 Task: Find connections with filter location Illzach with filter topic #Startupcompanywith filter profile language Spanish with filter current company Vikram Solar with filter school Sophia College, Mumbai with filter industry Pension Funds with filter service category Marketing with filter keywords title Title Researcher
Action: Mouse moved to (564, 95)
Screenshot: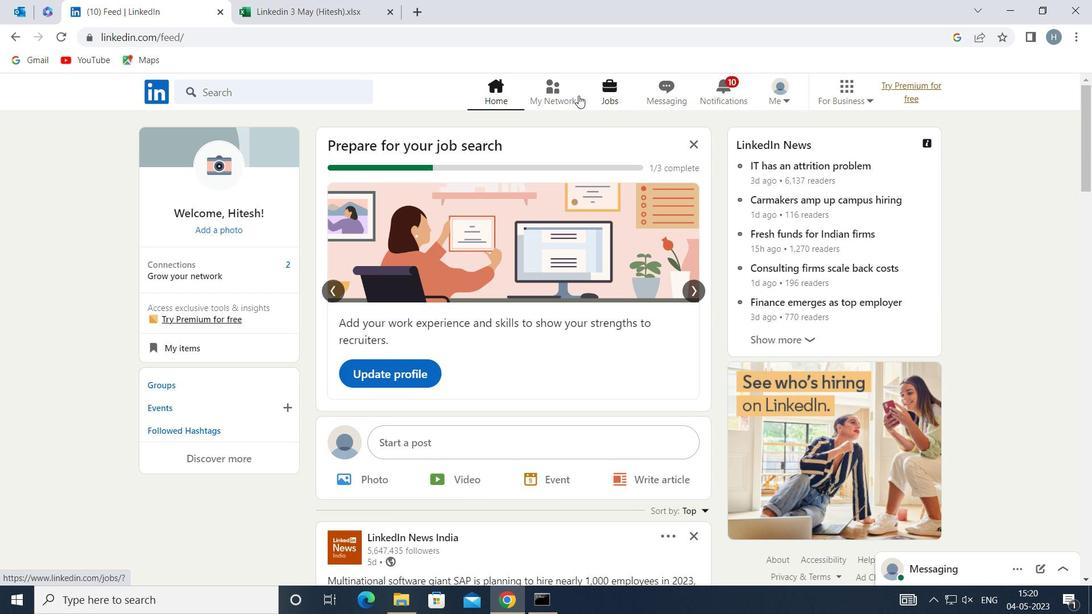 
Action: Mouse pressed left at (564, 95)
Screenshot: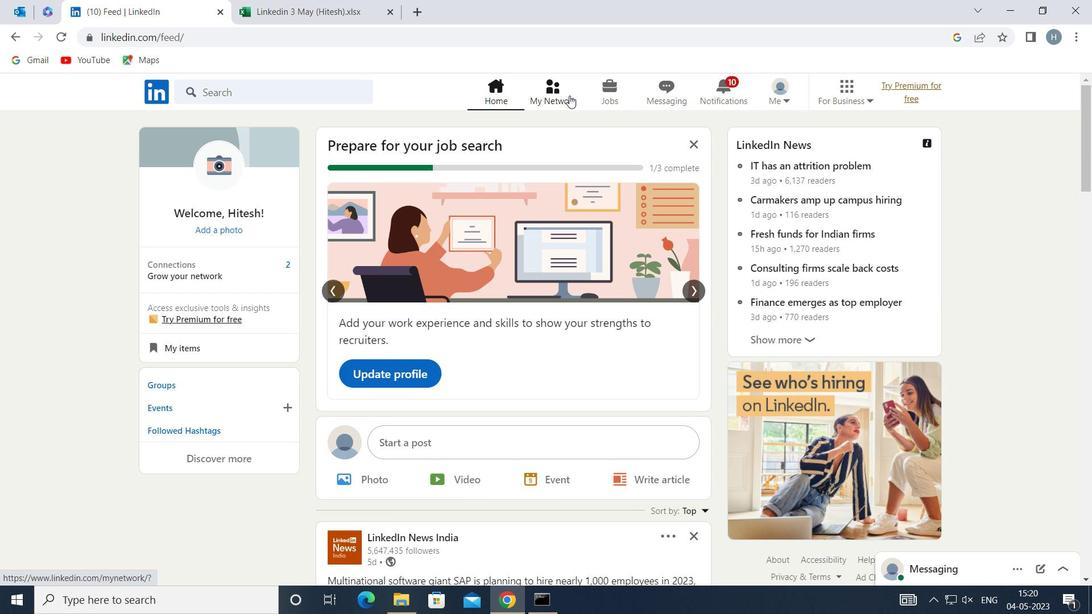 
Action: Mouse moved to (321, 166)
Screenshot: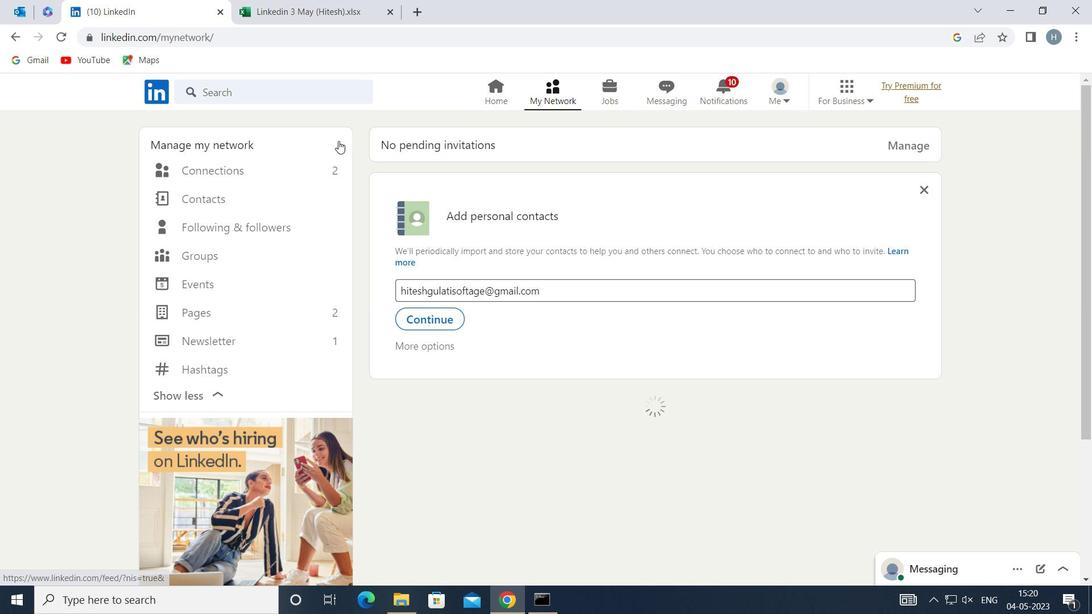 
Action: Mouse pressed left at (321, 166)
Screenshot: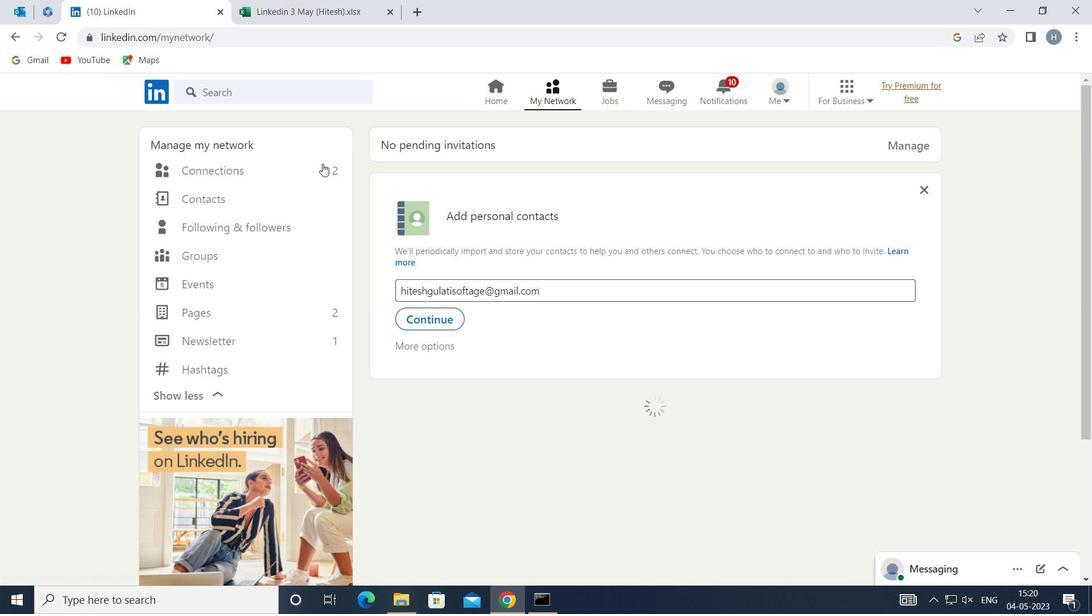 
Action: Mouse moved to (640, 168)
Screenshot: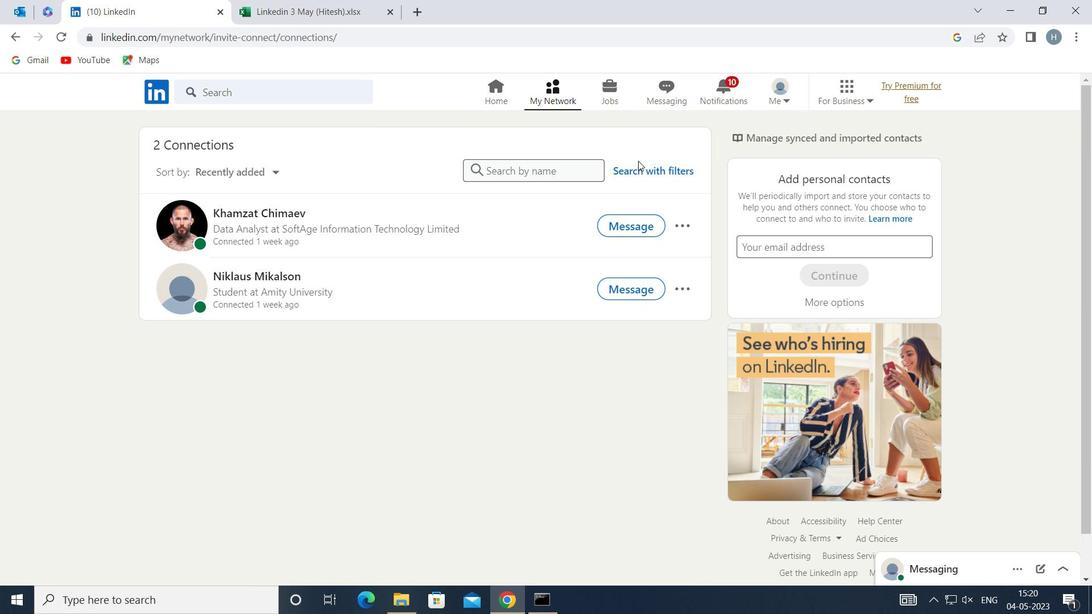 
Action: Mouse pressed left at (640, 168)
Screenshot: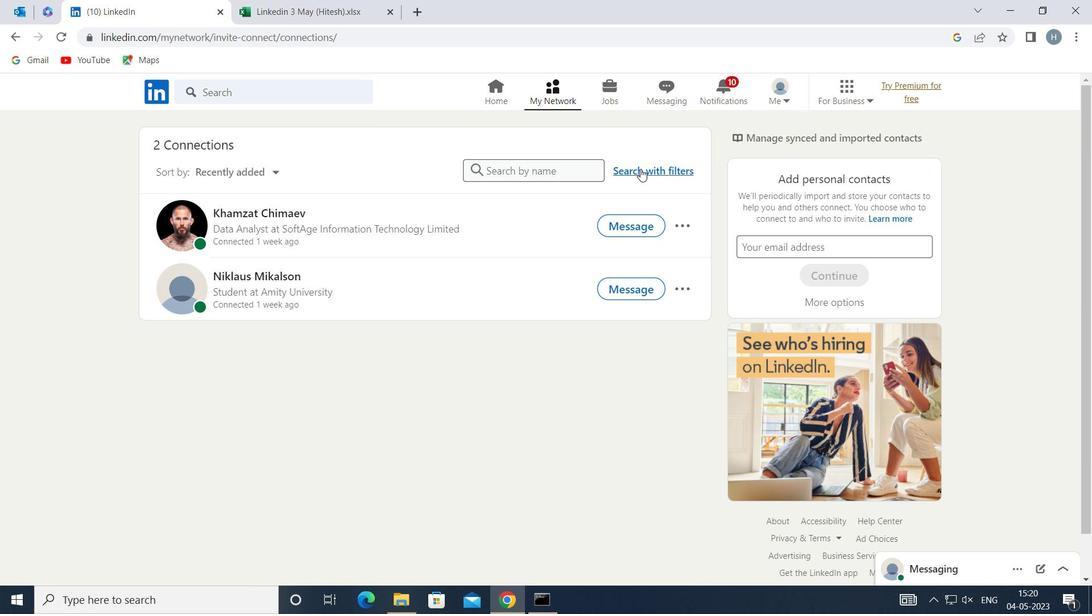 
Action: Mouse moved to (598, 128)
Screenshot: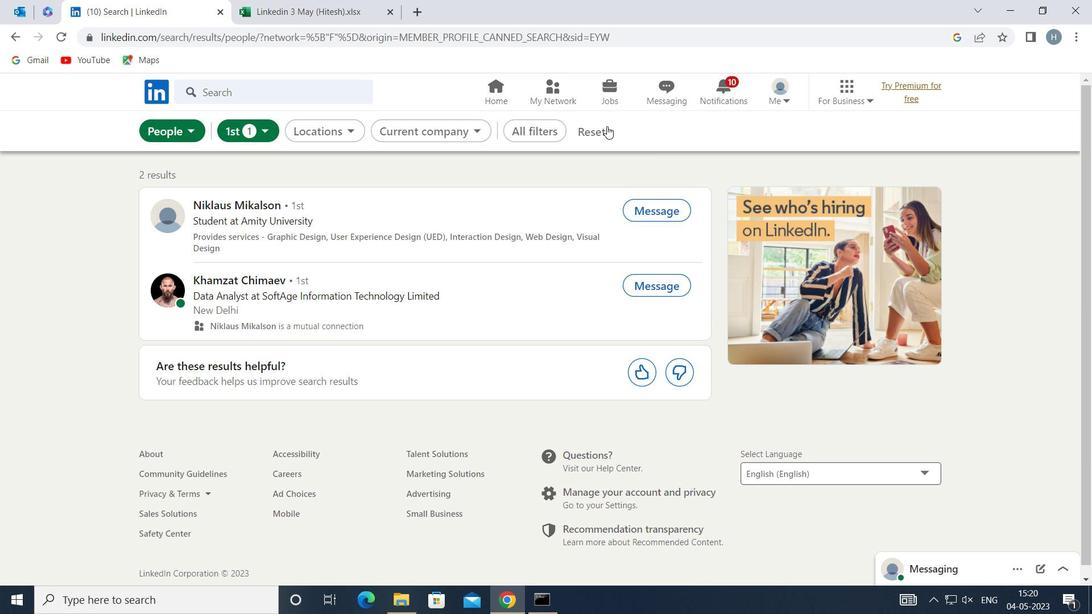 
Action: Mouse pressed left at (598, 128)
Screenshot: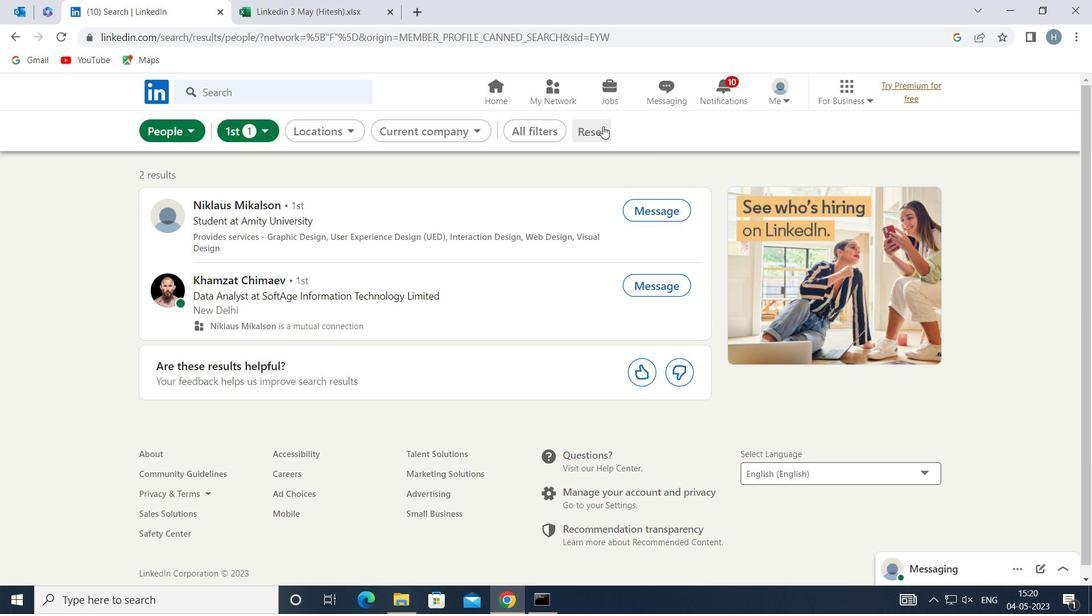 
Action: Mouse moved to (585, 127)
Screenshot: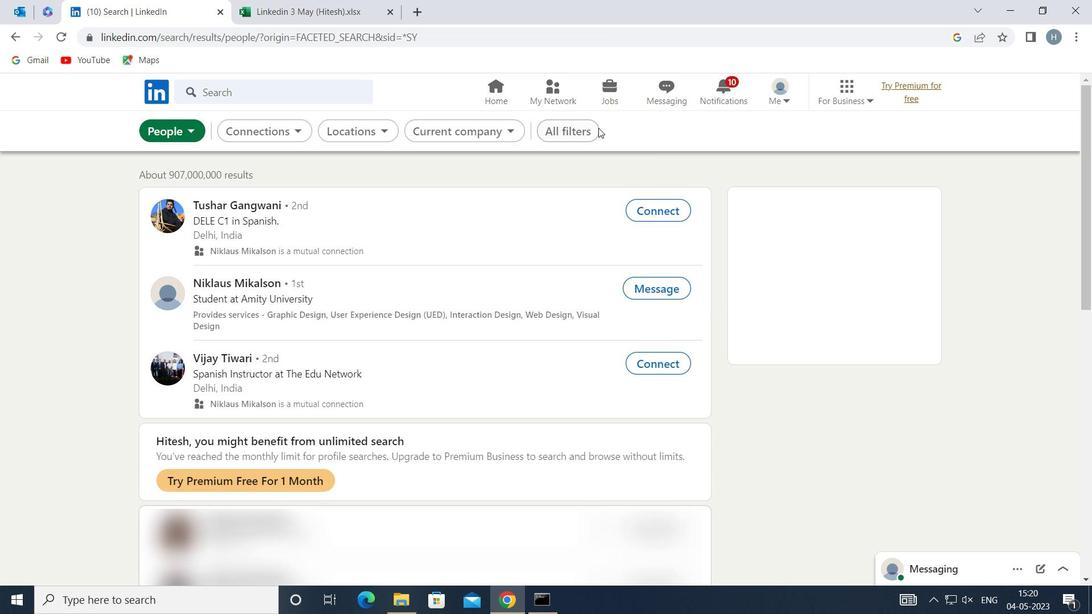 
Action: Mouse pressed left at (585, 127)
Screenshot: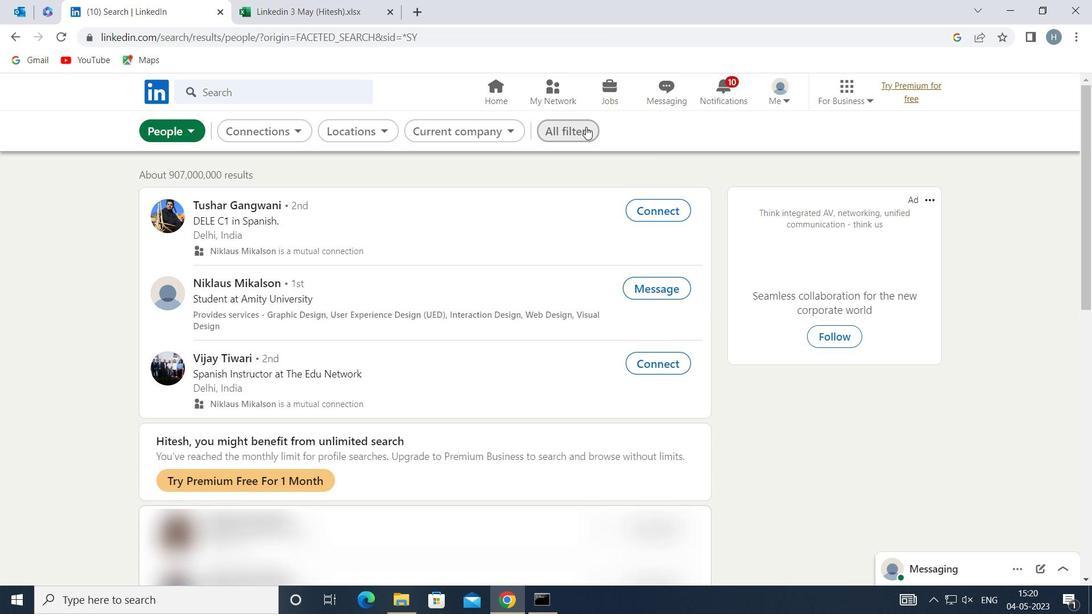 
Action: Mouse moved to (784, 227)
Screenshot: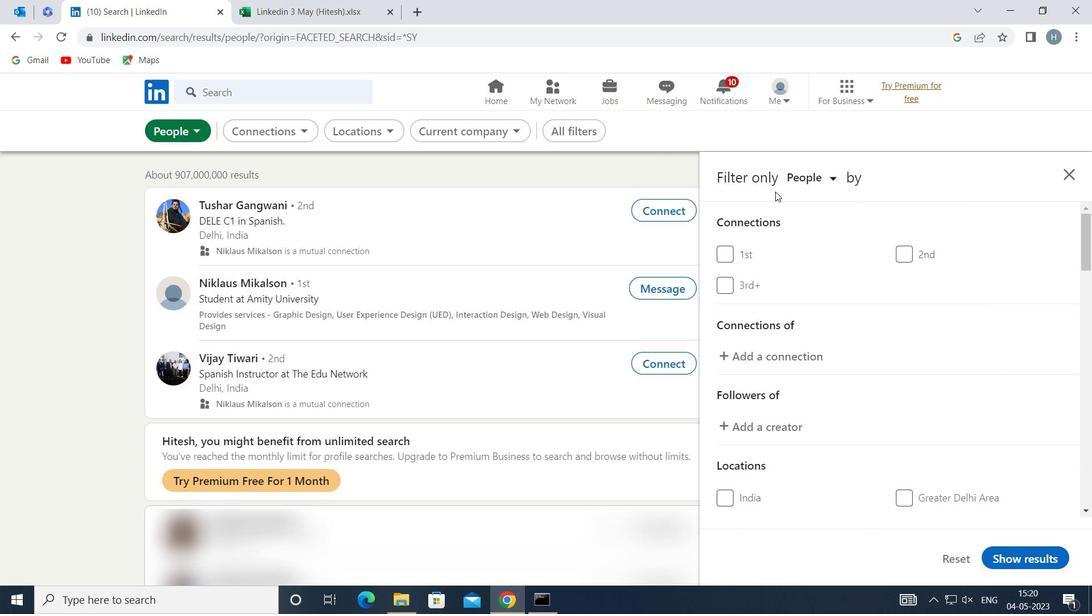 
Action: Mouse scrolled (784, 226) with delta (0, 0)
Screenshot: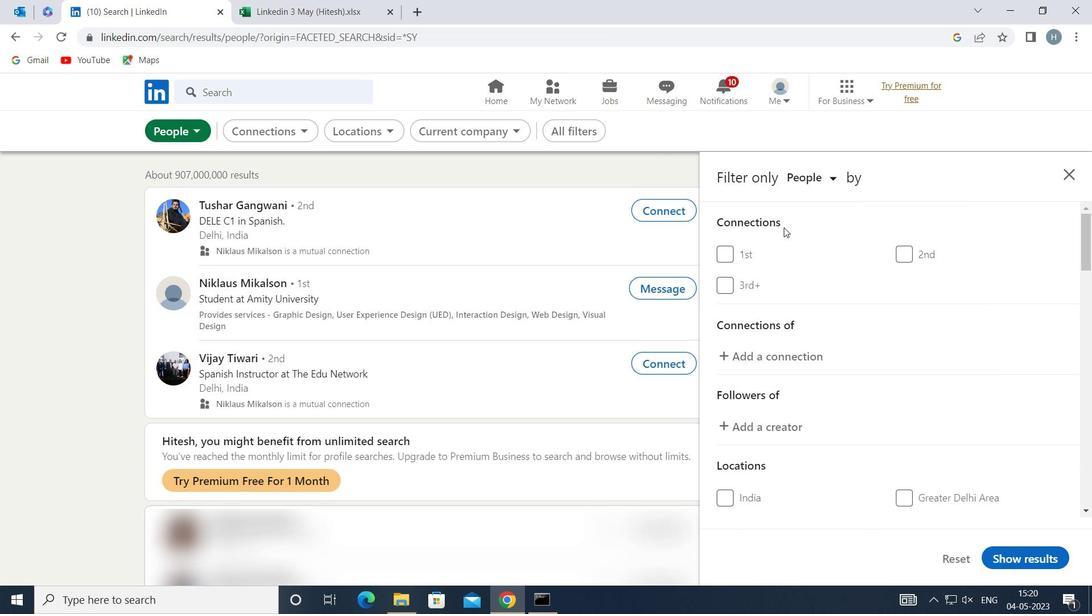 
Action: Mouse moved to (784, 229)
Screenshot: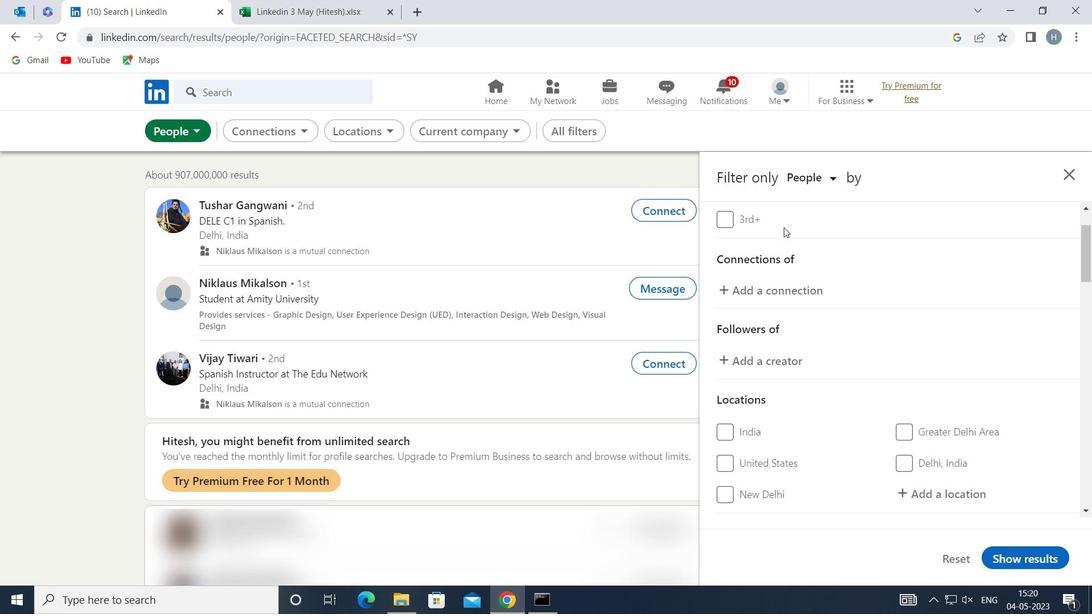 
Action: Mouse scrolled (784, 229) with delta (0, 0)
Screenshot: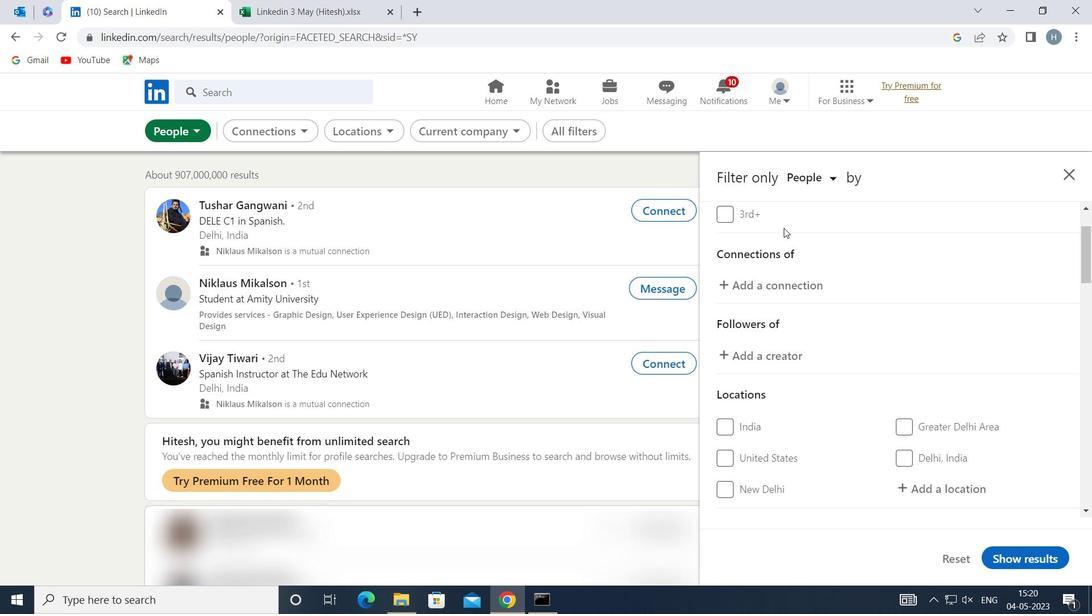 
Action: Mouse moved to (785, 237)
Screenshot: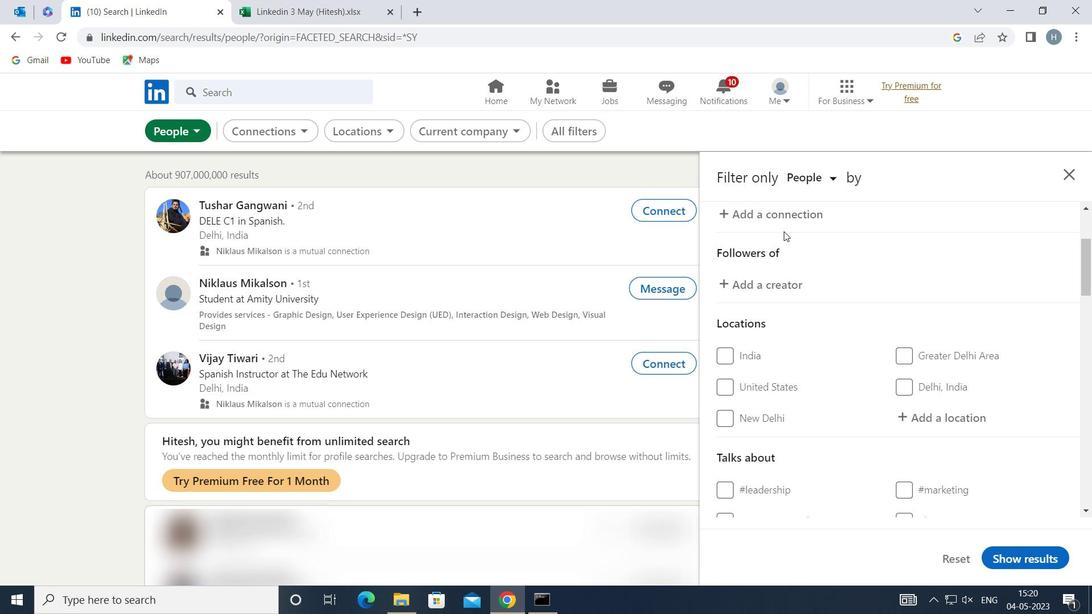 
Action: Mouse scrolled (785, 236) with delta (0, 0)
Screenshot: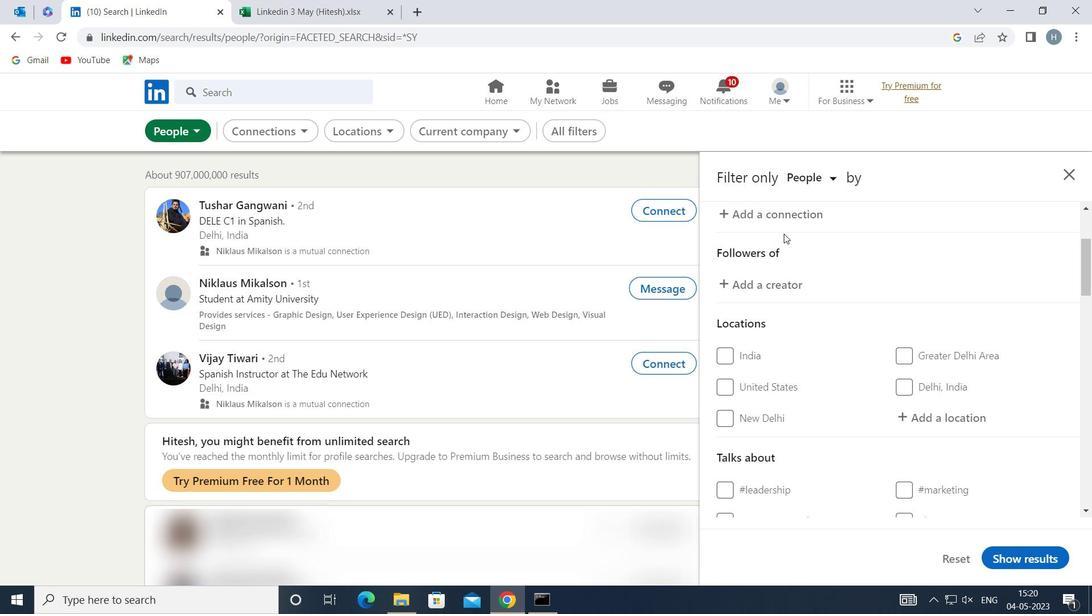 
Action: Mouse moved to (918, 342)
Screenshot: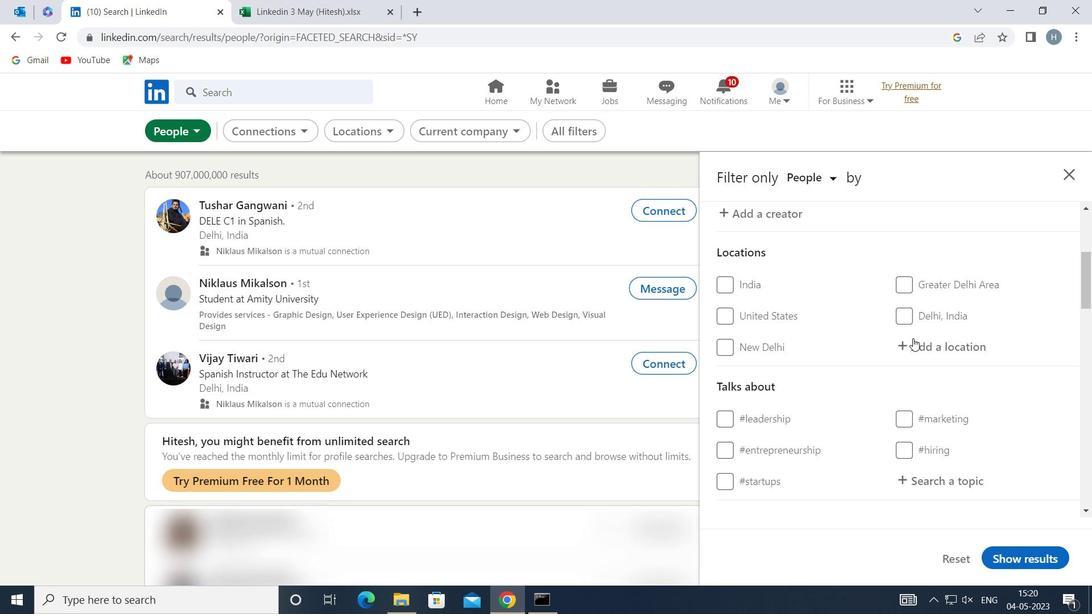 
Action: Mouse pressed left at (918, 342)
Screenshot: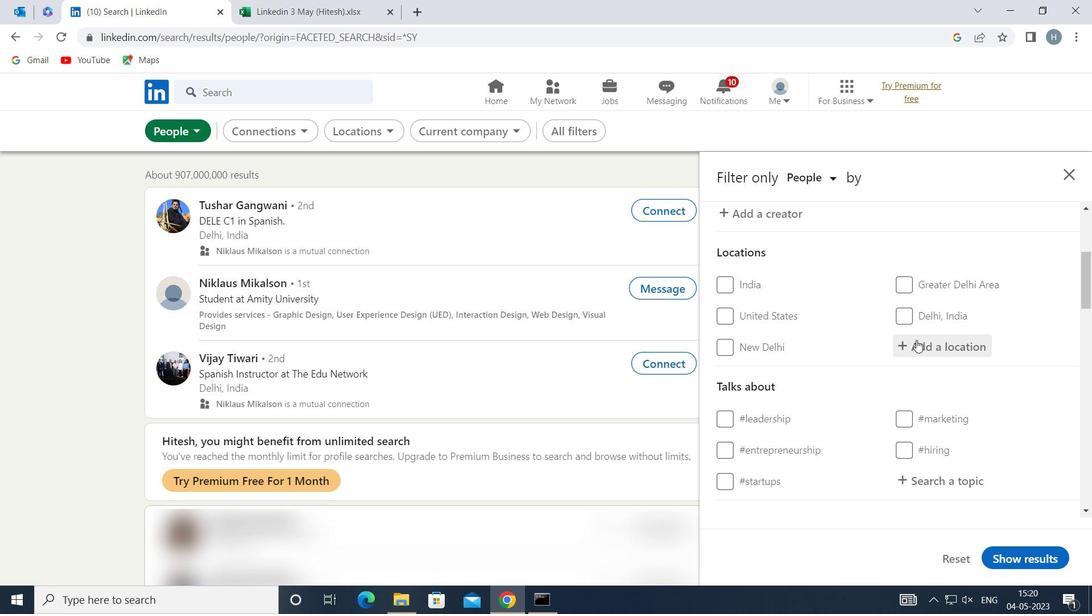
Action: Key pressed <Key.shift>ILLZACH
Screenshot: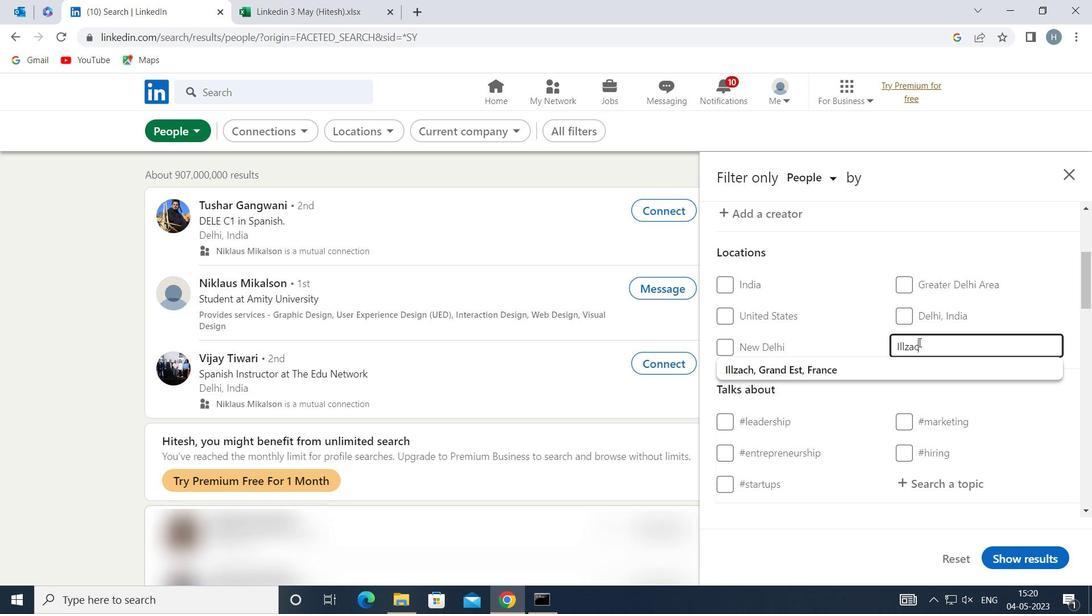 
Action: Mouse moved to (881, 368)
Screenshot: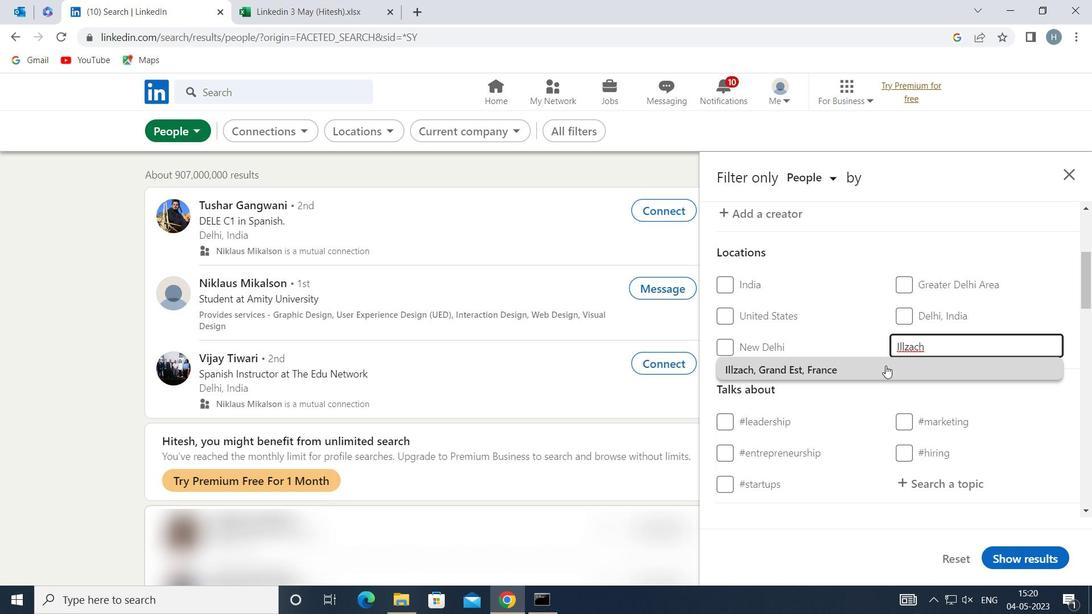 
Action: Mouse pressed left at (881, 368)
Screenshot: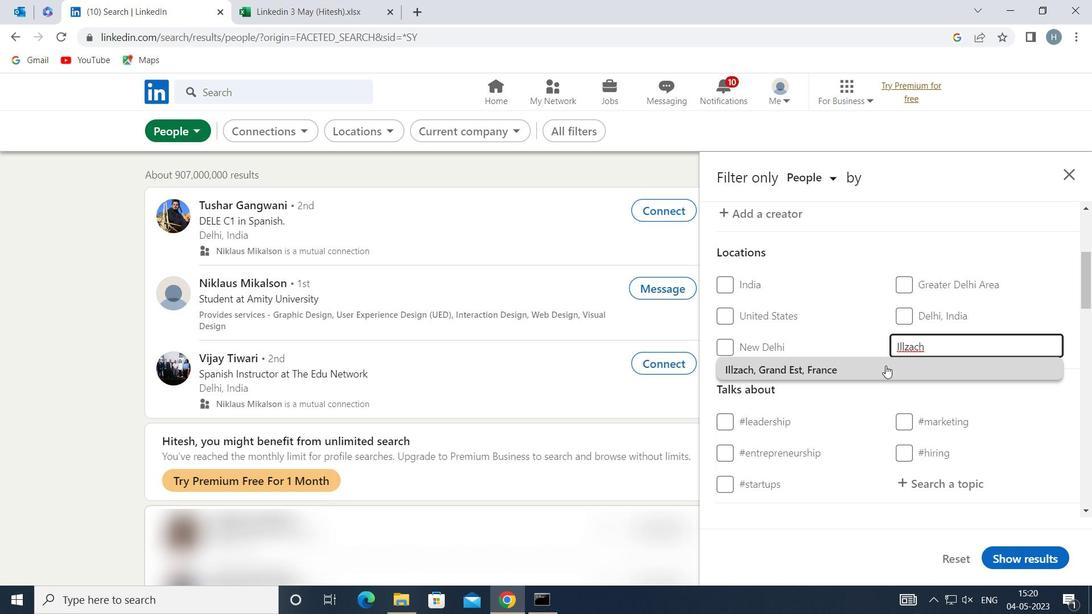 
Action: Mouse moved to (881, 370)
Screenshot: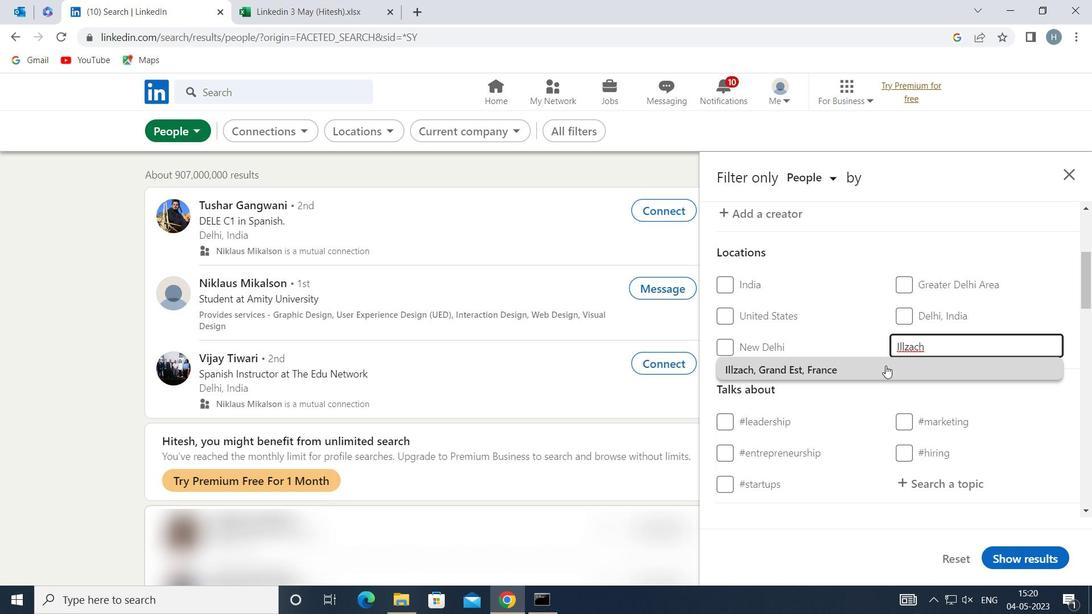 
Action: Mouse scrolled (881, 369) with delta (0, 0)
Screenshot: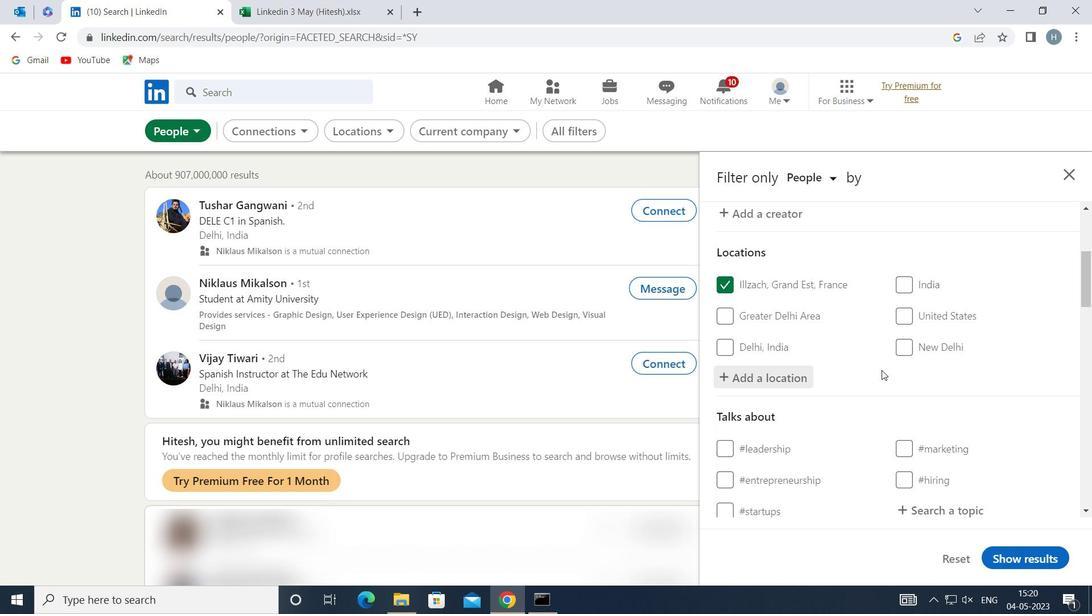 
Action: Mouse moved to (881, 370)
Screenshot: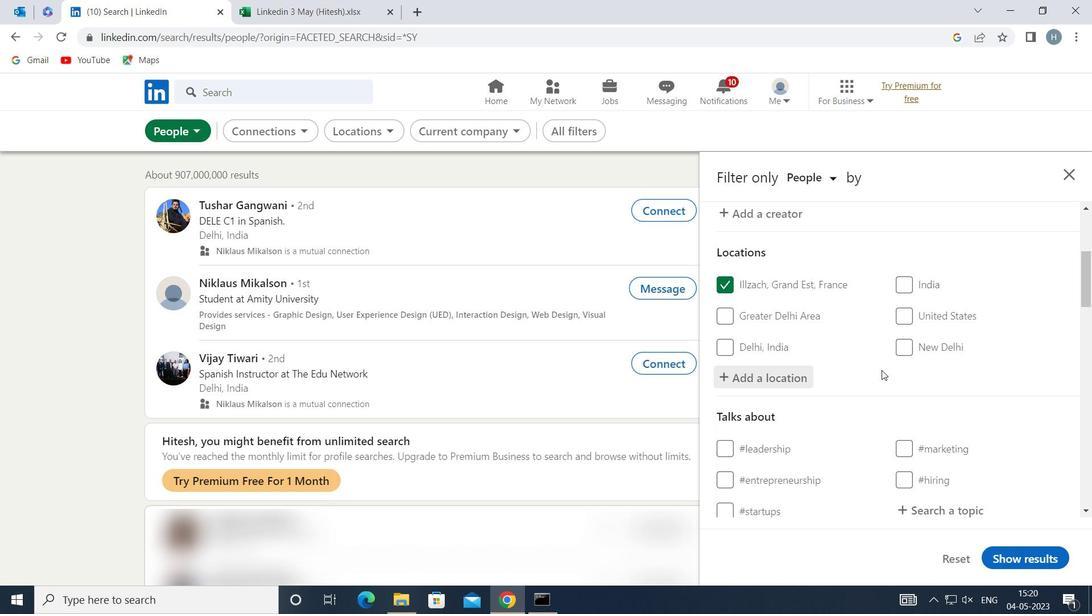 
Action: Mouse scrolled (881, 369) with delta (0, 0)
Screenshot: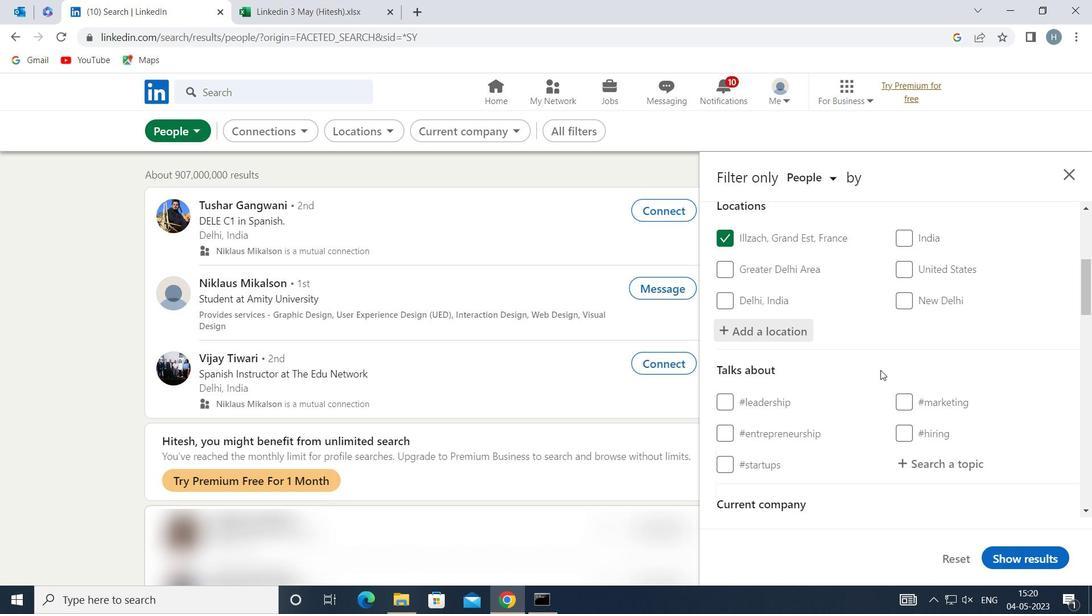 
Action: Mouse moved to (941, 367)
Screenshot: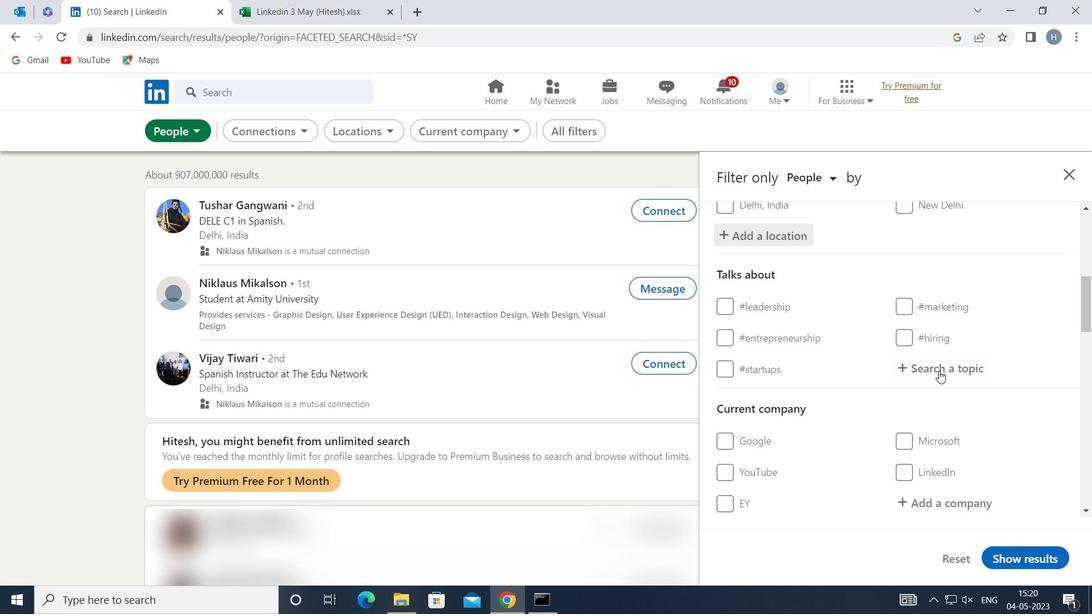 
Action: Mouse pressed left at (941, 367)
Screenshot: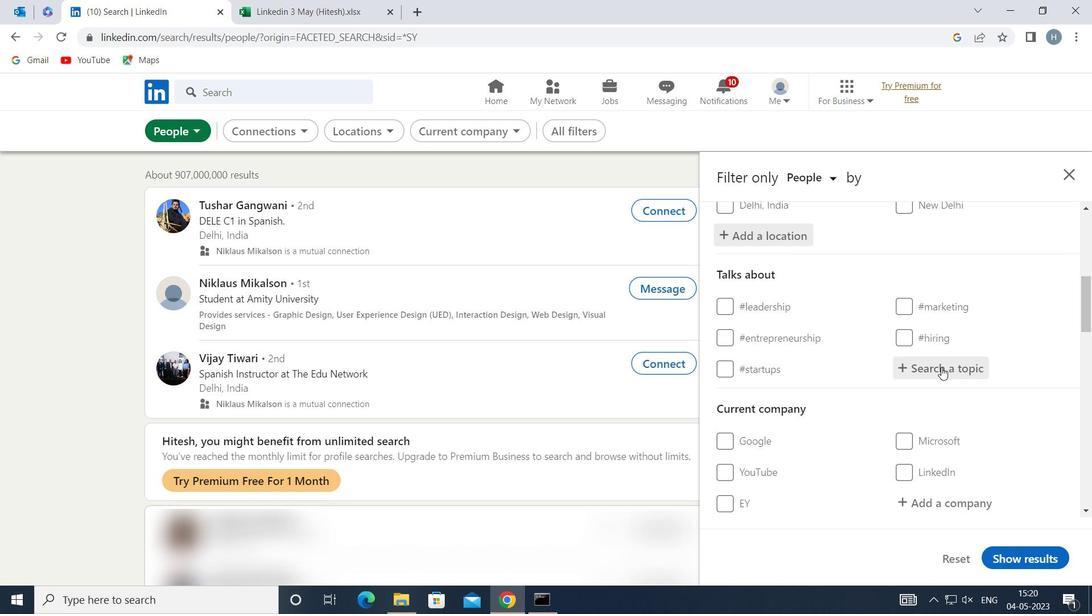 
Action: Key pressed STARTUPCOMPANY
Screenshot: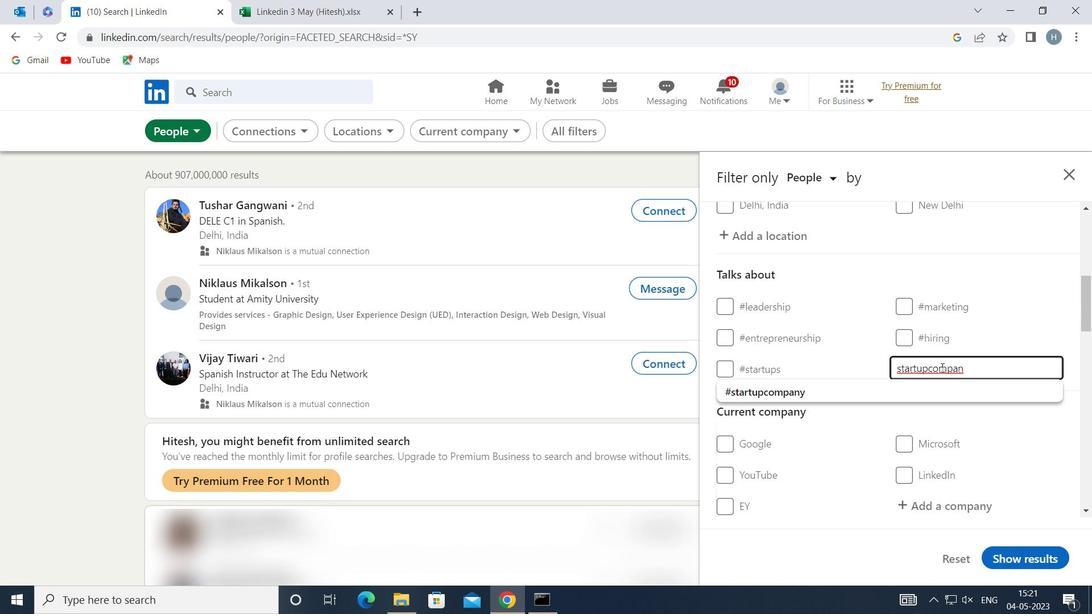 
Action: Mouse moved to (858, 386)
Screenshot: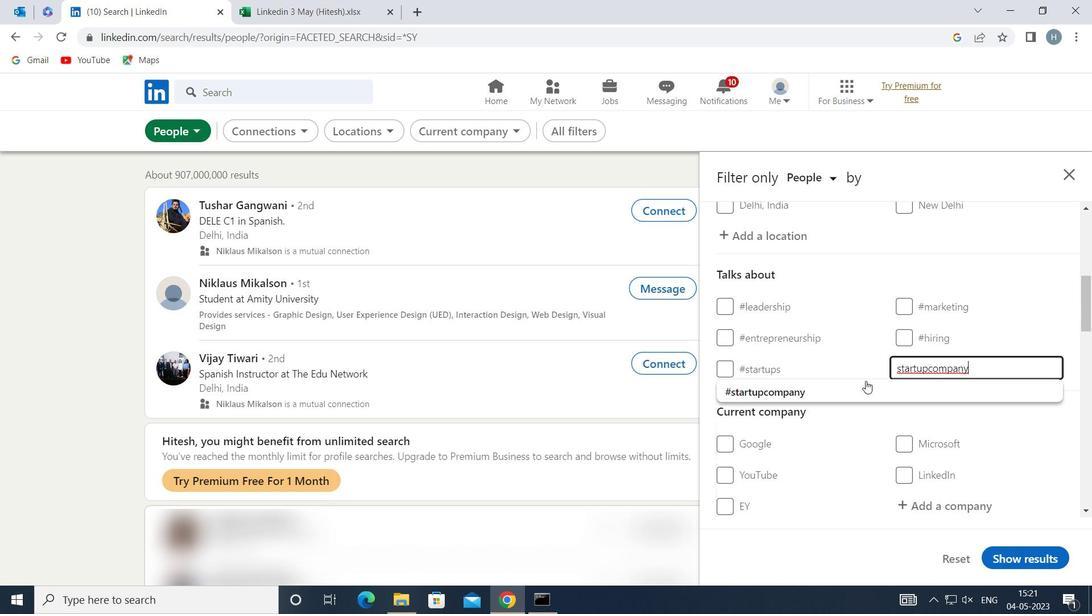 
Action: Mouse pressed left at (858, 386)
Screenshot: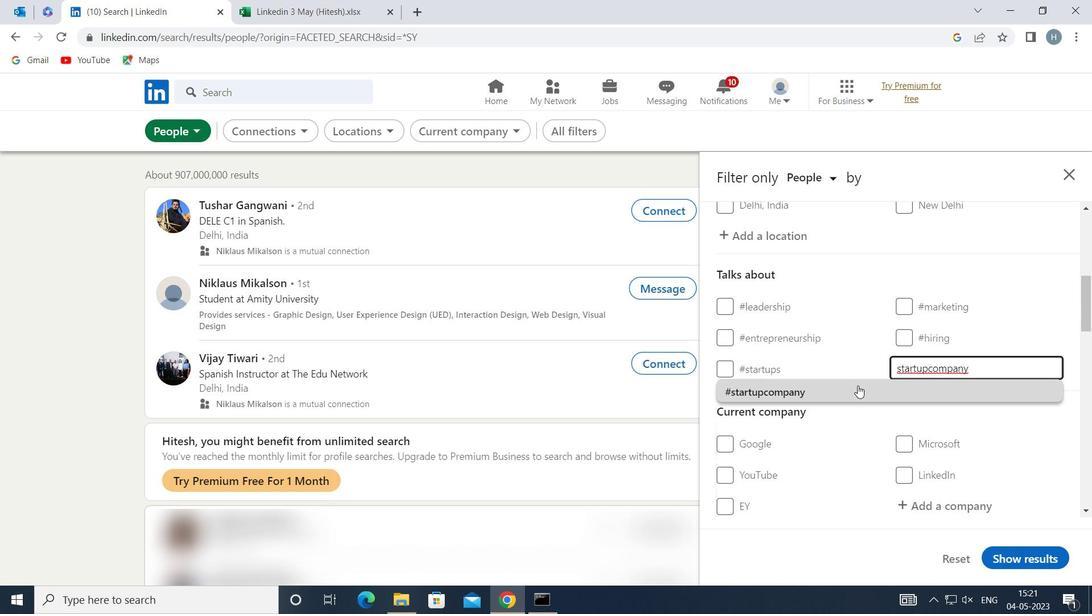
Action: Mouse moved to (835, 387)
Screenshot: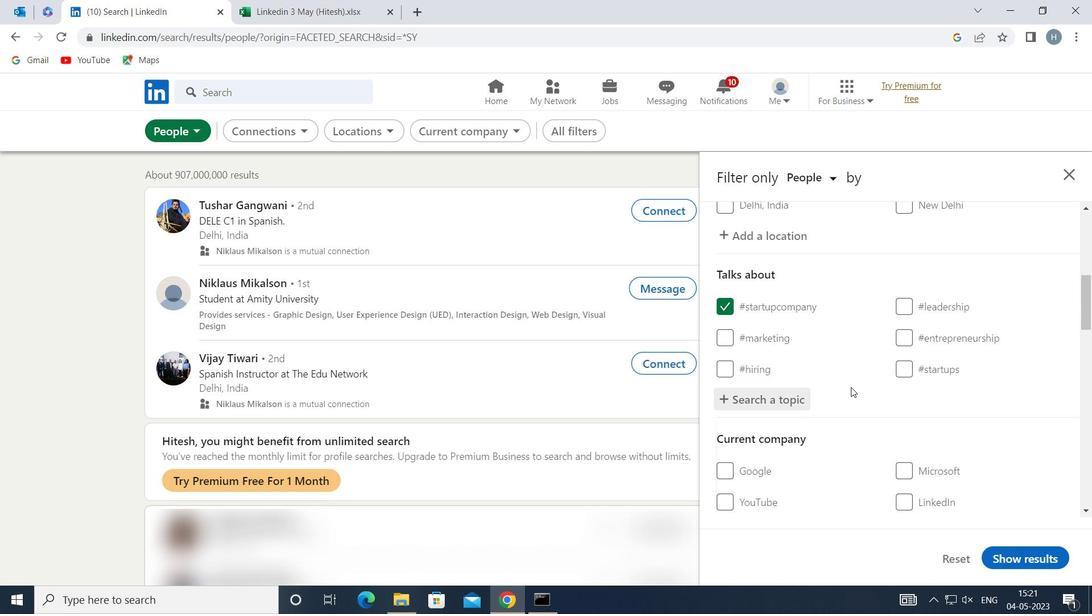 
Action: Mouse scrolled (835, 387) with delta (0, 0)
Screenshot: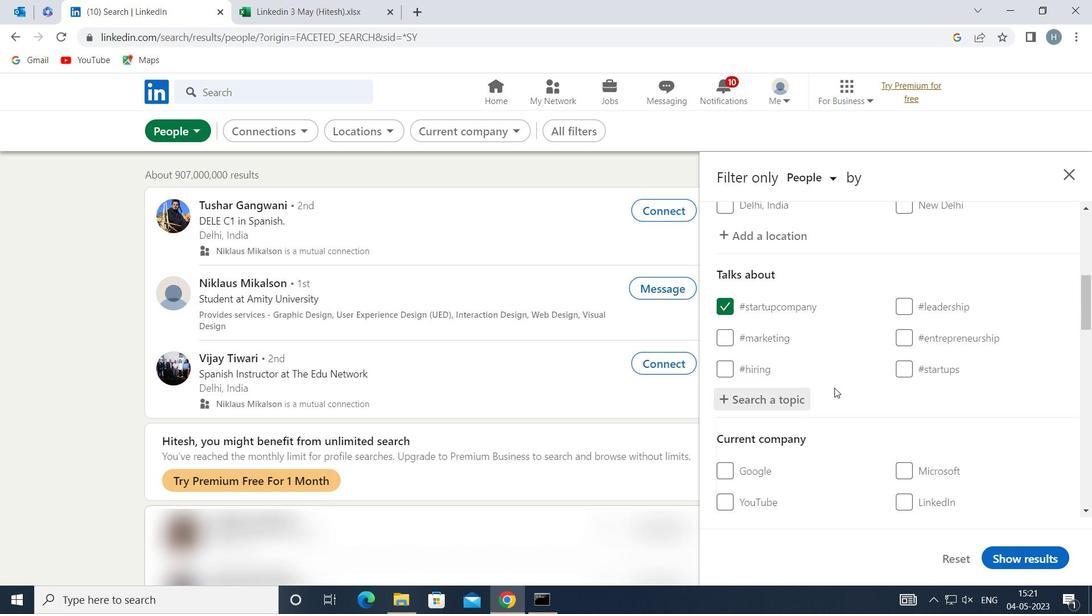 
Action: Mouse moved to (836, 381)
Screenshot: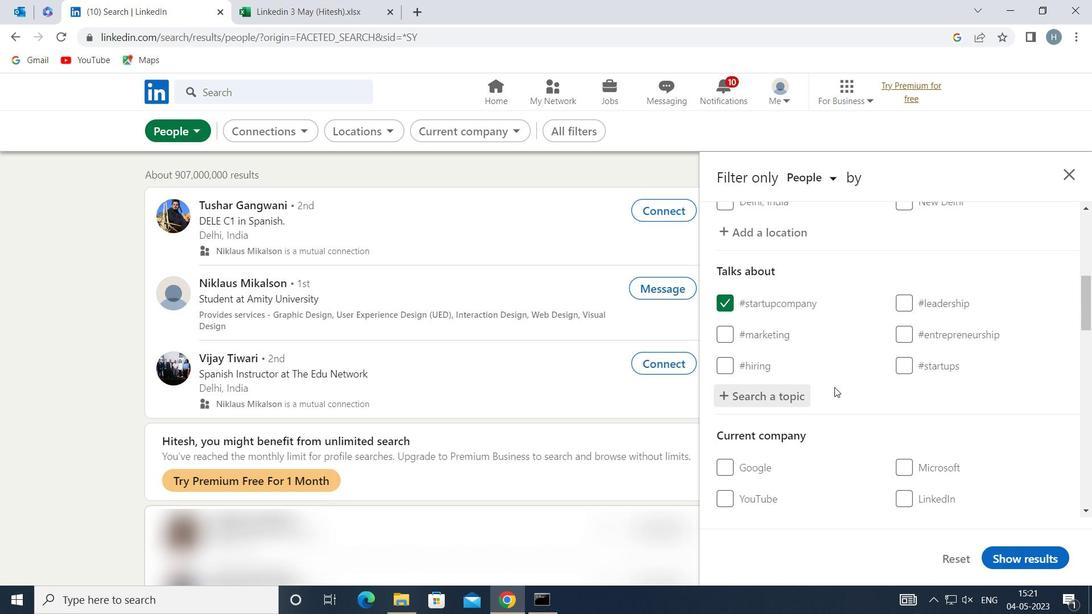 
Action: Mouse scrolled (836, 380) with delta (0, 0)
Screenshot: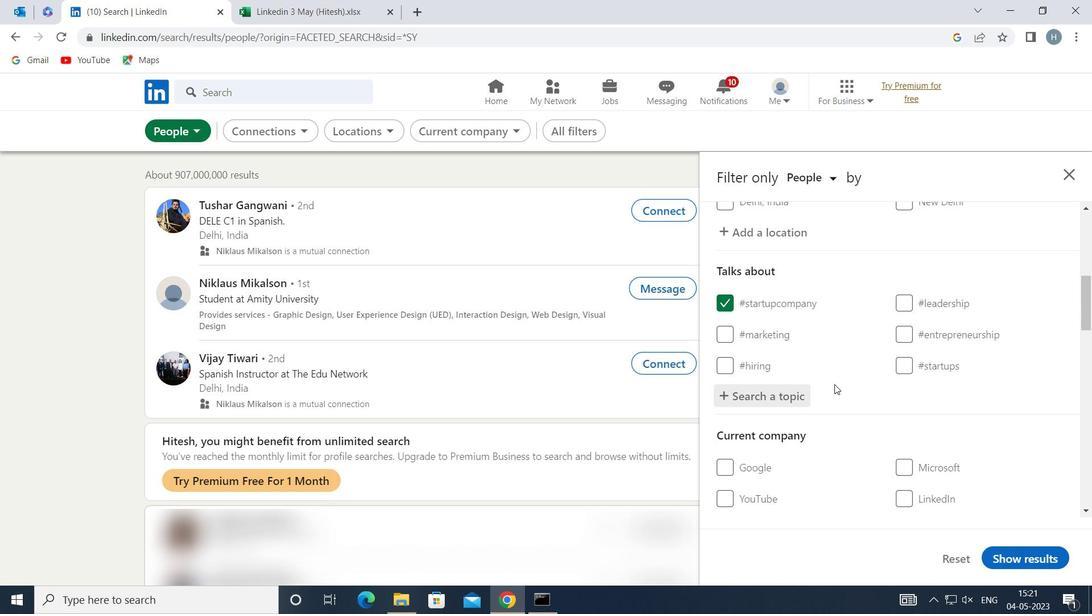 
Action: Mouse moved to (839, 376)
Screenshot: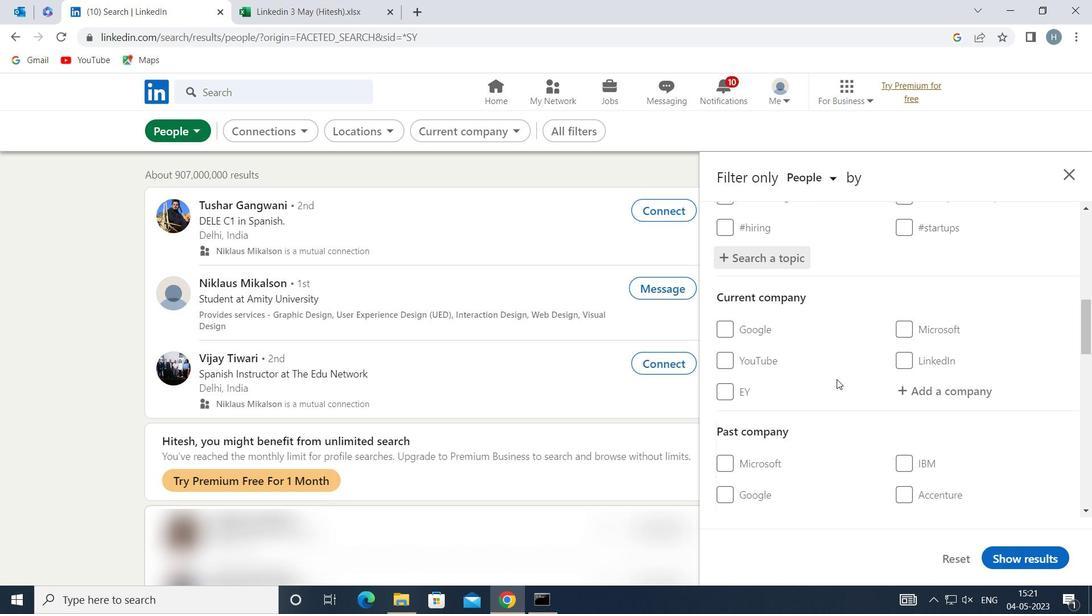 
Action: Mouse scrolled (839, 376) with delta (0, 0)
Screenshot: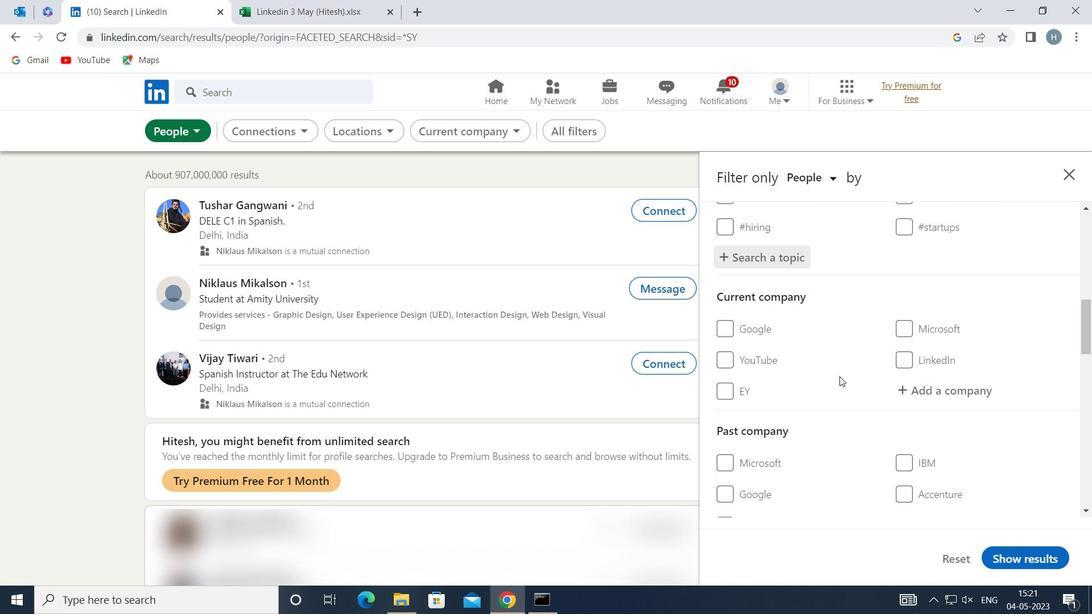 
Action: Mouse scrolled (839, 376) with delta (0, 0)
Screenshot: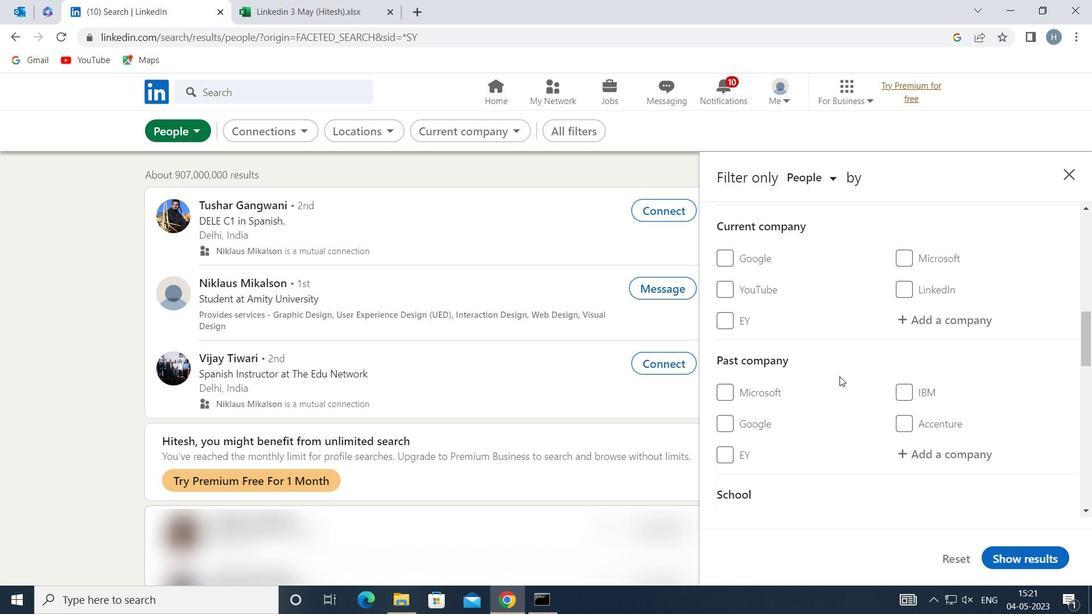 
Action: Mouse moved to (843, 369)
Screenshot: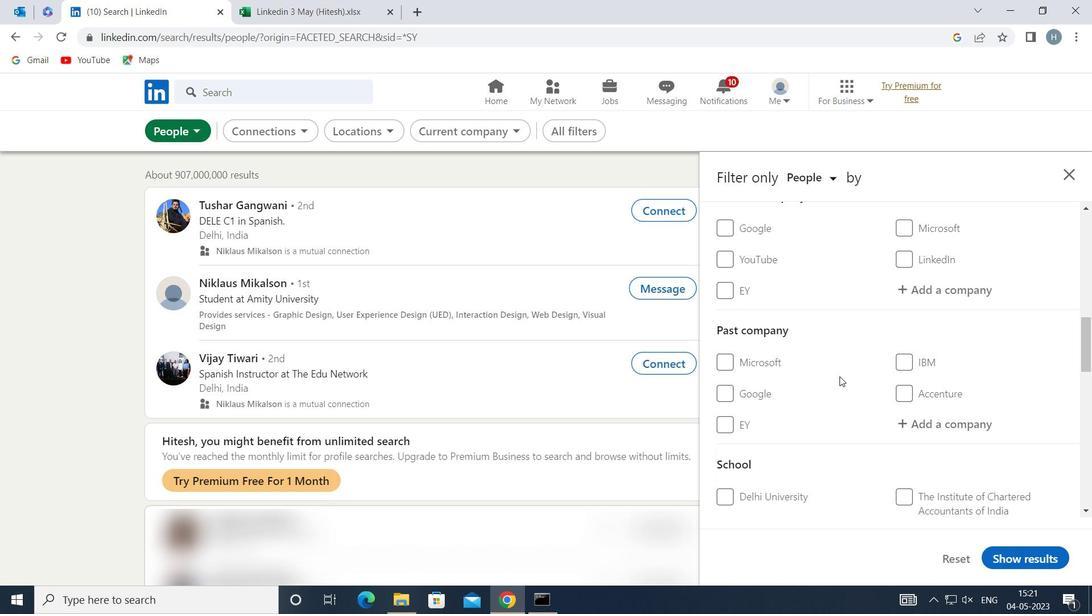 
Action: Mouse scrolled (843, 369) with delta (0, 0)
Screenshot: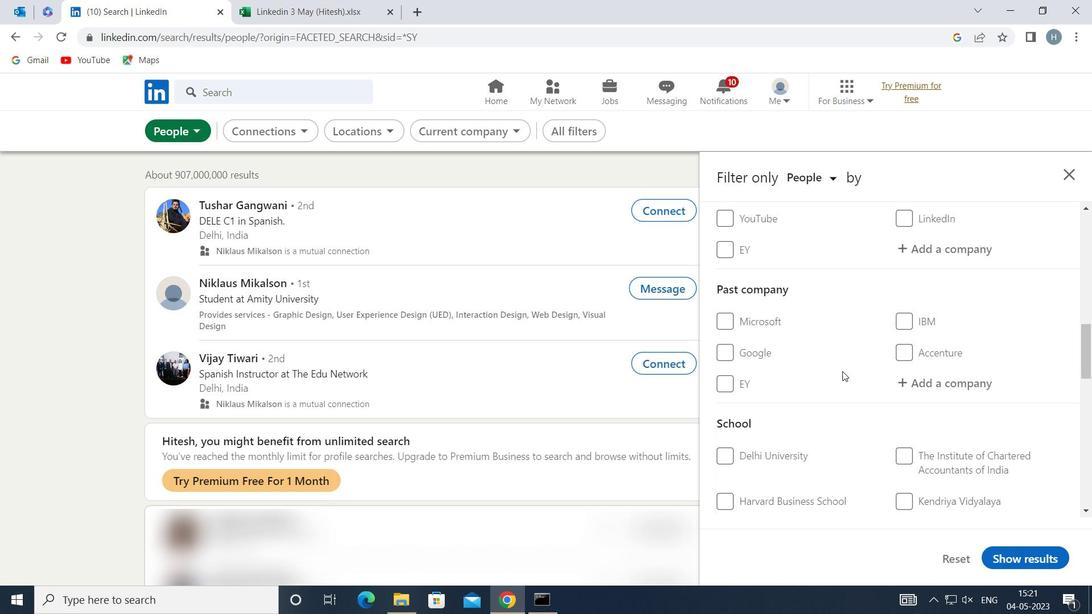
Action: Mouse scrolled (843, 369) with delta (0, 0)
Screenshot: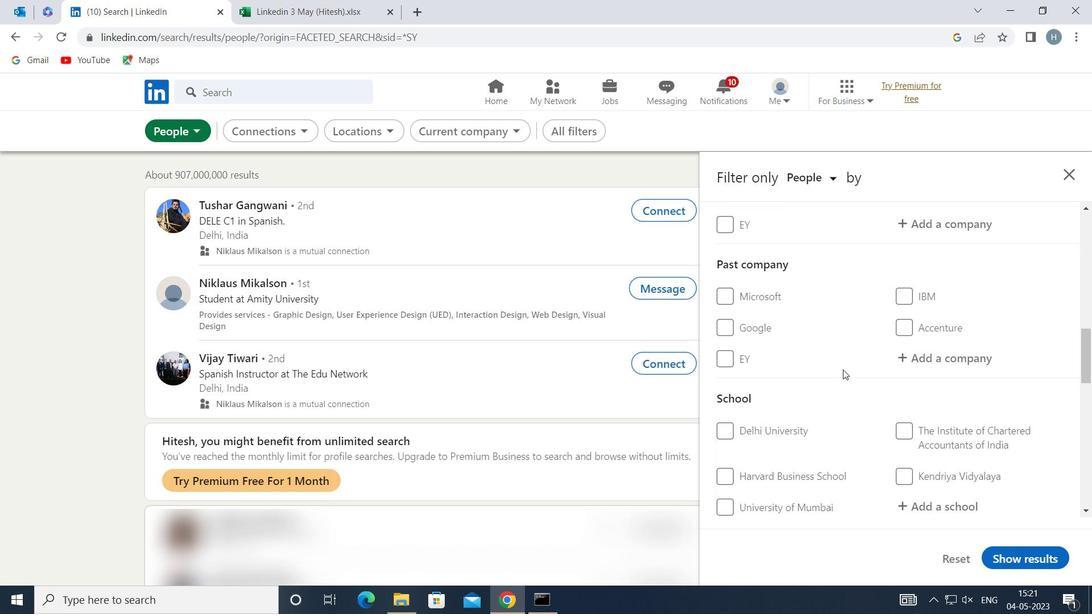
Action: Mouse scrolled (843, 369) with delta (0, 0)
Screenshot: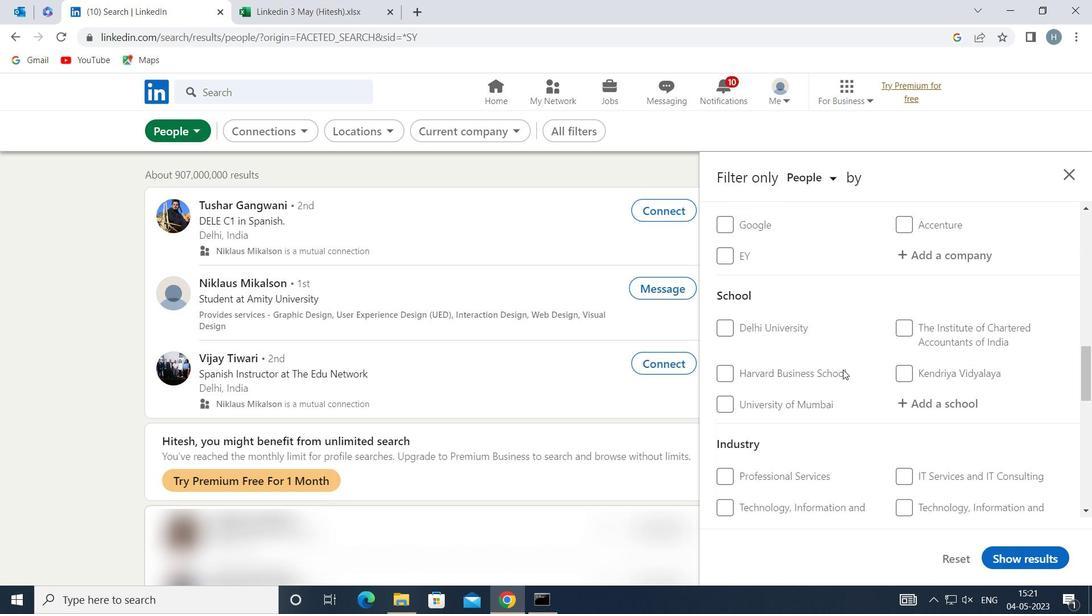 
Action: Mouse scrolled (843, 369) with delta (0, 0)
Screenshot: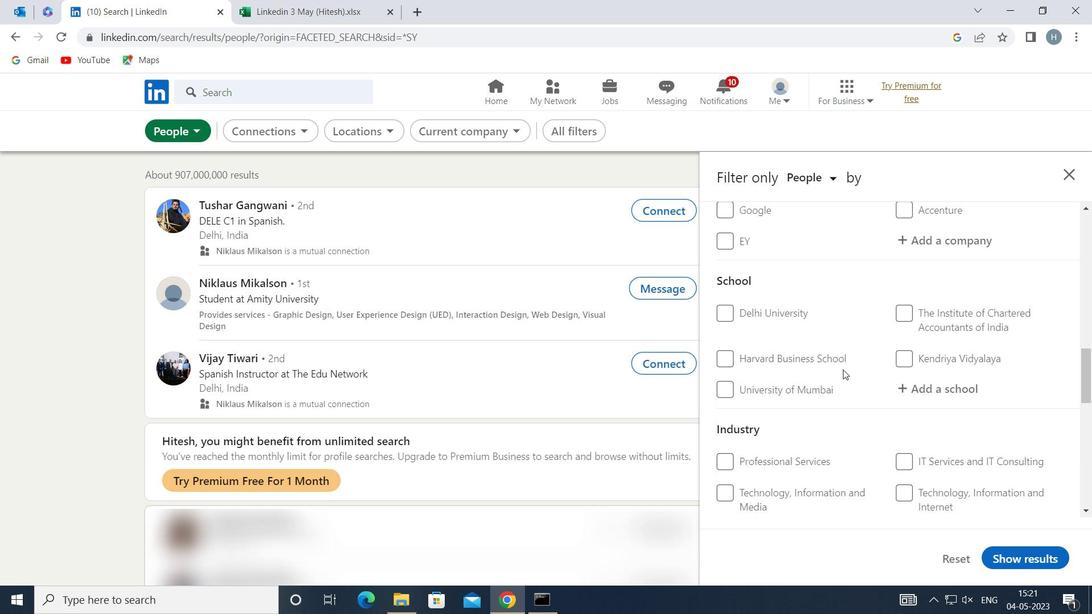 
Action: Mouse moved to (843, 369)
Screenshot: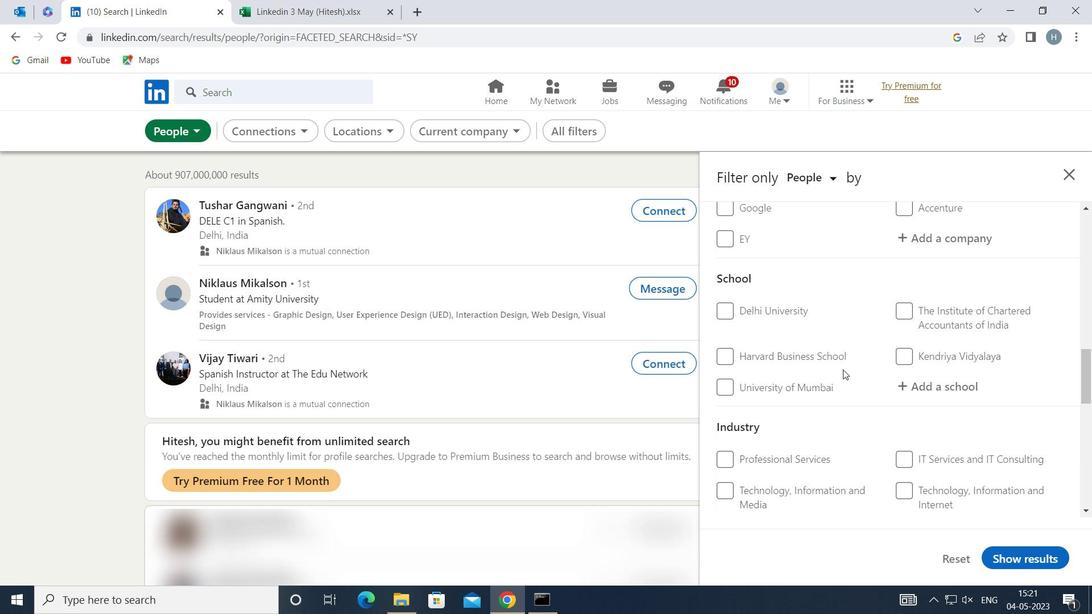 
Action: Mouse scrolled (843, 369) with delta (0, 0)
Screenshot: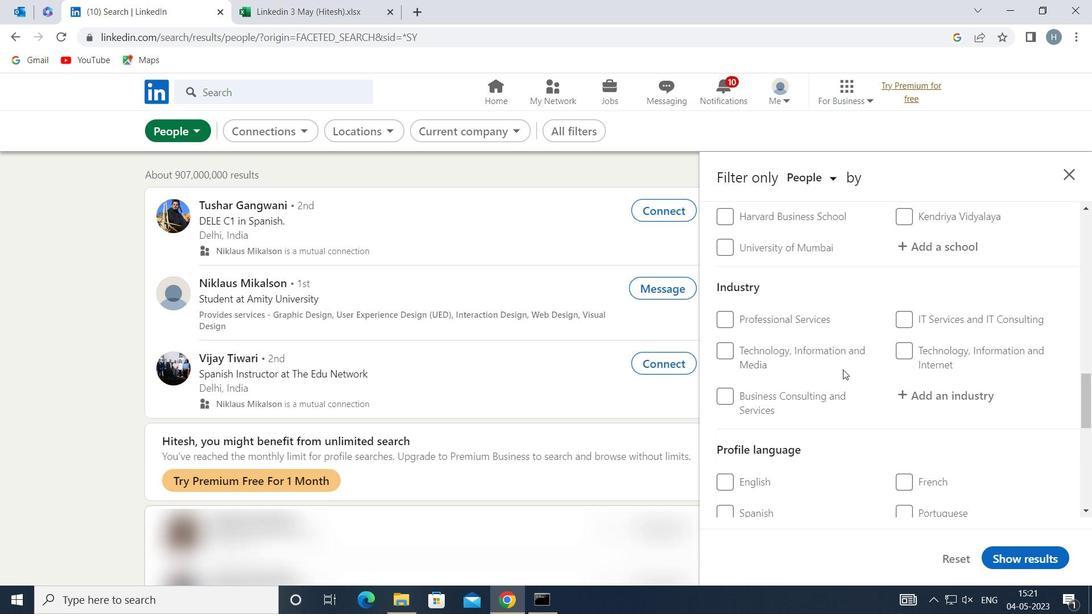 
Action: Mouse moved to (842, 369)
Screenshot: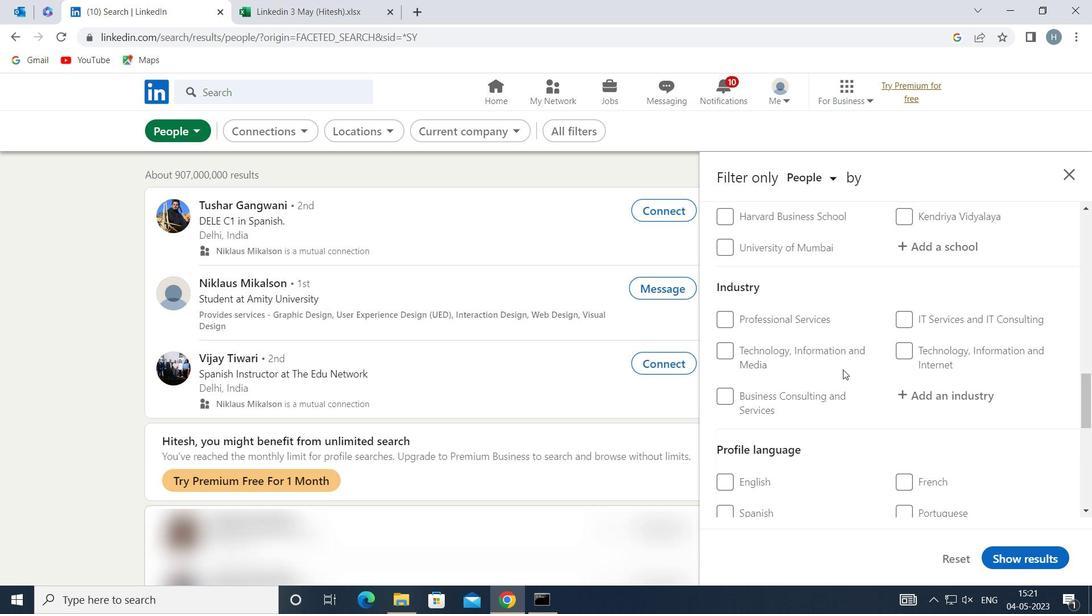 
Action: Mouse scrolled (842, 369) with delta (0, 0)
Screenshot: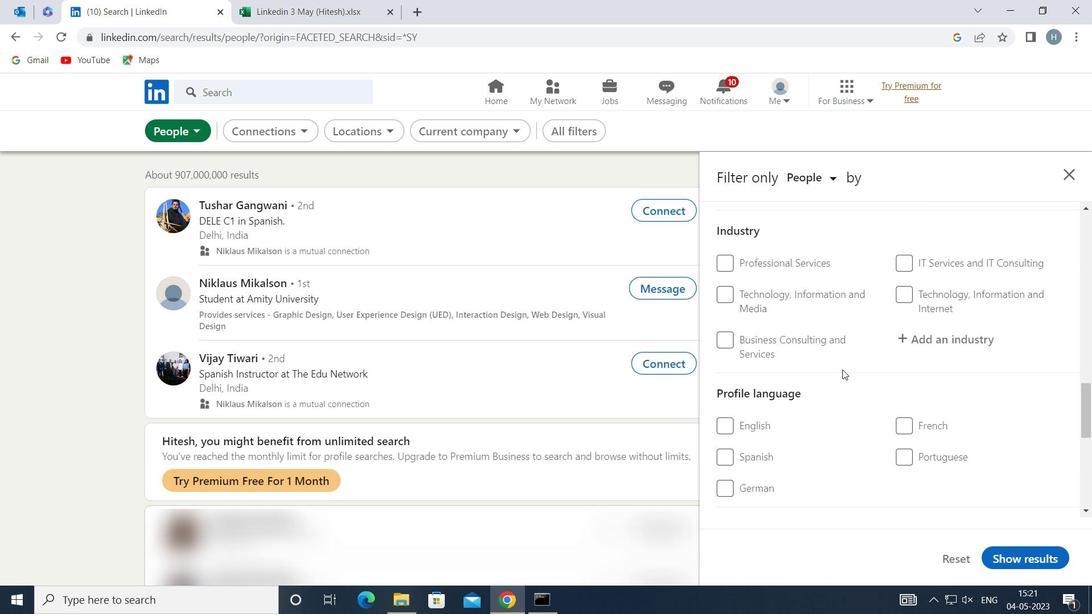 
Action: Mouse moved to (741, 373)
Screenshot: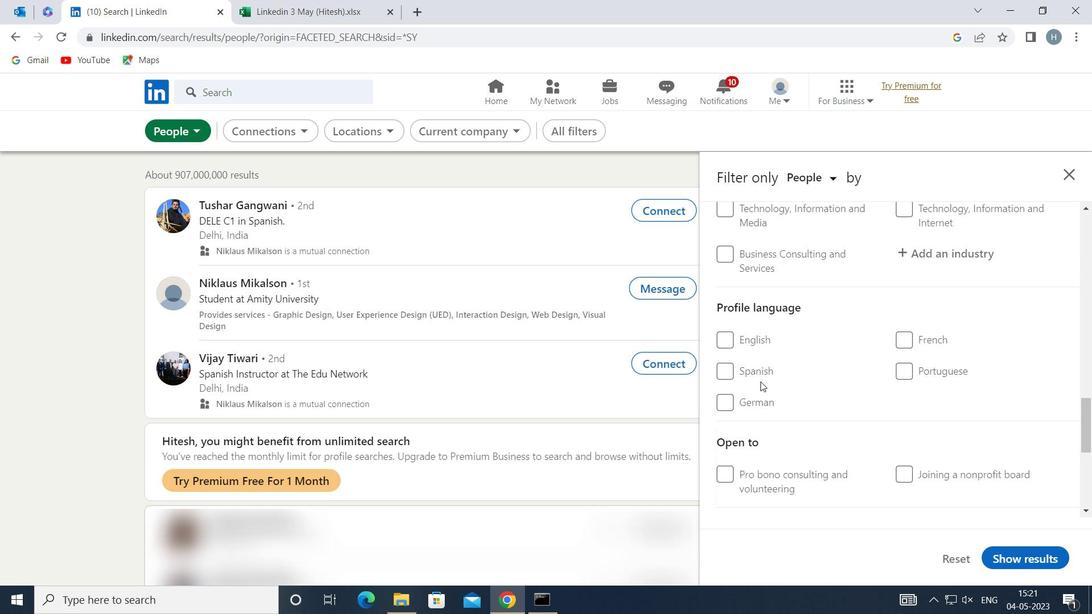 
Action: Mouse pressed left at (741, 373)
Screenshot: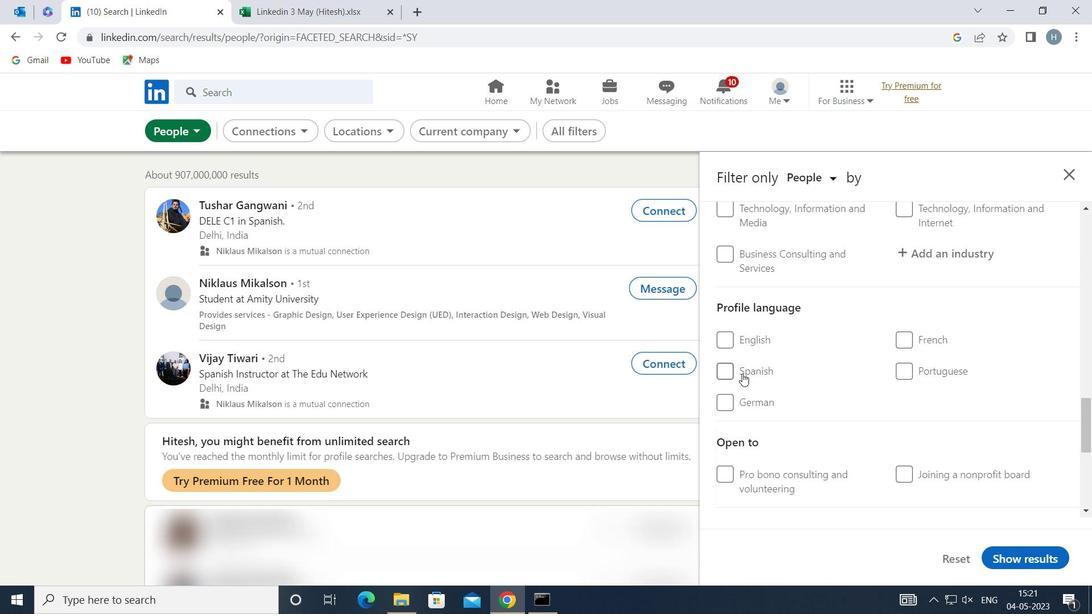 
Action: Mouse moved to (819, 373)
Screenshot: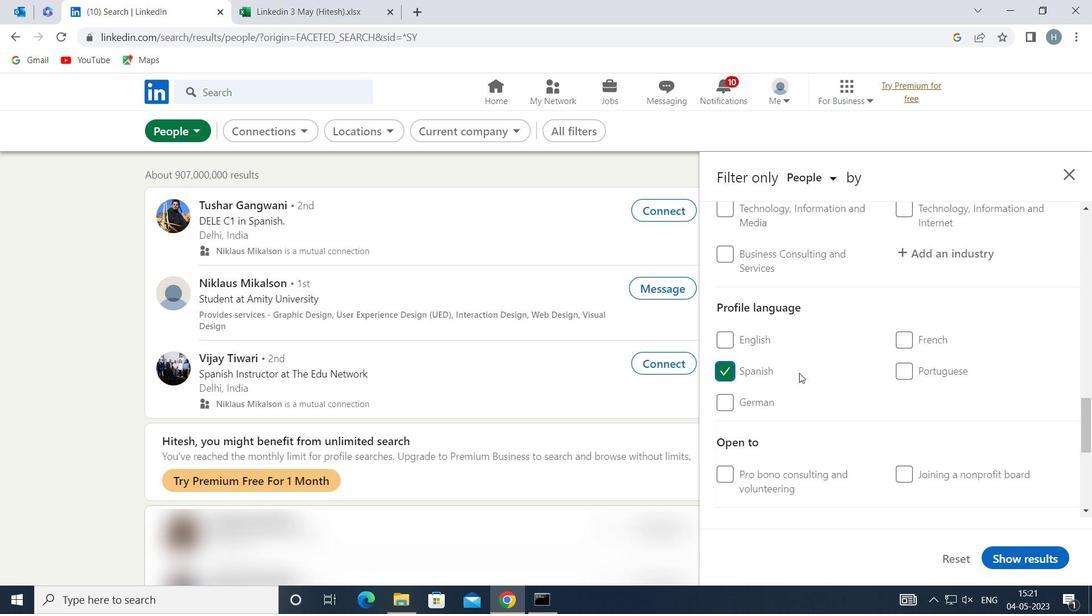 
Action: Mouse scrolled (819, 374) with delta (0, 0)
Screenshot: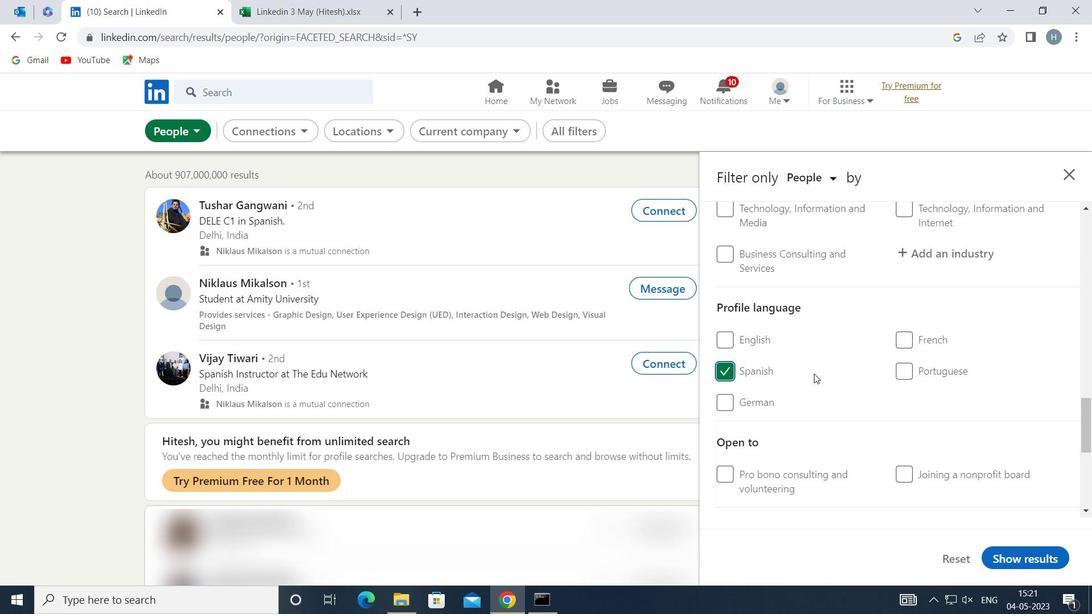 
Action: Mouse scrolled (819, 374) with delta (0, 0)
Screenshot: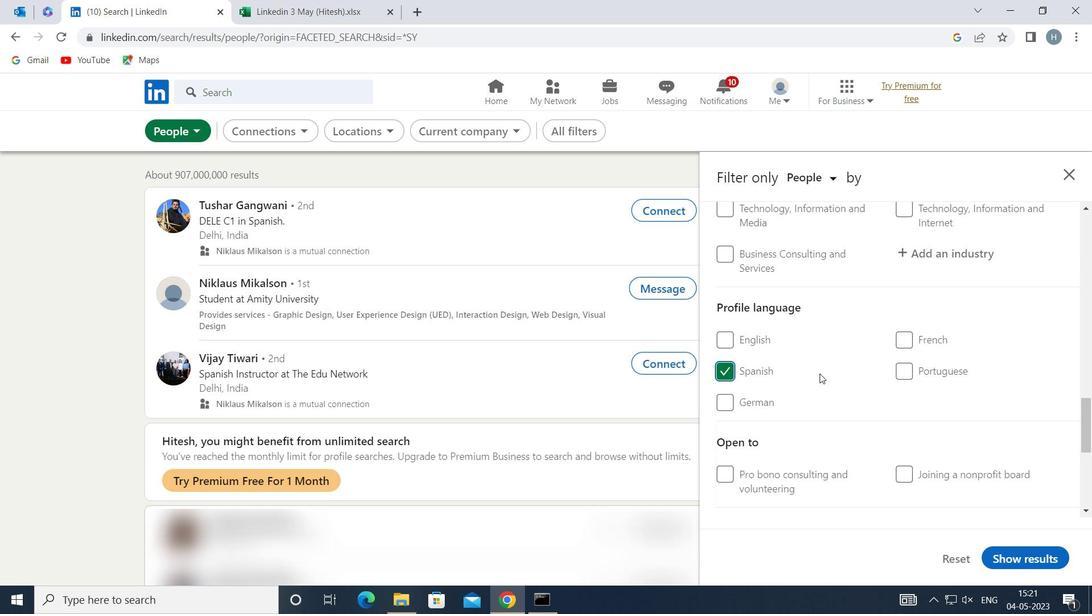 
Action: Mouse moved to (820, 372)
Screenshot: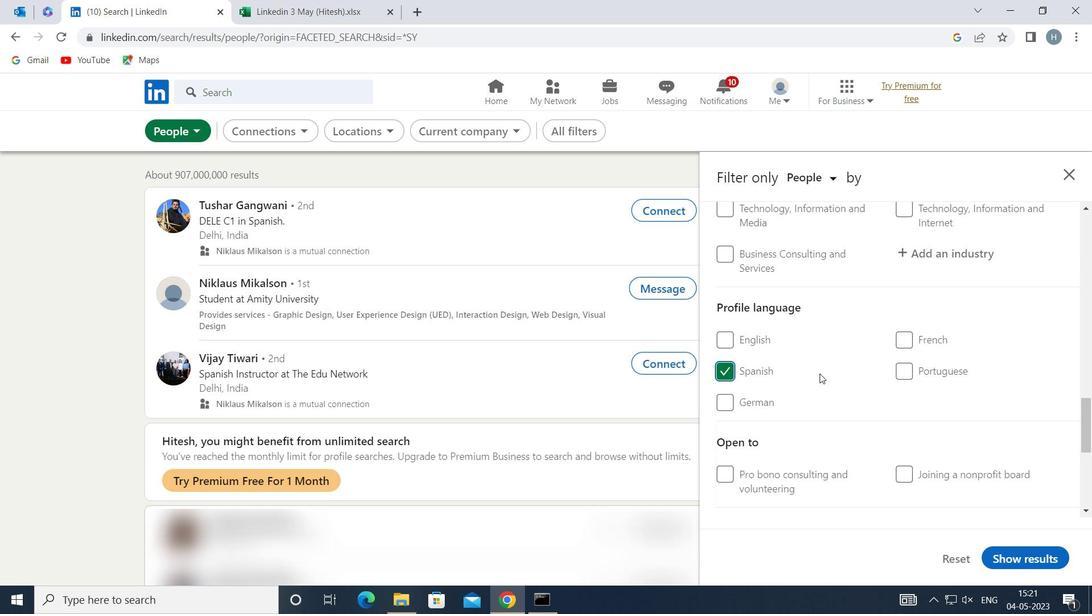 
Action: Mouse scrolled (820, 373) with delta (0, 0)
Screenshot: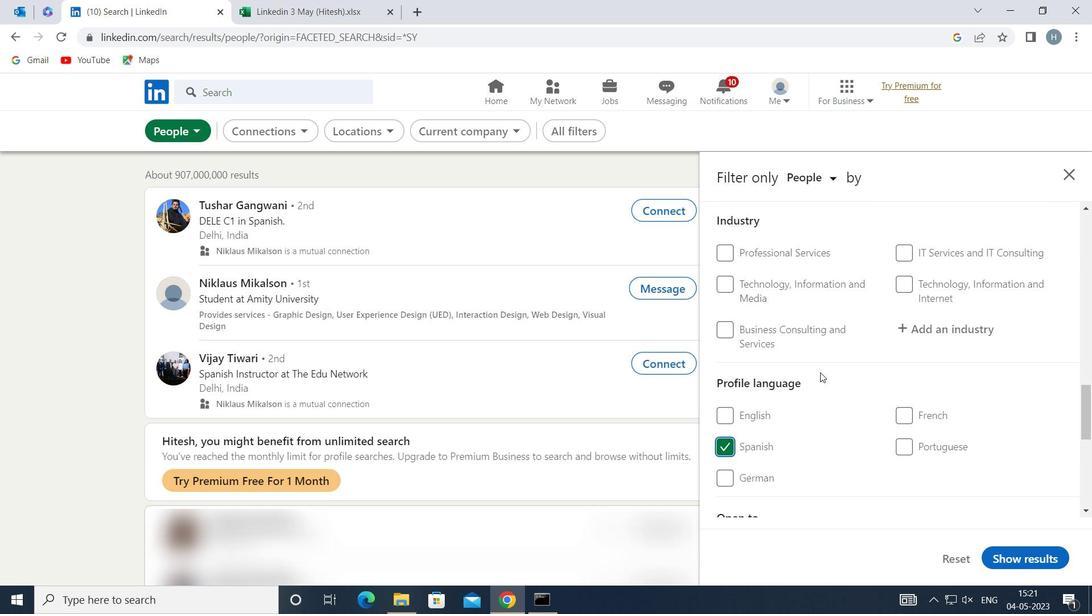 
Action: Mouse scrolled (820, 373) with delta (0, 0)
Screenshot: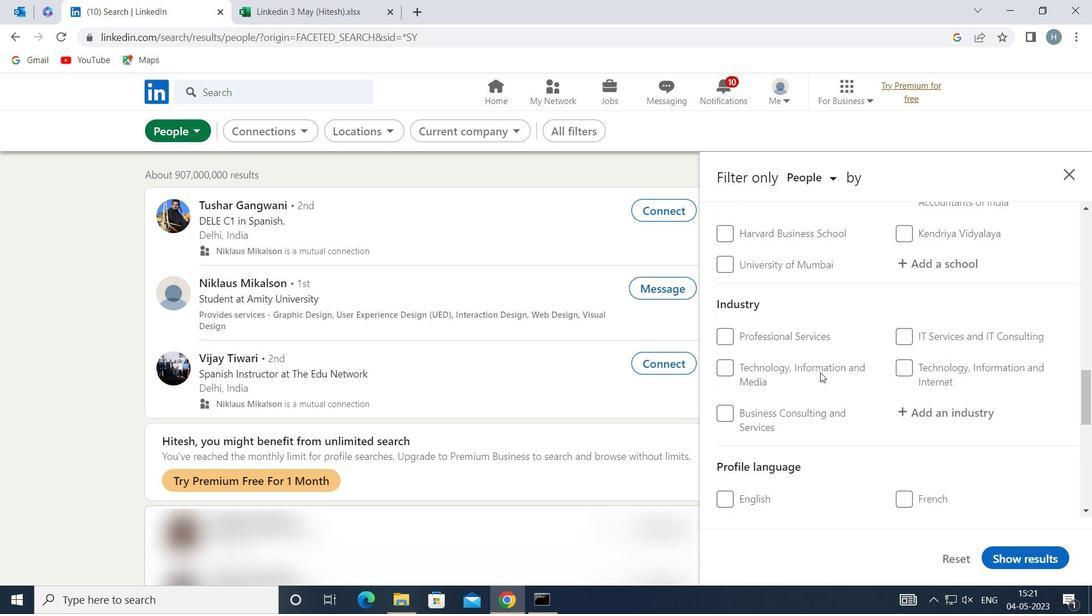 
Action: Mouse scrolled (820, 373) with delta (0, 0)
Screenshot: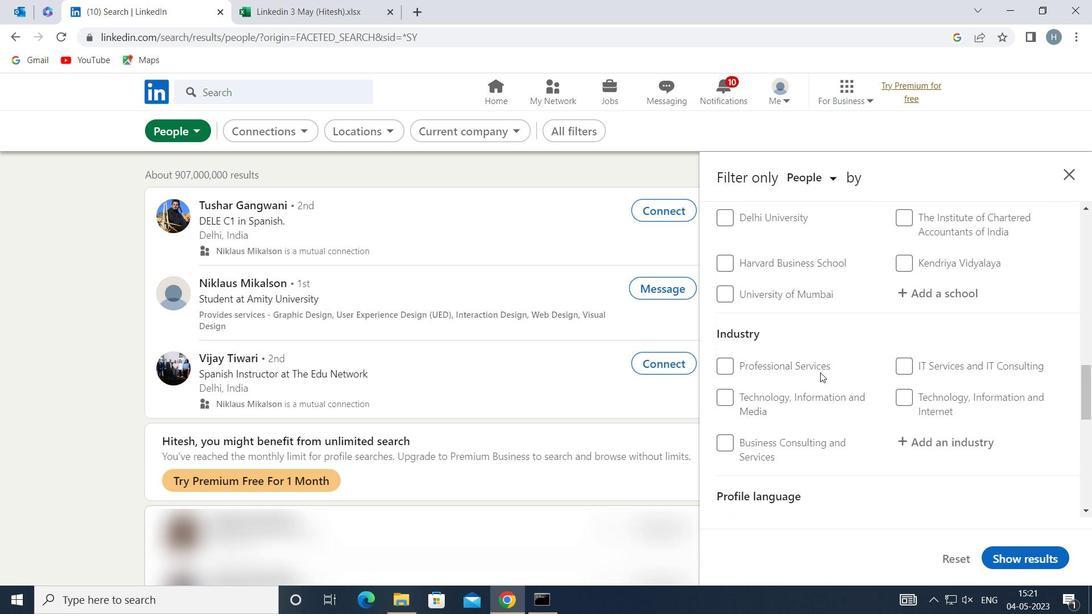 
Action: Mouse scrolled (820, 373) with delta (0, 0)
Screenshot: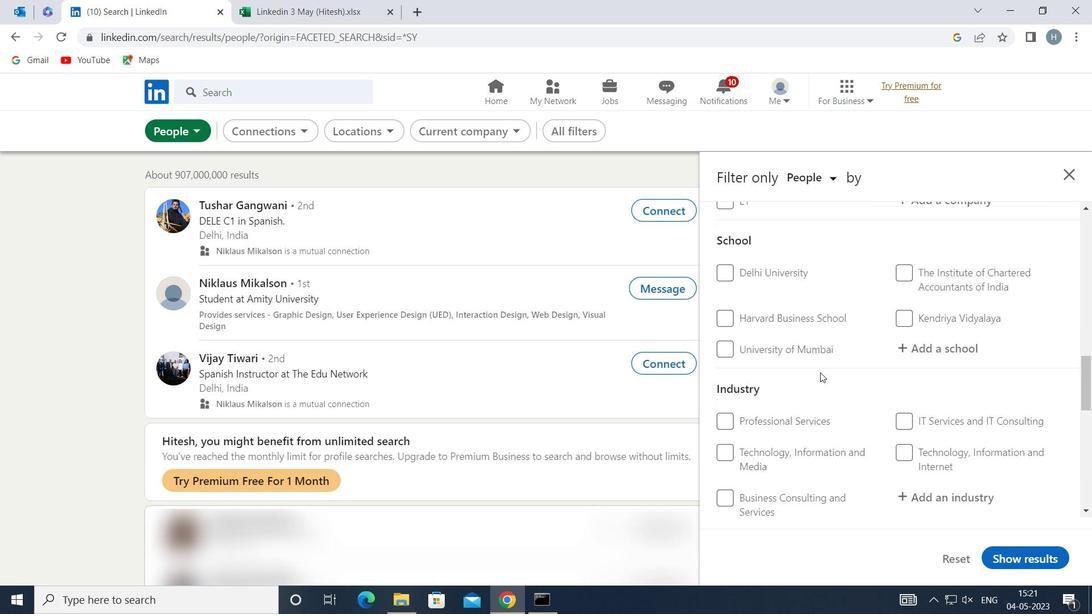 
Action: Mouse scrolled (820, 373) with delta (0, 0)
Screenshot: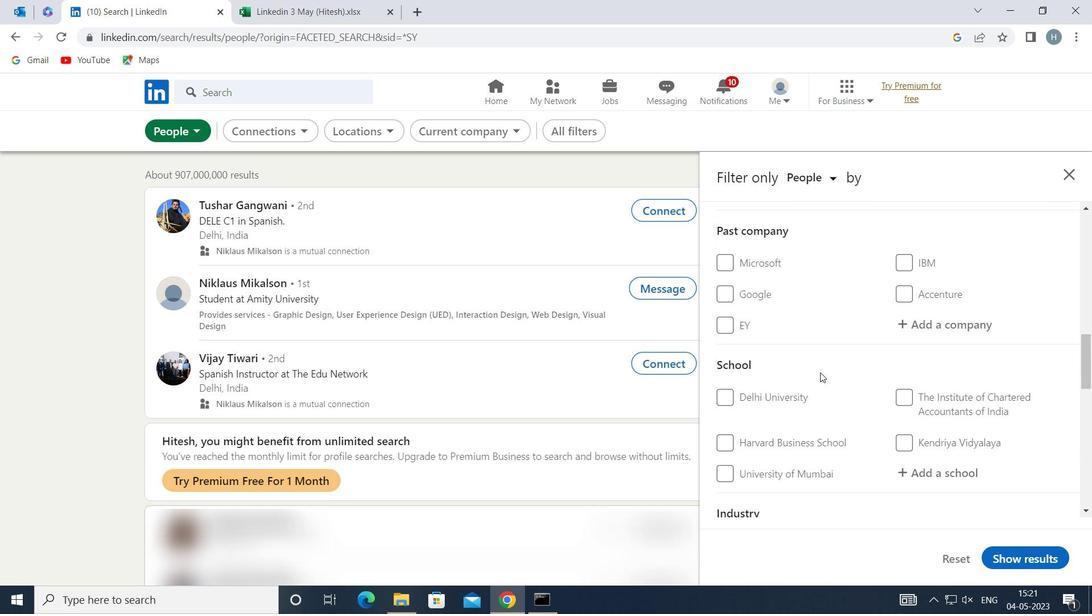 
Action: Mouse scrolled (820, 373) with delta (0, 0)
Screenshot: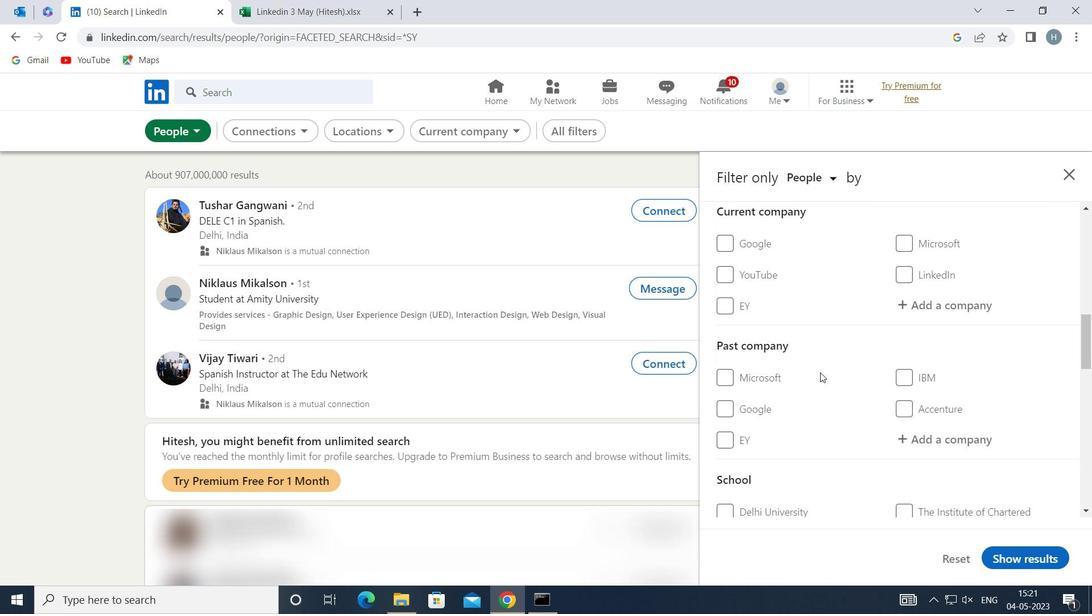 
Action: Mouse moved to (917, 385)
Screenshot: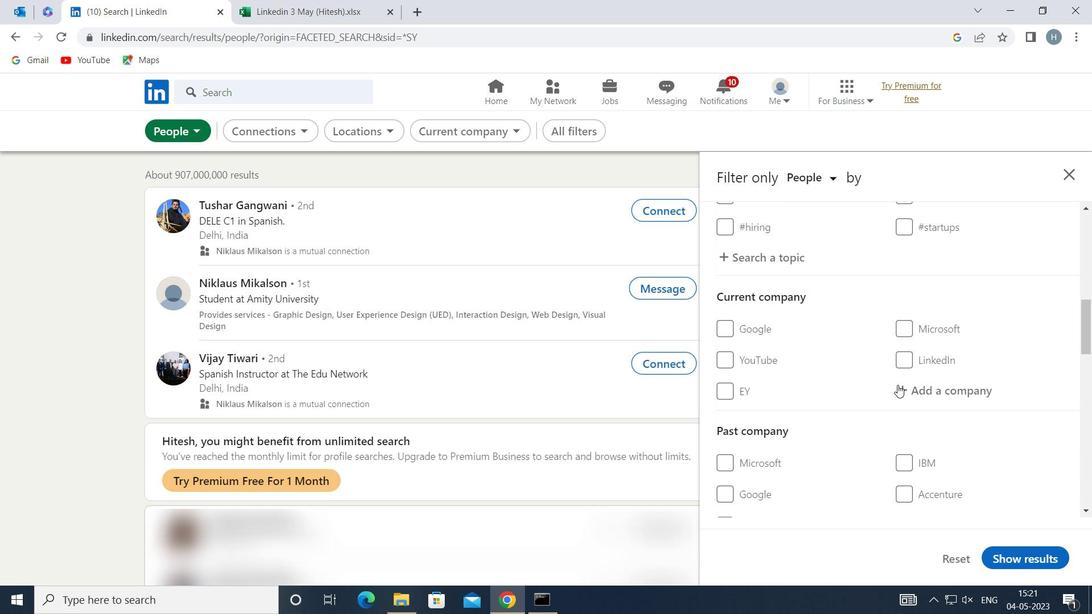 
Action: Mouse pressed left at (917, 385)
Screenshot: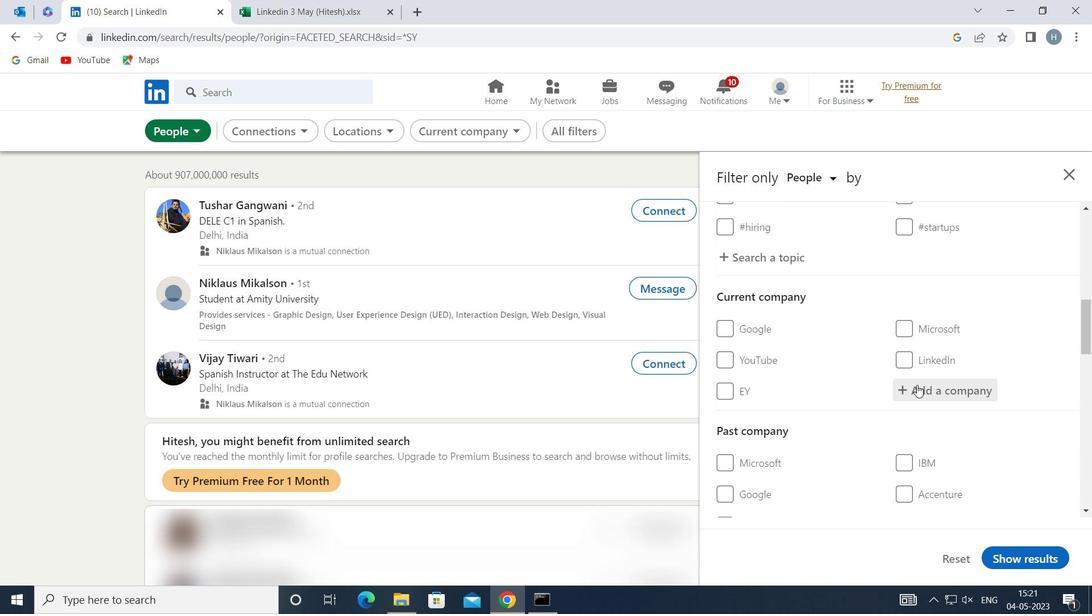 
Action: Key pressed <Key.shift>VIKR
Screenshot: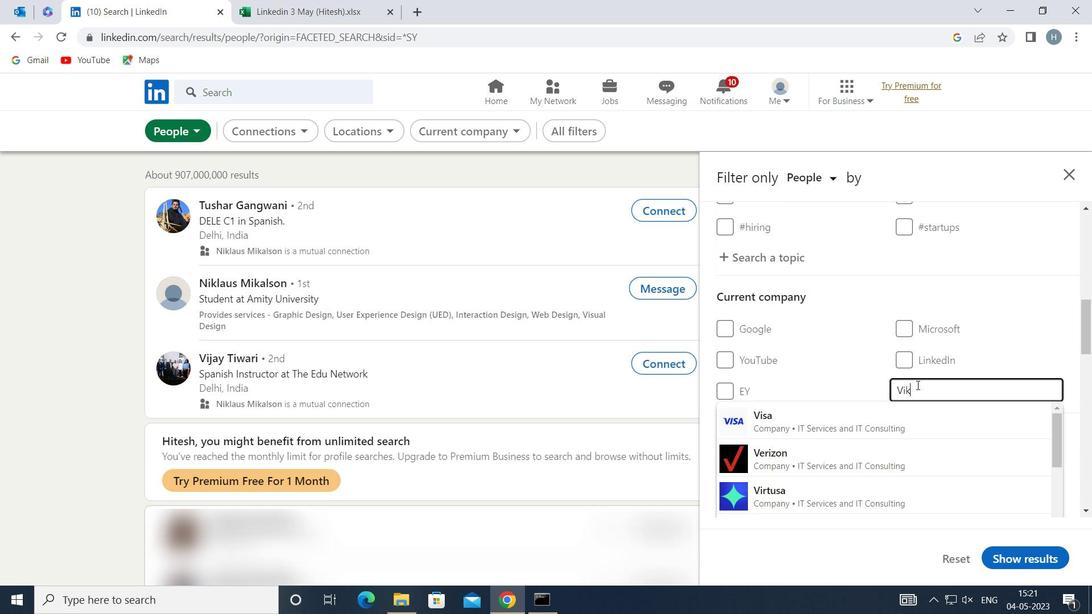 
Action: Mouse moved to (917, 385)
Screenshot: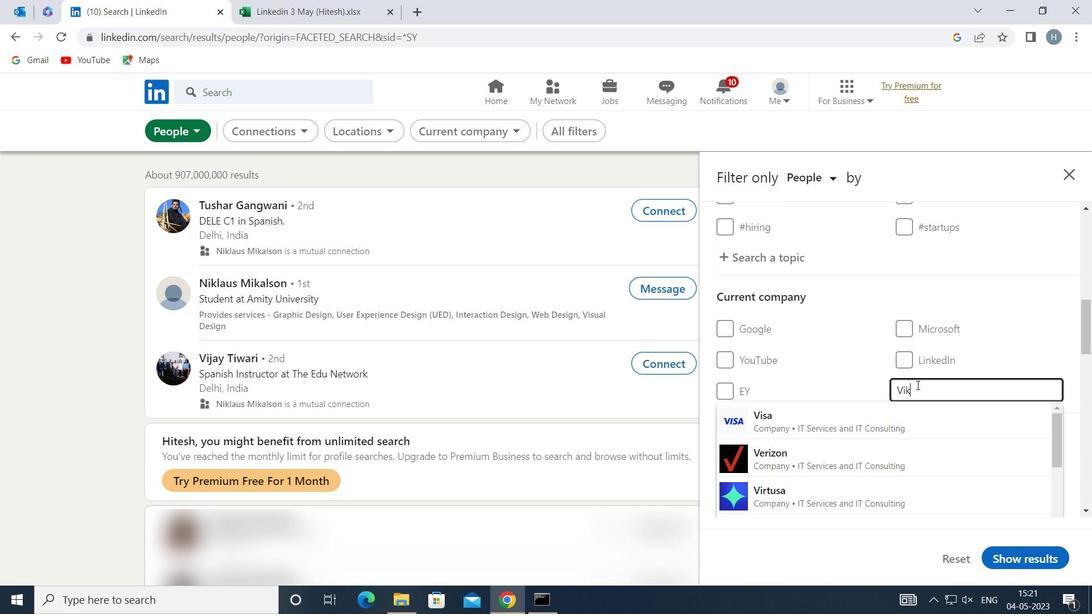 
Action: Key pressed AM<Key.space><Key.shift>SOLAR
Screenshot: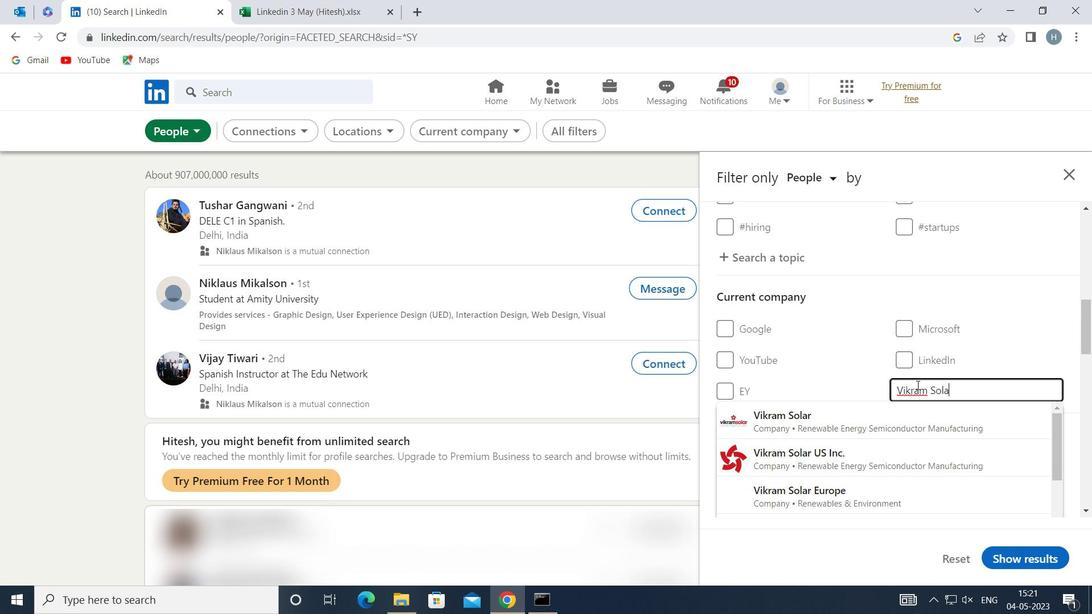 
Action: Mouse moved to (864, 412)
Screenshot: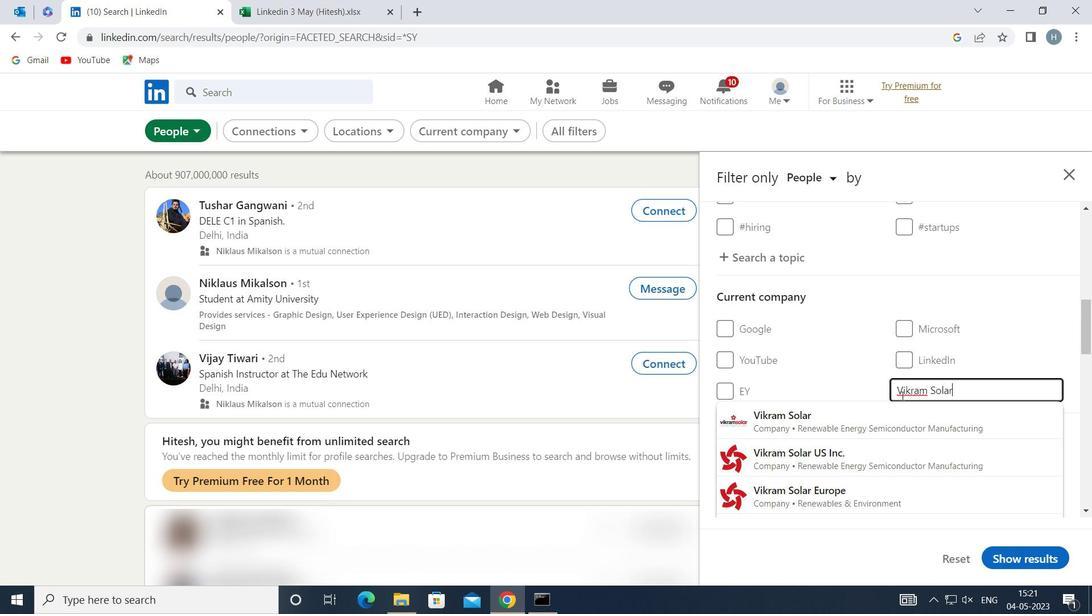 
Action: Mouse pressed left at (864, 412)
Screenshot: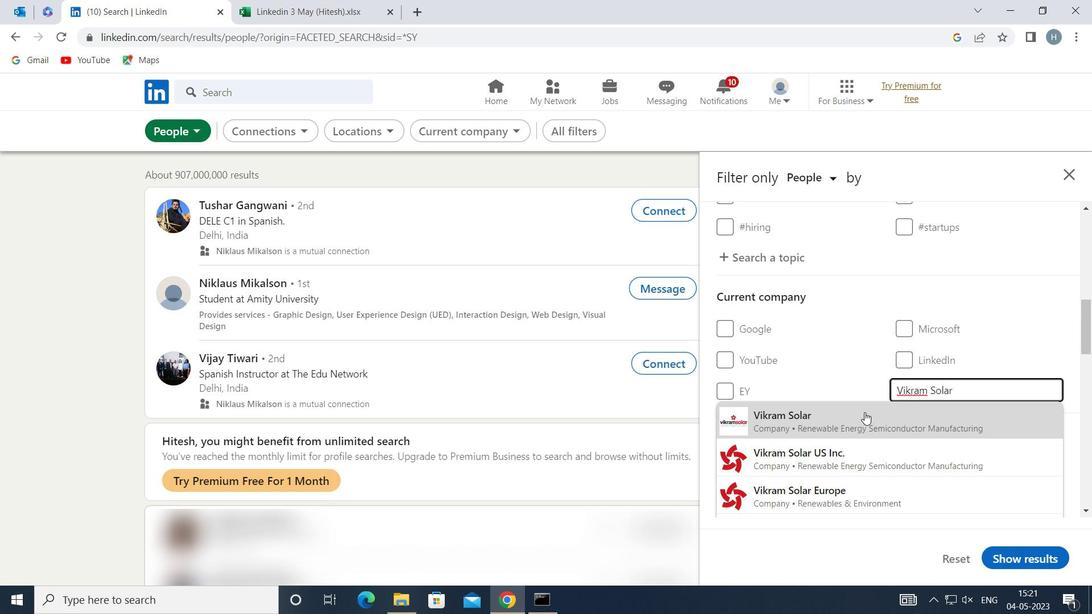 
Action: Mouse moved to (852, 384)
Screenshot: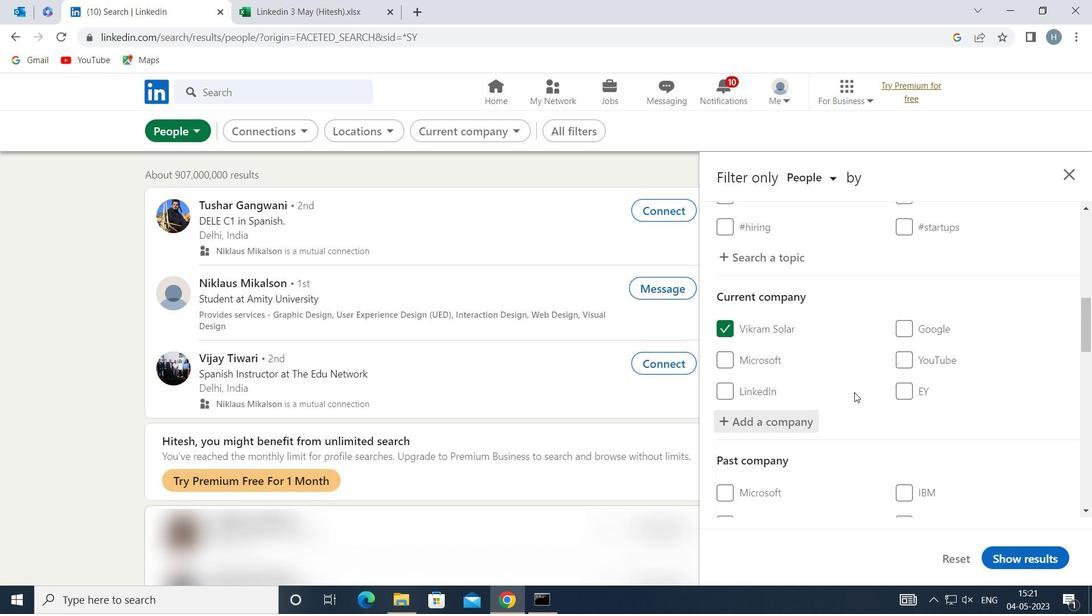 
Action: Mouse scrolled (852, 383) with delta (0, 0)
Screenshot: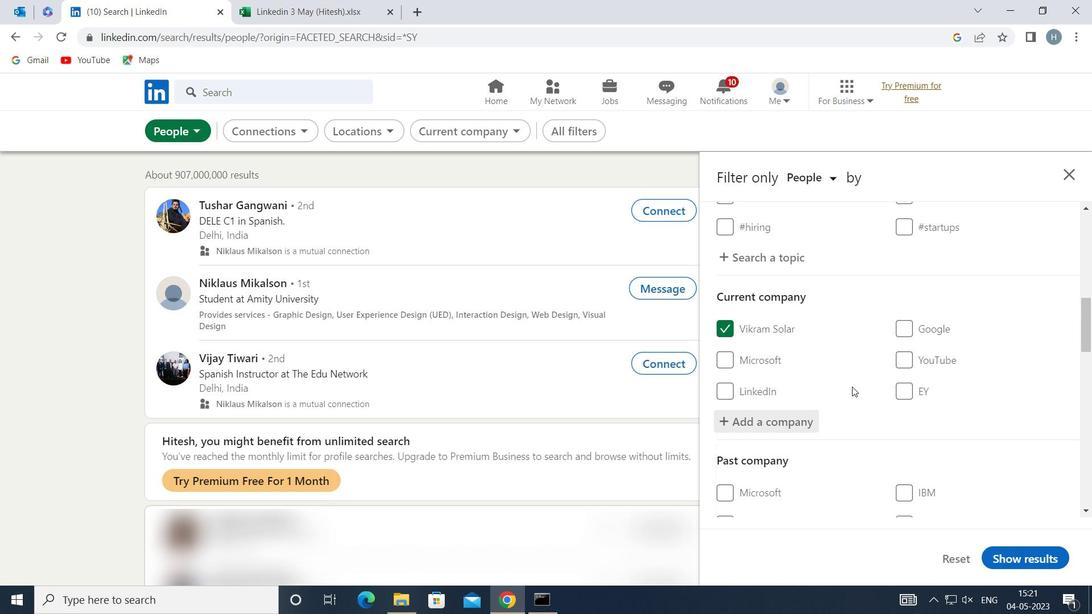 
Action: Mouse scrolled (852, 383) with delta (0, 0)
Screenshot: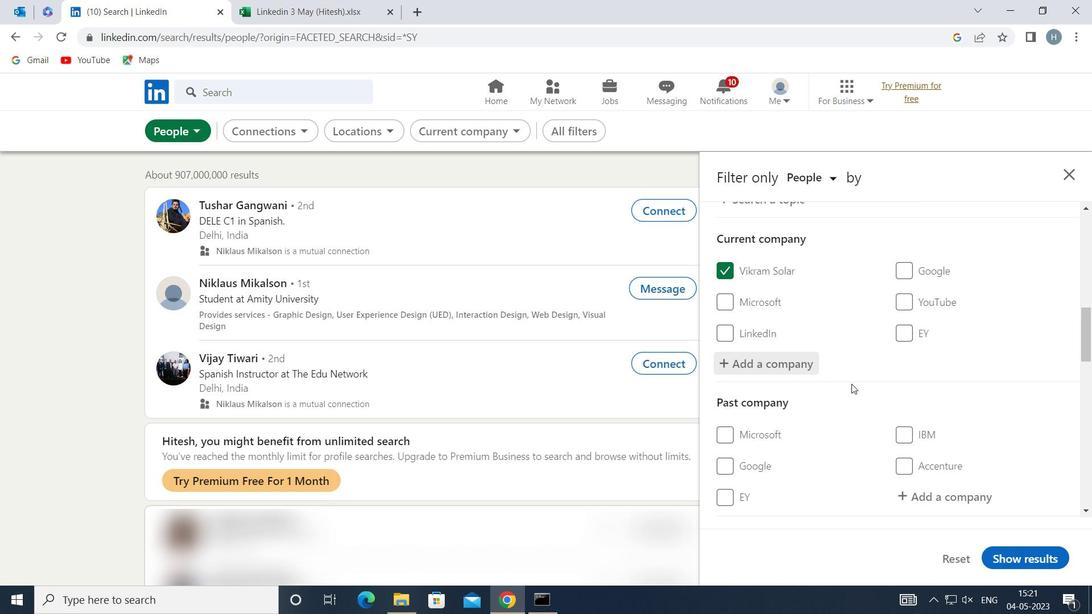 
Action: Mouse scrolled (852, 383) with delta (0, 0)
Screenshot: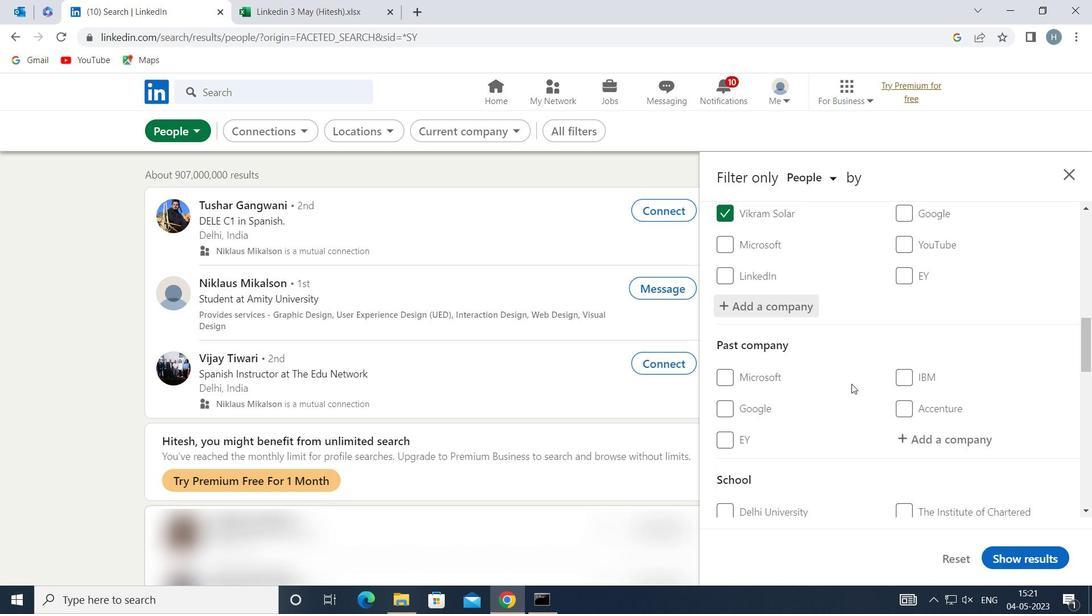 
Action: Mouse scrolled (852, 383) with delta (0, 0)
Screenshot: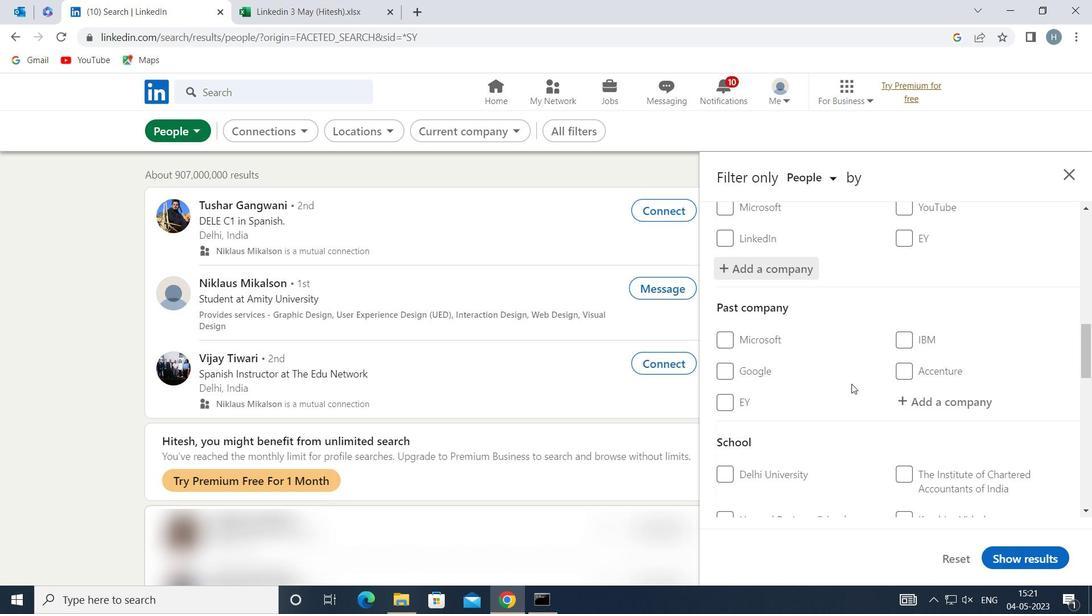 
Action: Mouse moved to (923, 410)
Screenshot: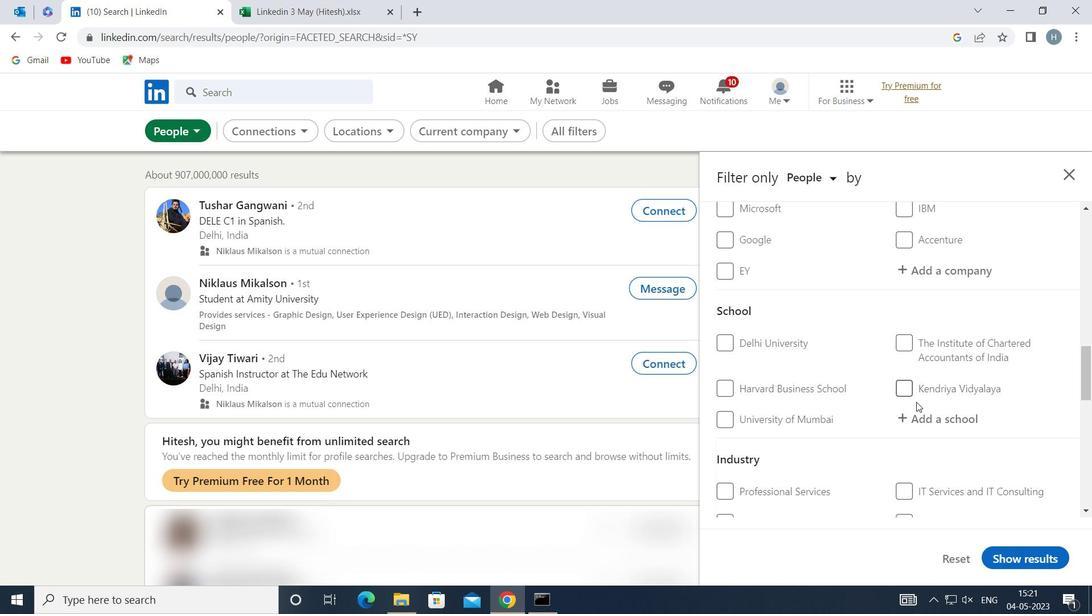 
Action: Mouse pressed left at (923, 410)
Screenshot: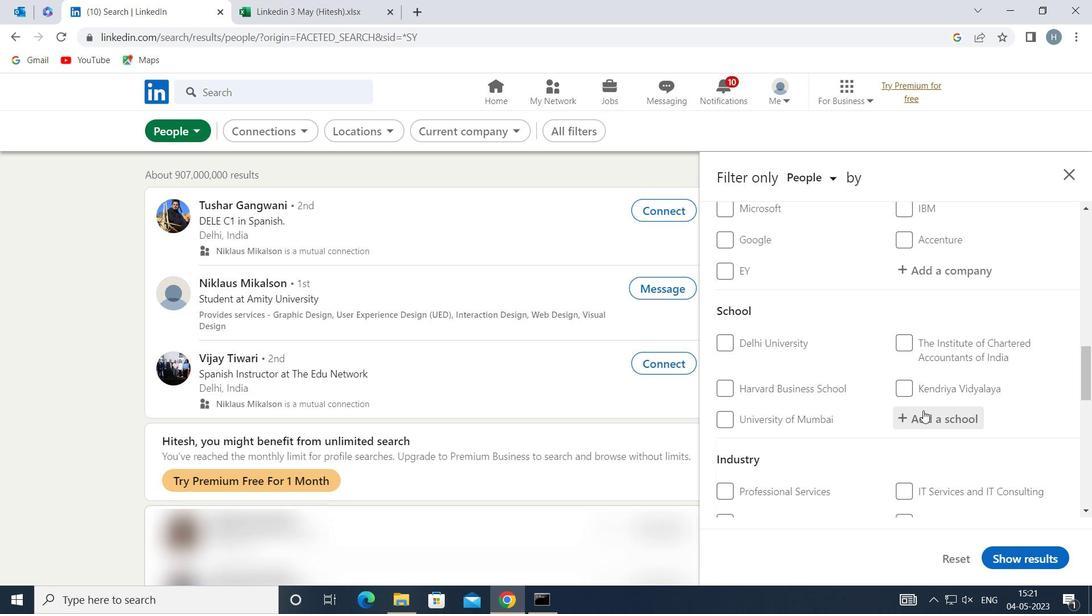
Action: Key pressed <Key.shift>SOPHIA<Key.space><Key.shift>COLLEGE<Key.space>
Screenshot: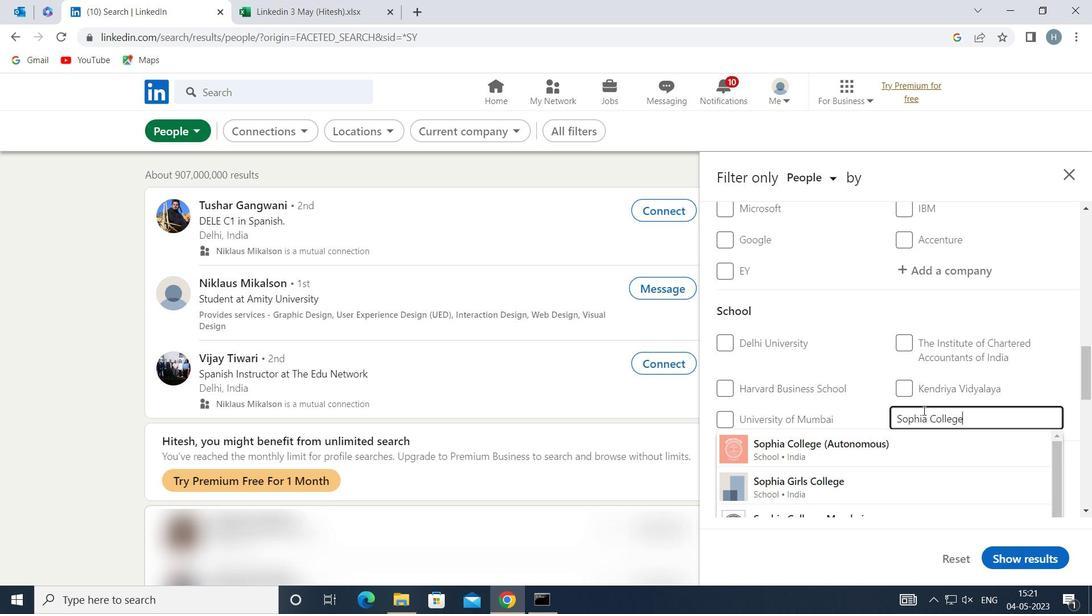 
Action: Mouse moved to (923, 411)
Screenshot: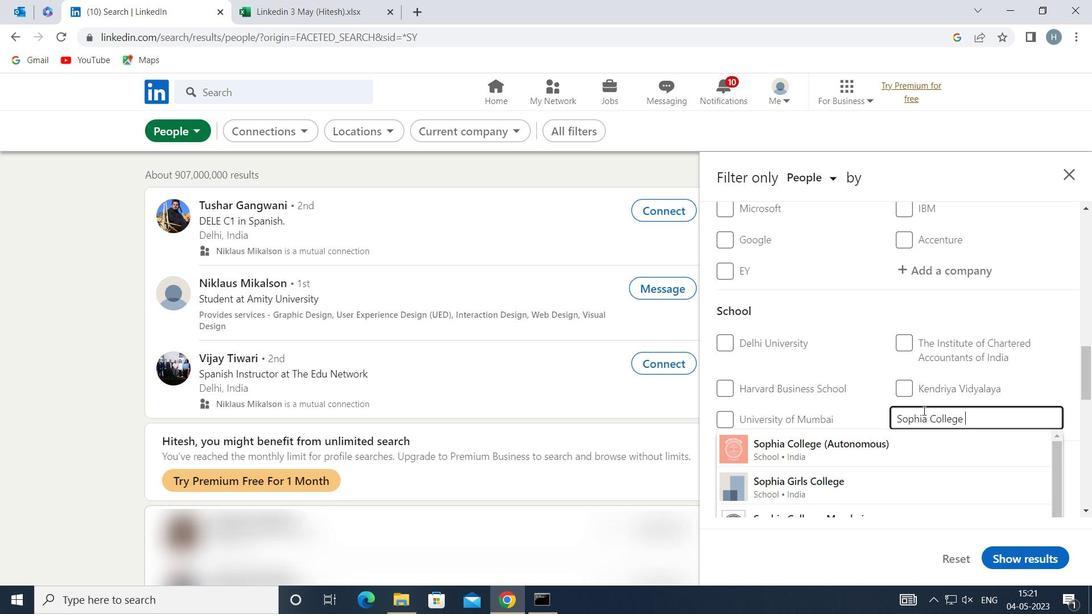
Action: Key pressed M
Screenshot: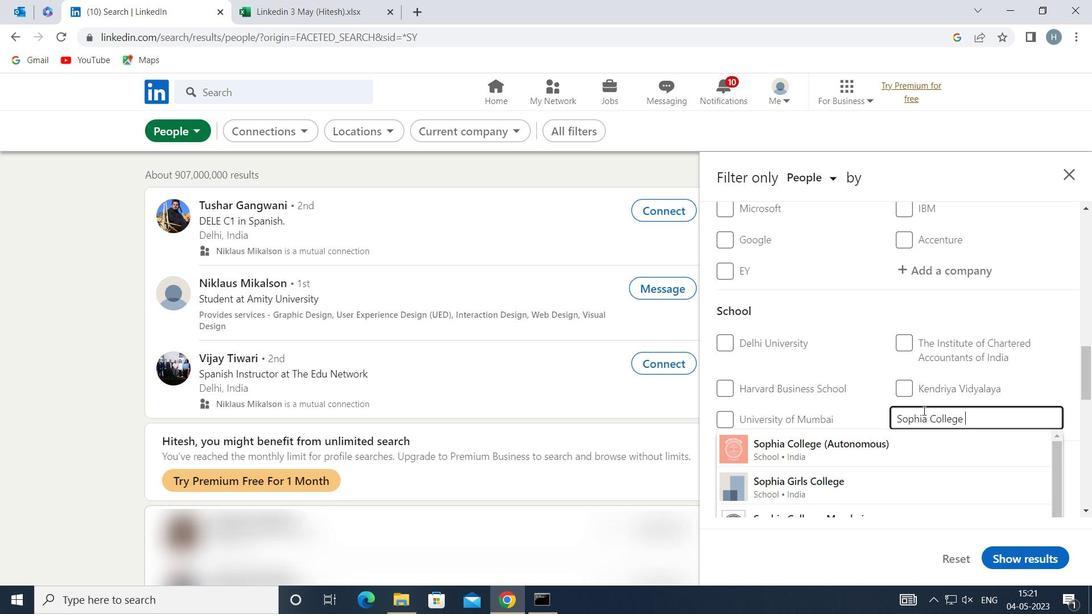 
Action: Mouse moved to (902, 451)
Screenshot: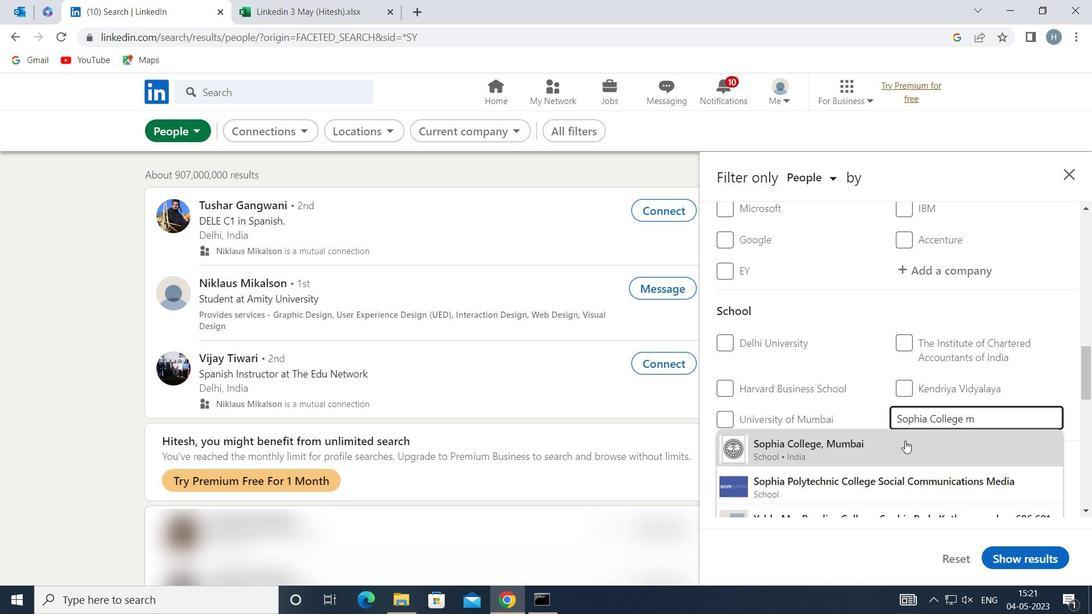 
Action: Mouse pressed left at (902, 451)
Screenshot: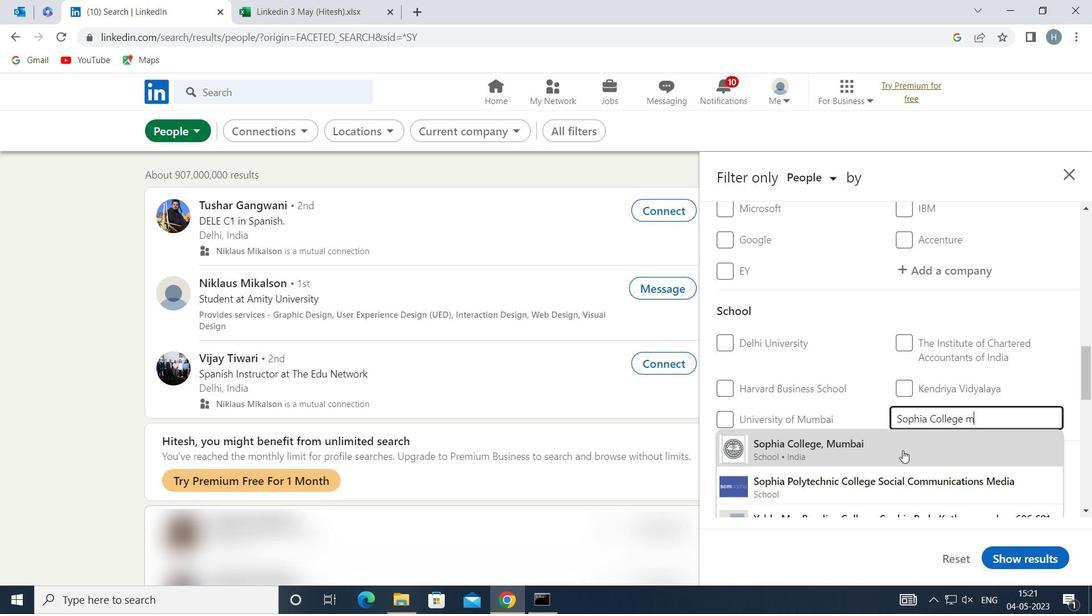 
Action: Mouse moved to (864, 423)
Screenshot: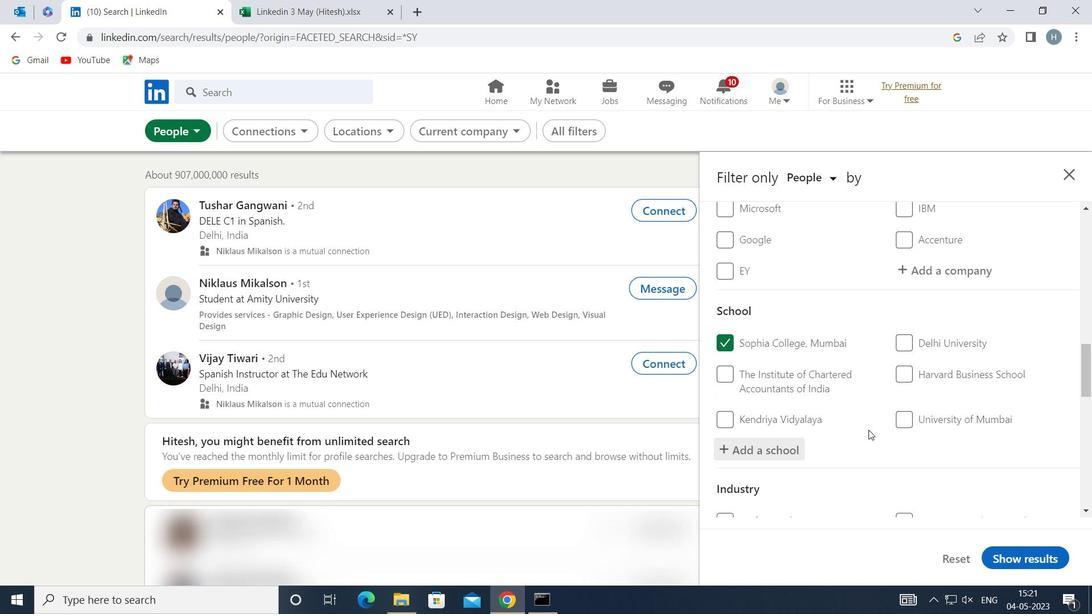 
Action: Mouse scrolled (864, 423) with delta (0, 0)
Screenshot: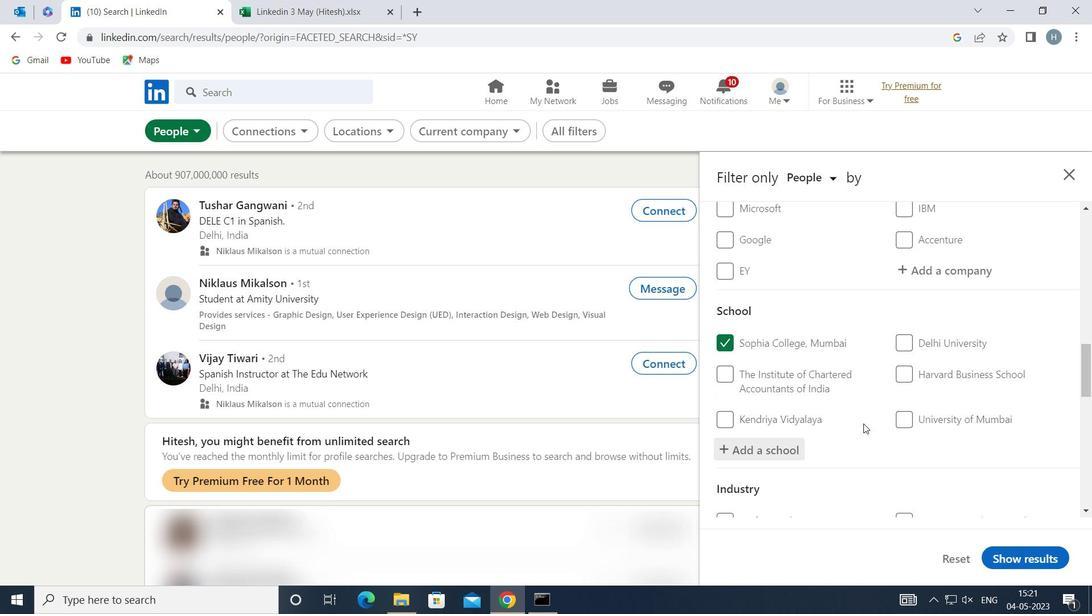 
Action: Mouse moved to (853, 419)
Screenshot: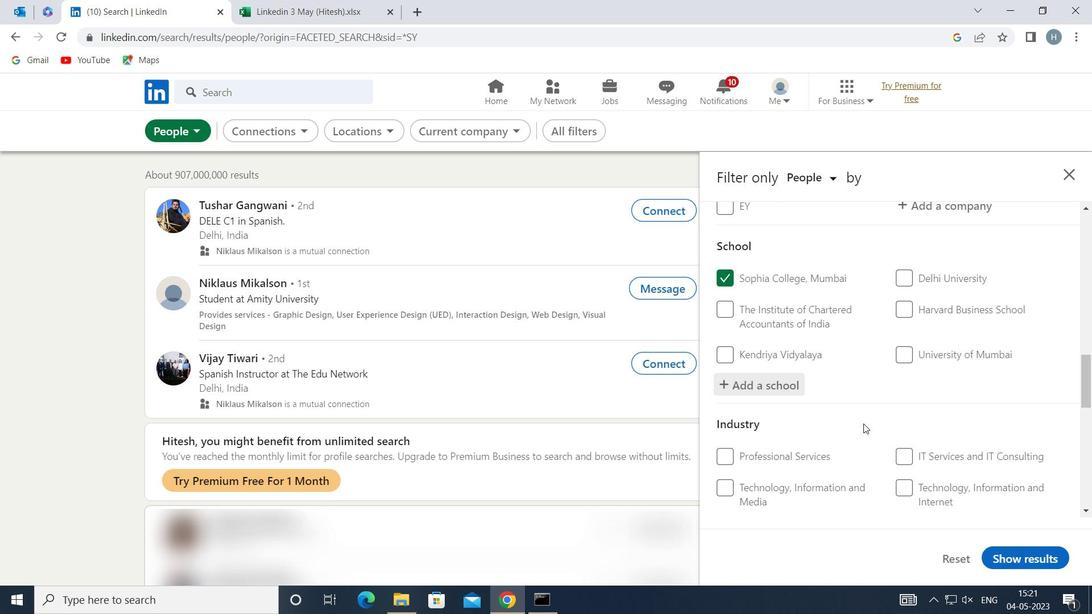 
Action: Mouse scrolled (853, 419) with delta (0, 0)
Screenshot: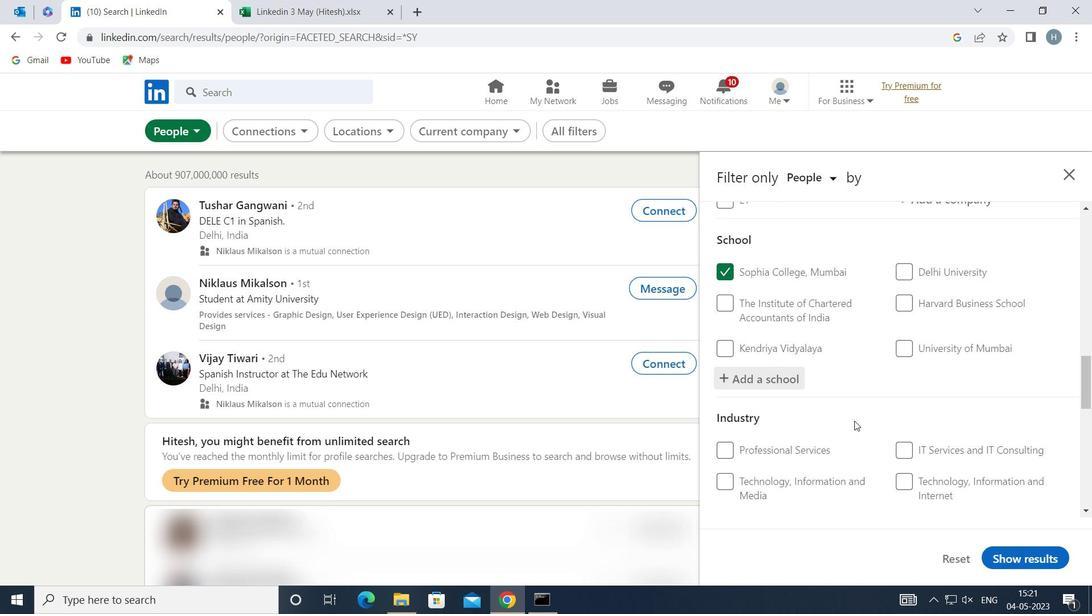 
Action: Mouse moved to (851, 417)
Screenshot: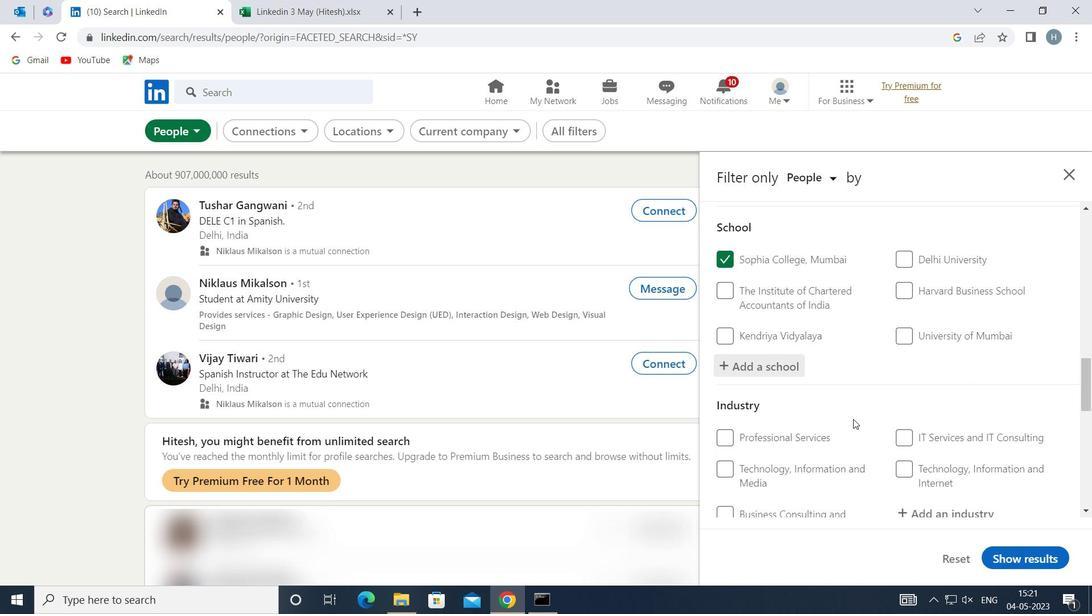 
Action: Mouse scrolled (851, 416) with delta (0, 0)
Screenshot: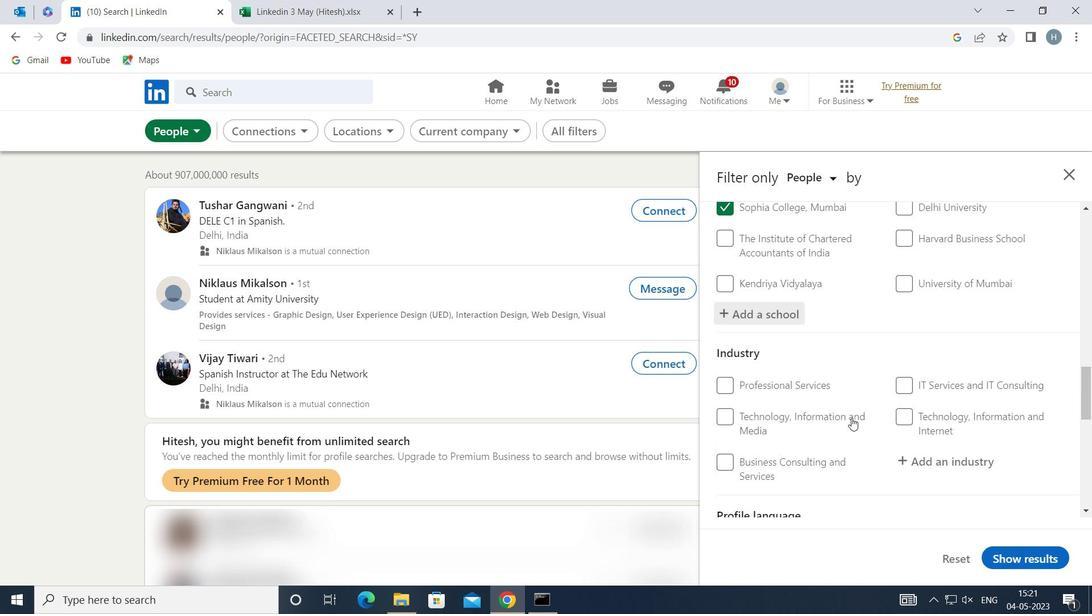 
Action: Mouse moved to (922, 385)
Screenshot: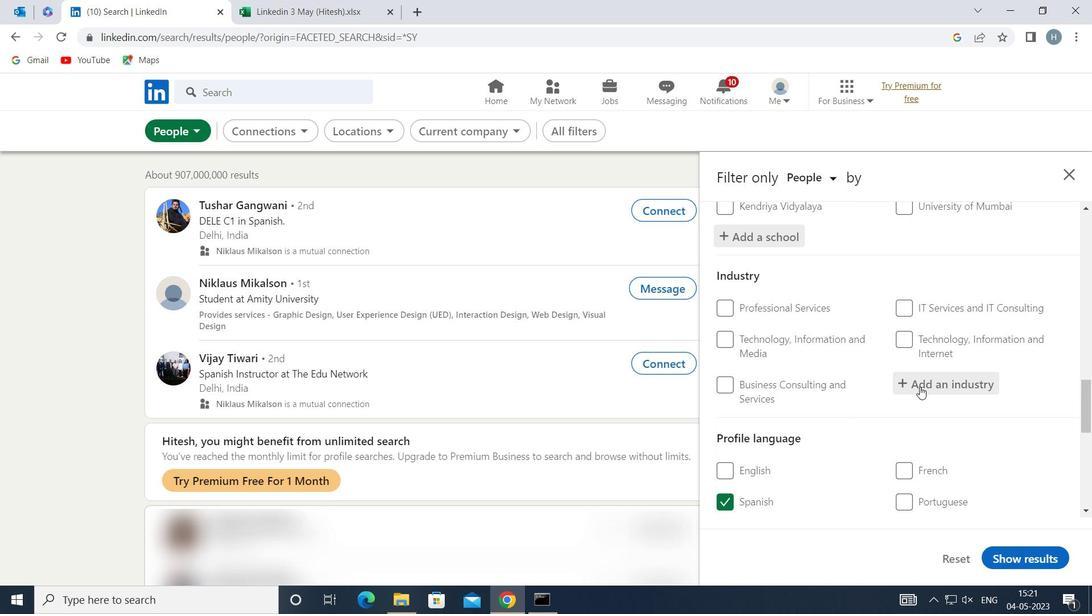 
Action: Mouse pressed left at (922, 385)
Screenshot: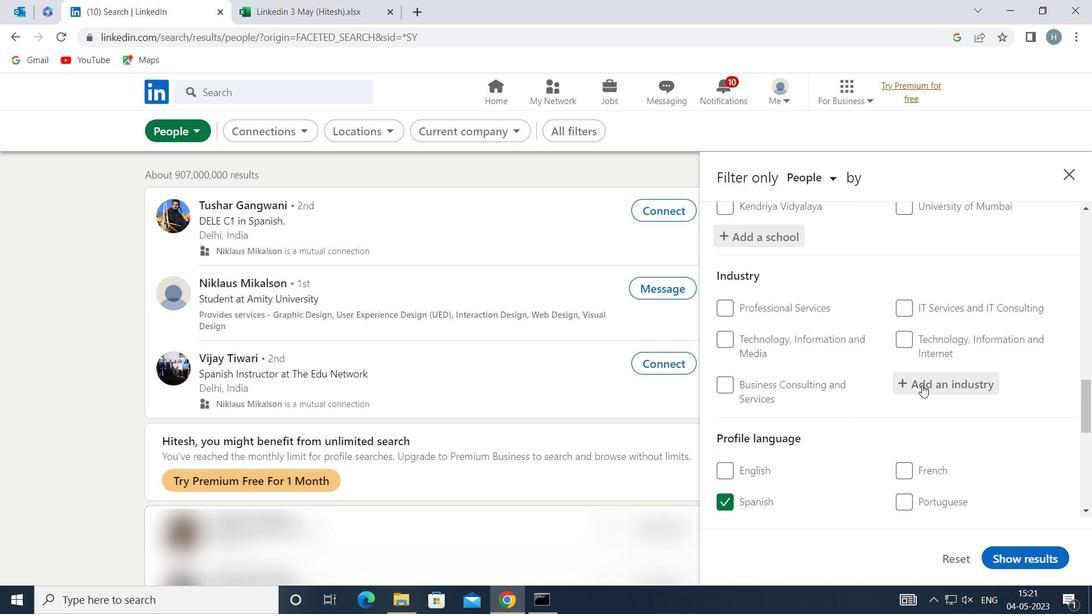 
Action: Key pressed <Key.shift>PENSION<Key.space><Key.shift>FUN
Screenshot: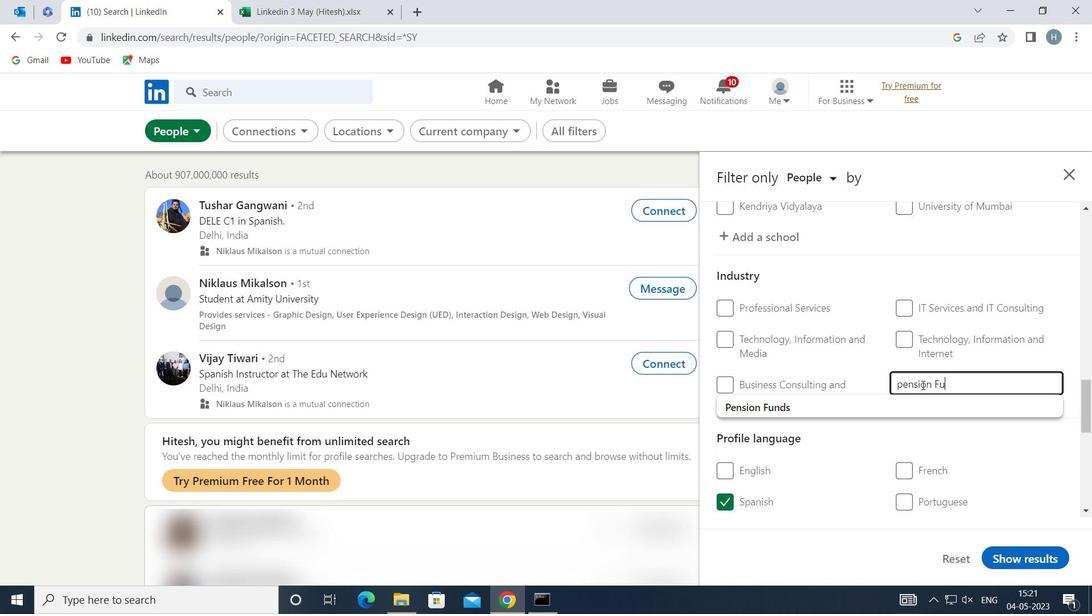 
Action: Mouse moved to (863, 402)
Screenshot: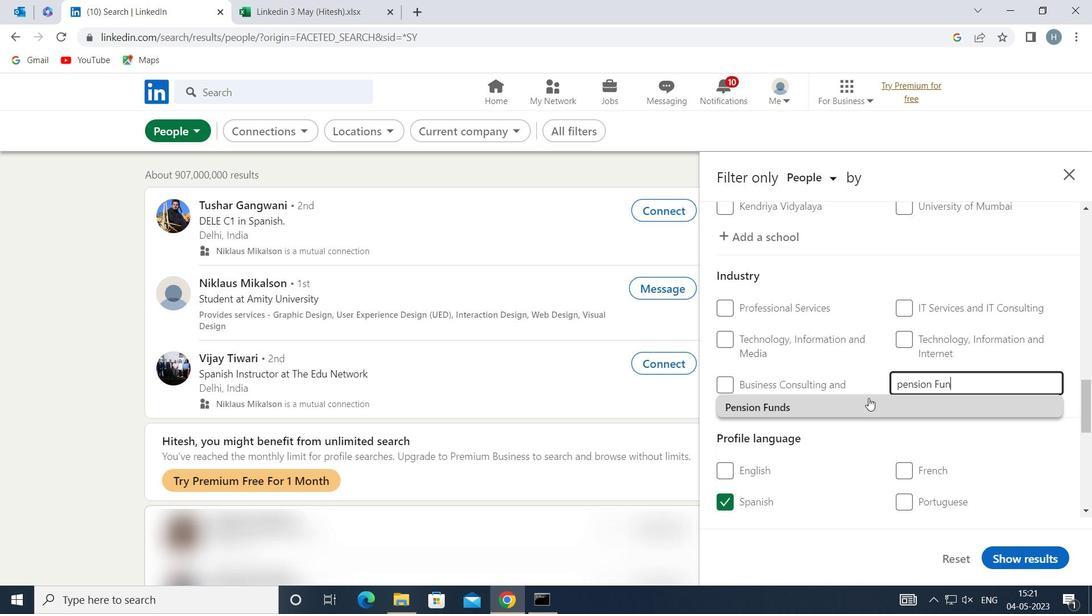 
Action: Mouse pressed left at (863, 402)
Screenshot: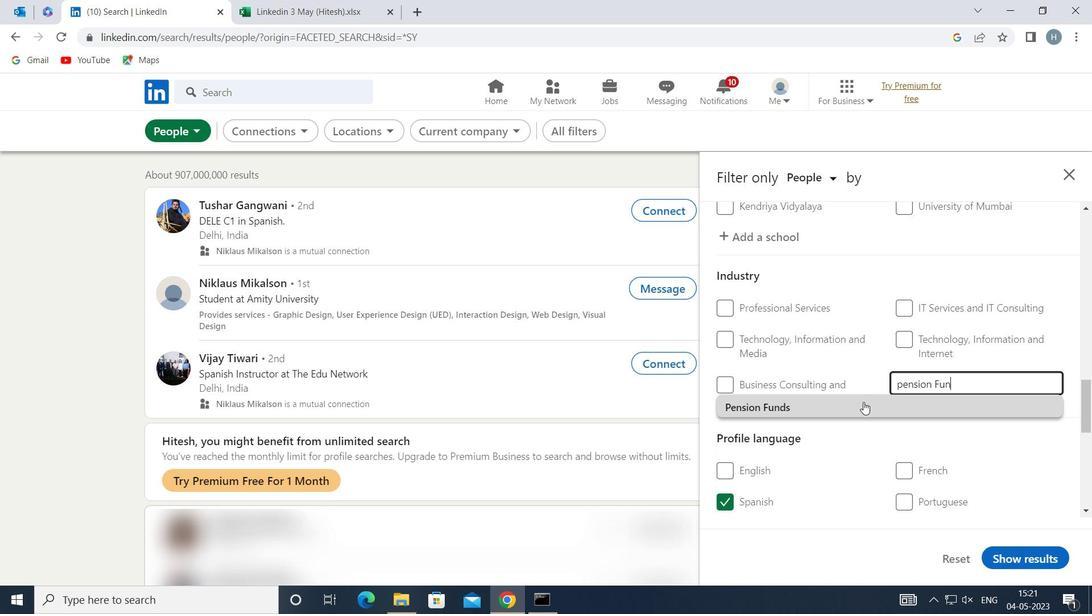
Action: Mouse moved to (856, 405)
Screenshot: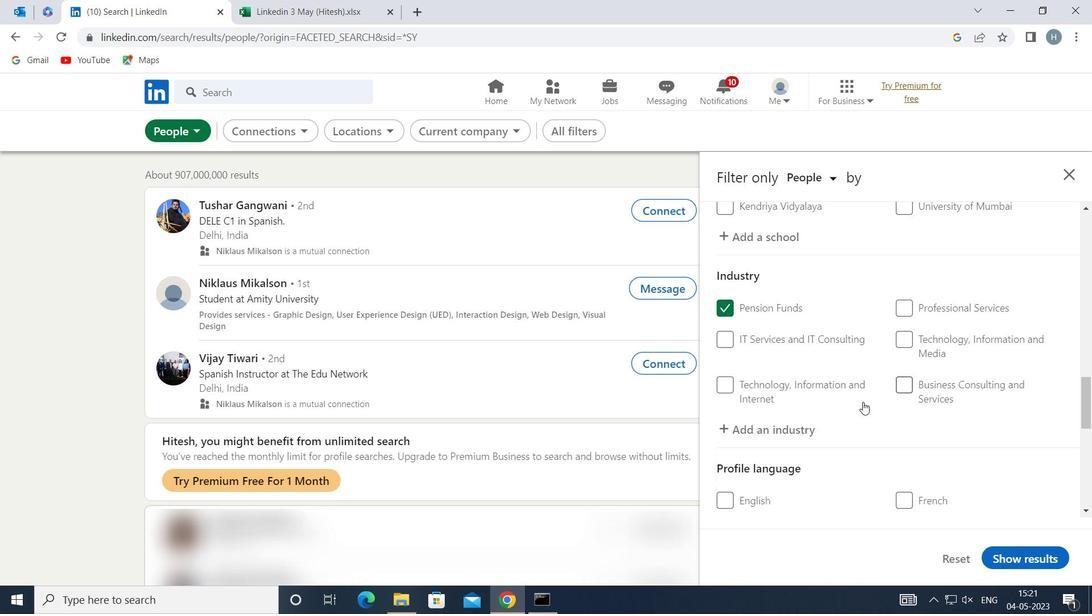 
Action: Mouse scrolled (856, 404) with delta (0, 0)
Screenshot: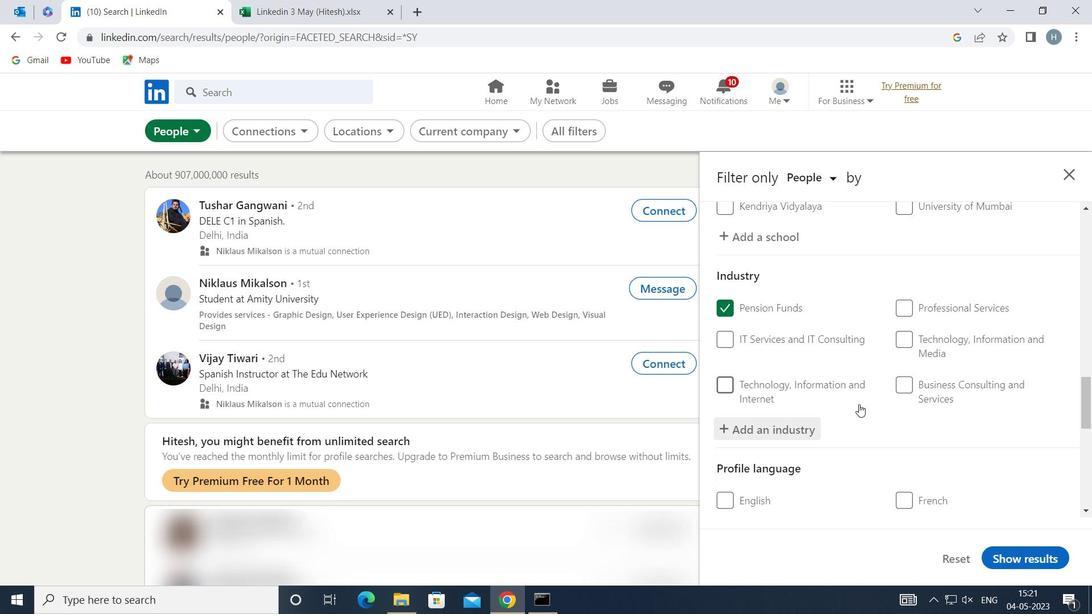 
Action: Mouse scrolled (856, 404) with delta (0, 0)
Screenshot: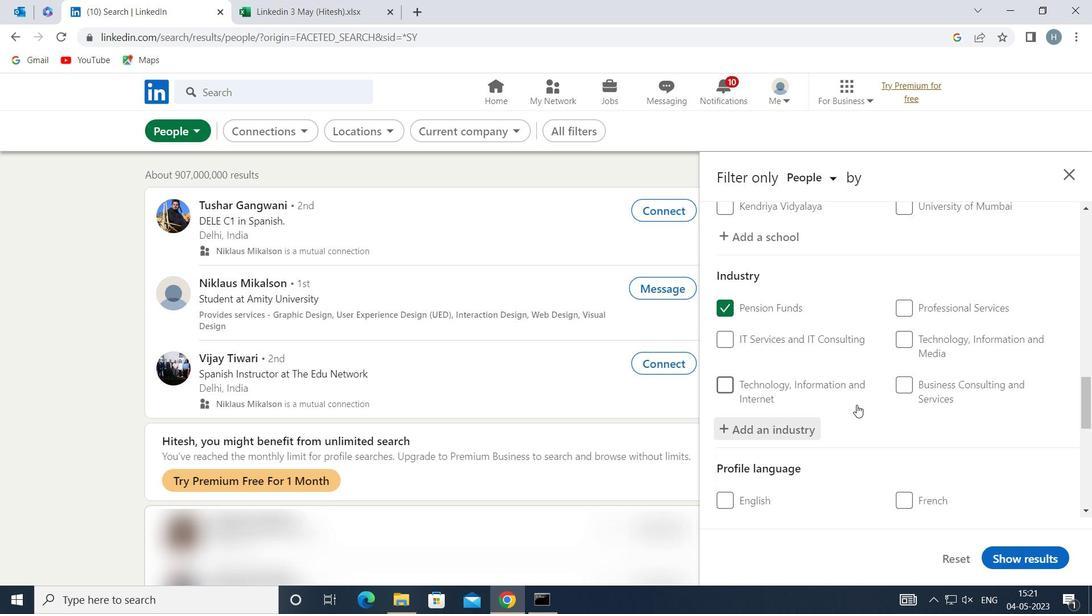 
Action: Mouse scrolled (856, 404) with delta (0, 0)
Screenshot: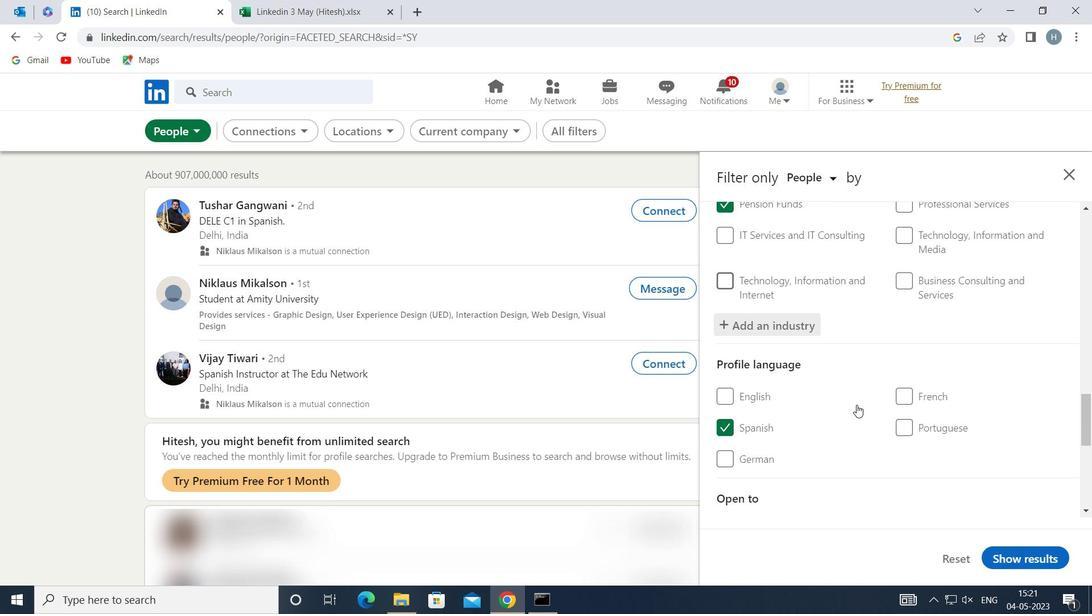 
Action: Mouse scrolled (856, 404) with delta (0, 0)
Screenshot: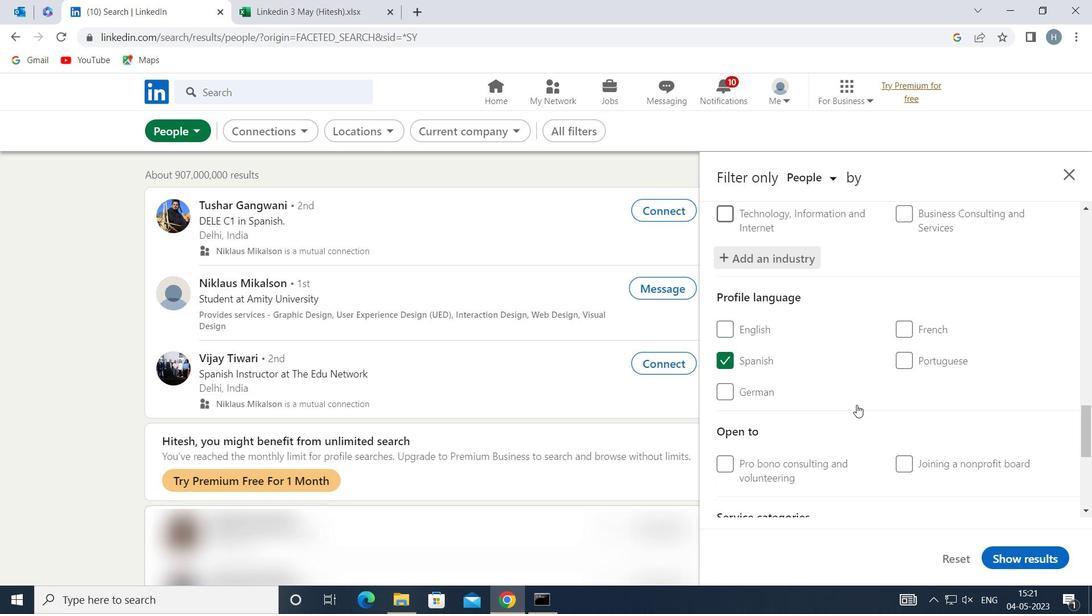 
Action: Mouse scrolled (856, 404) with delta (0, 0)
Screenshot: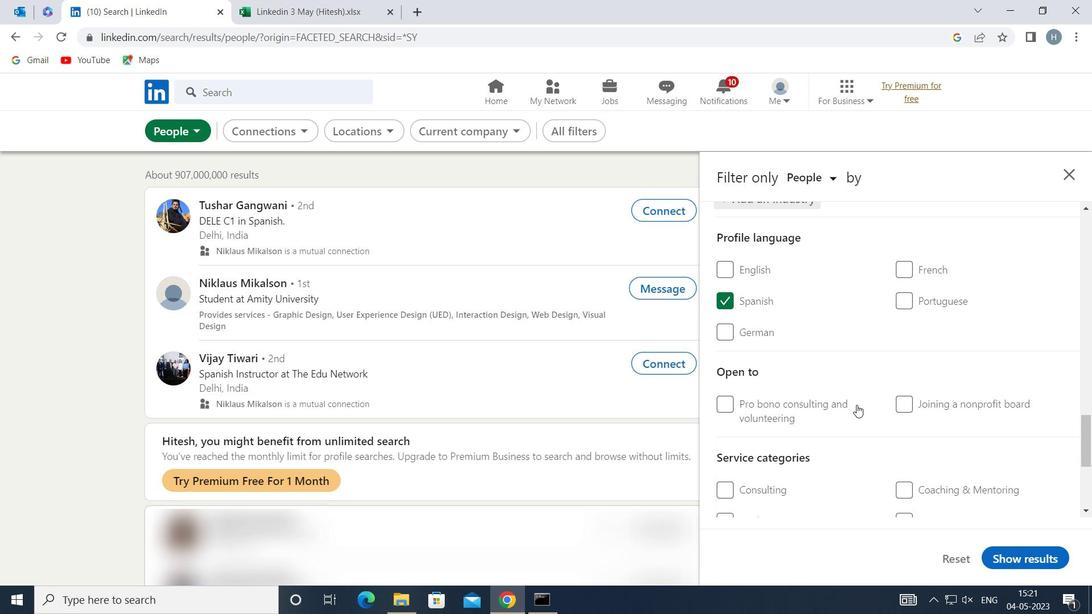 
Action: Mouse scrolled (856, 404) with delta (0, 0)
Screenshot: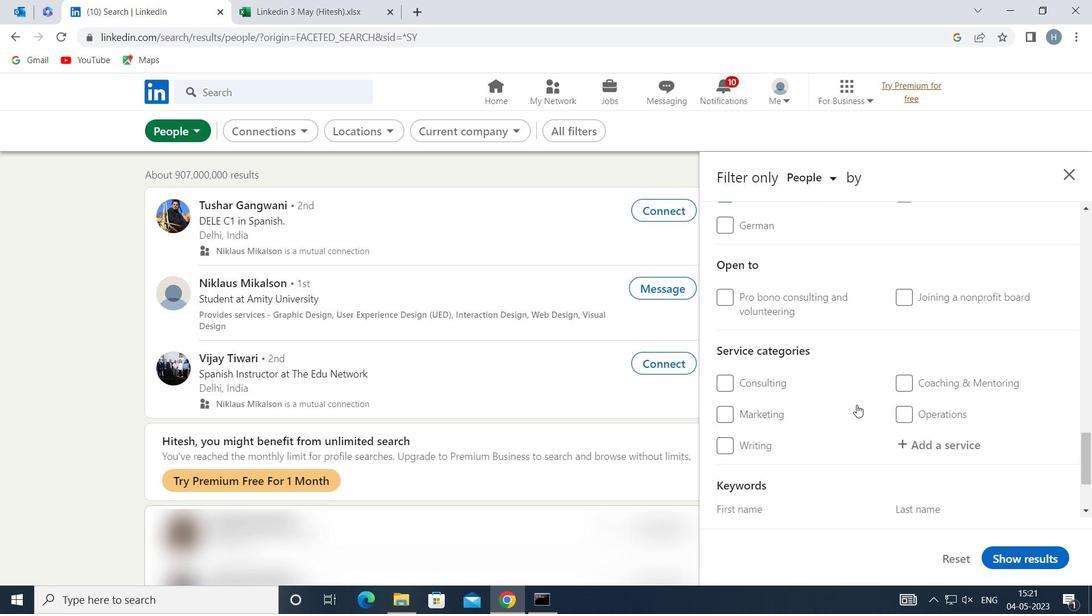 
Action: Mouse moved to (950, 357)
Screenshot: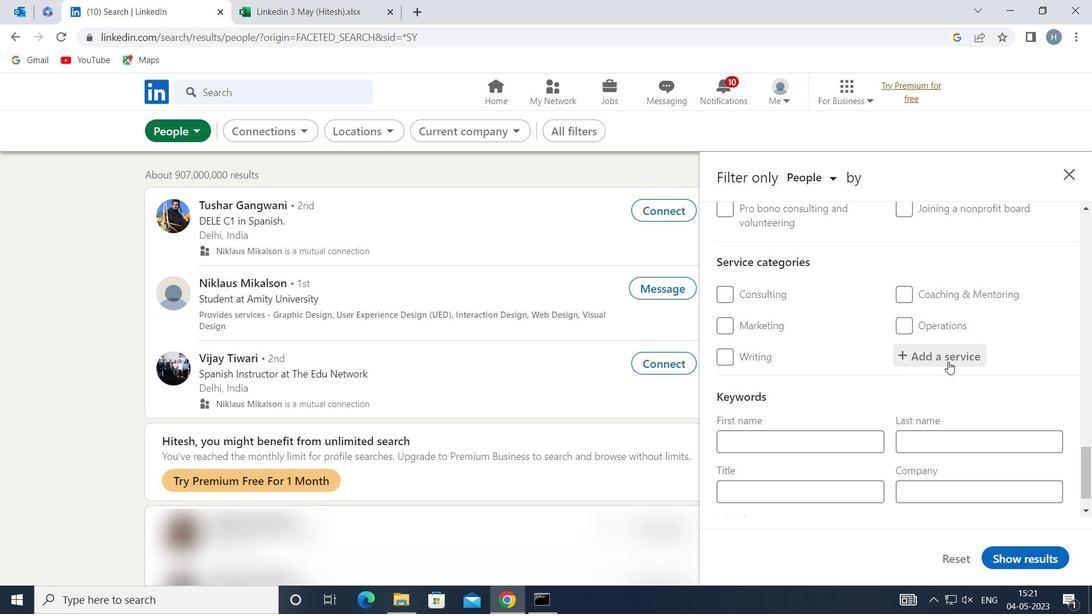 
Action: Mouse pressed left at (950, 357)
Screenshot: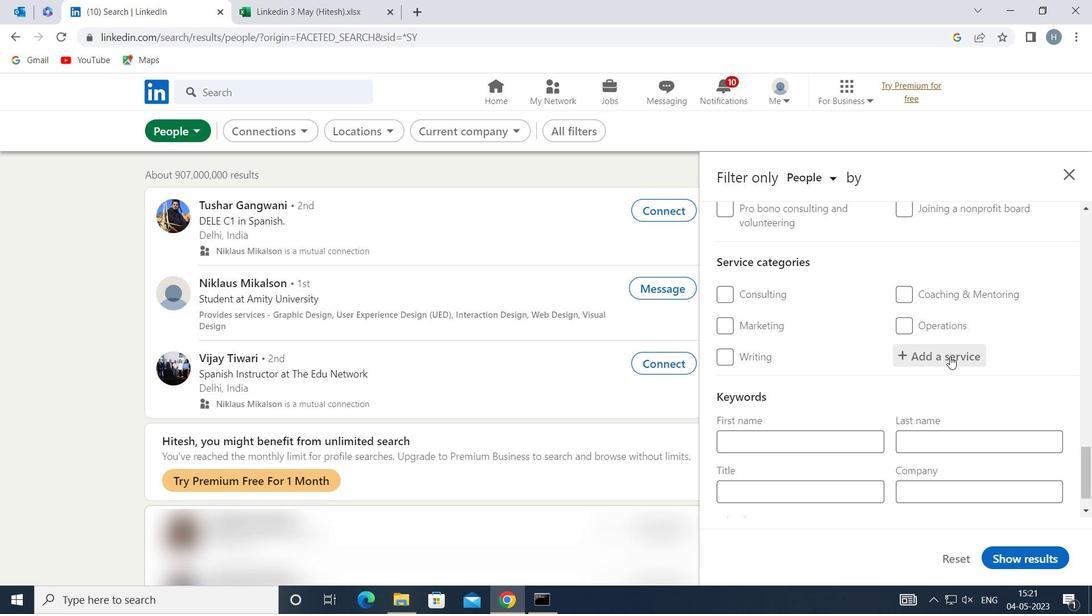 
Action: Key pressed <Key.shift>MARKETING
Screenshot: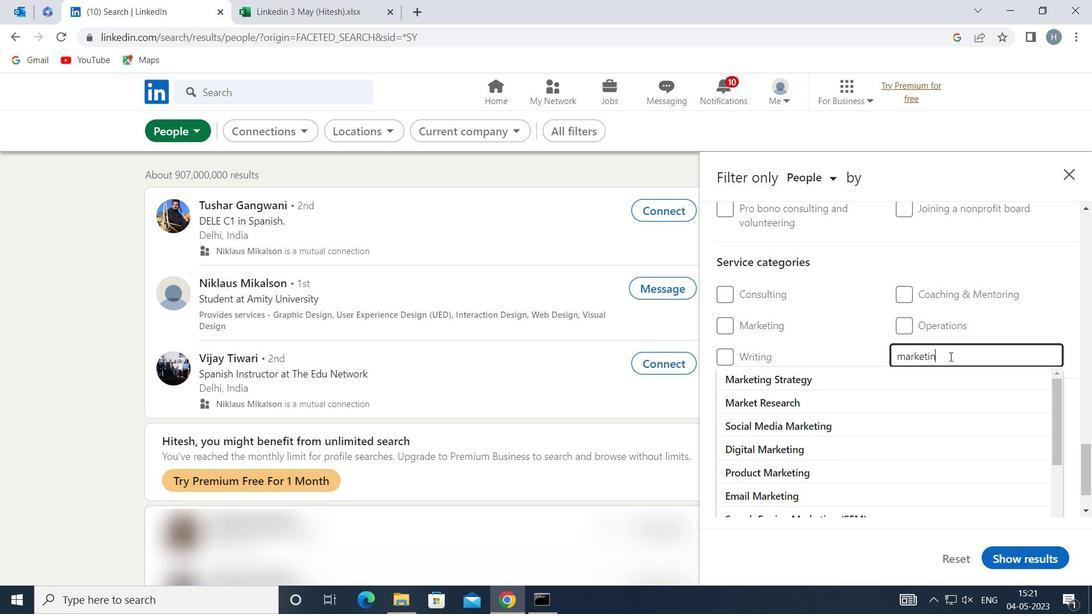 
Action: Mouse moved to (1008, 327)
Screenshot: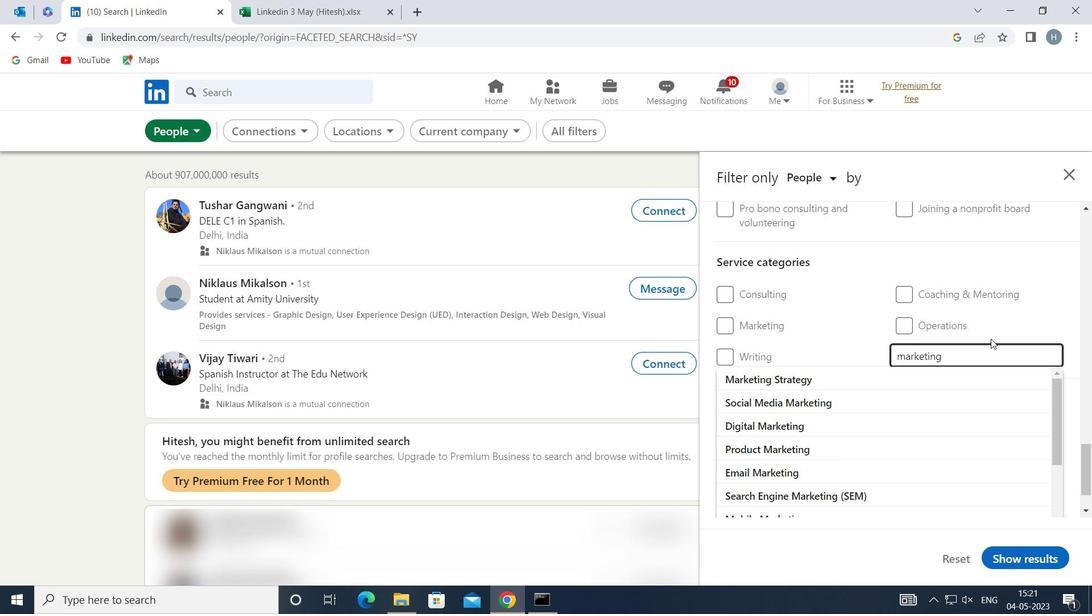 
Action: Mouse pressed left at (1008, 327)
Screenshot: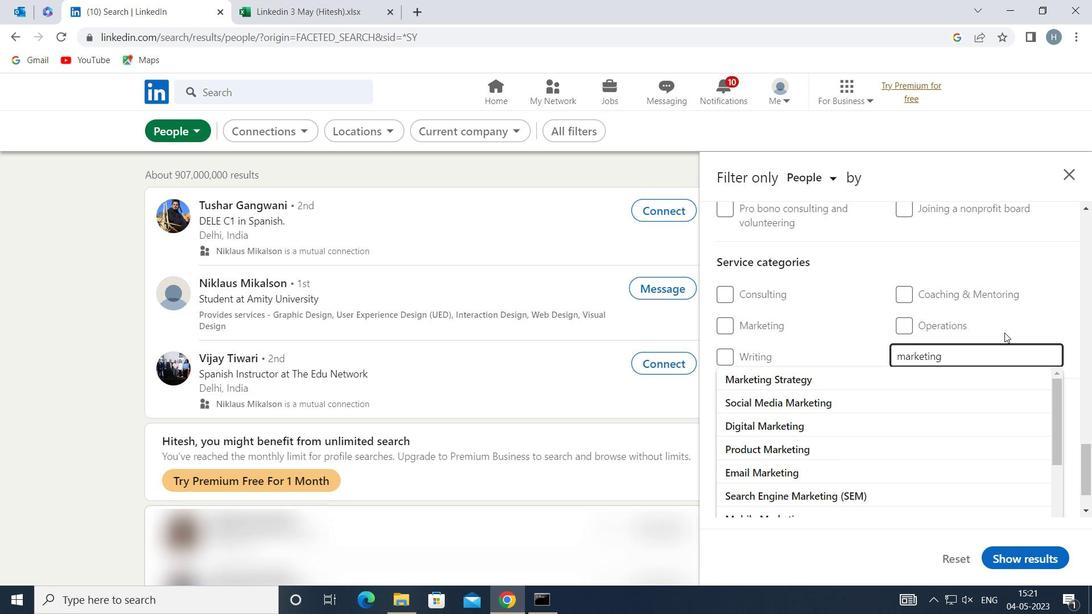 
Action: Mouse moved to (997, 340)
Screenshot: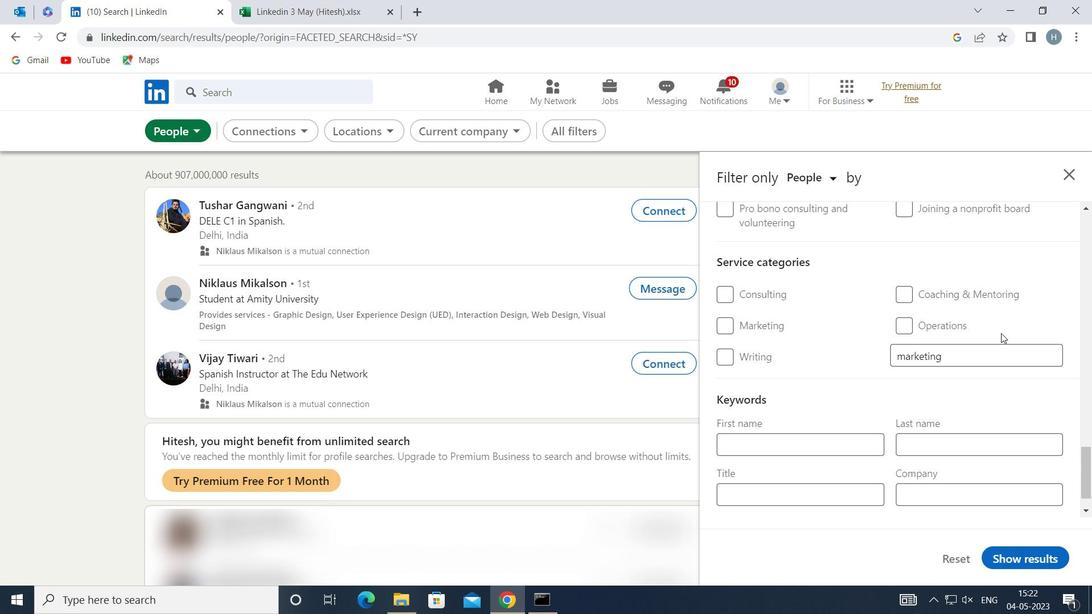 
Action: Mouse scrolled (997, 339) with delta (0, 0)
Screenshot: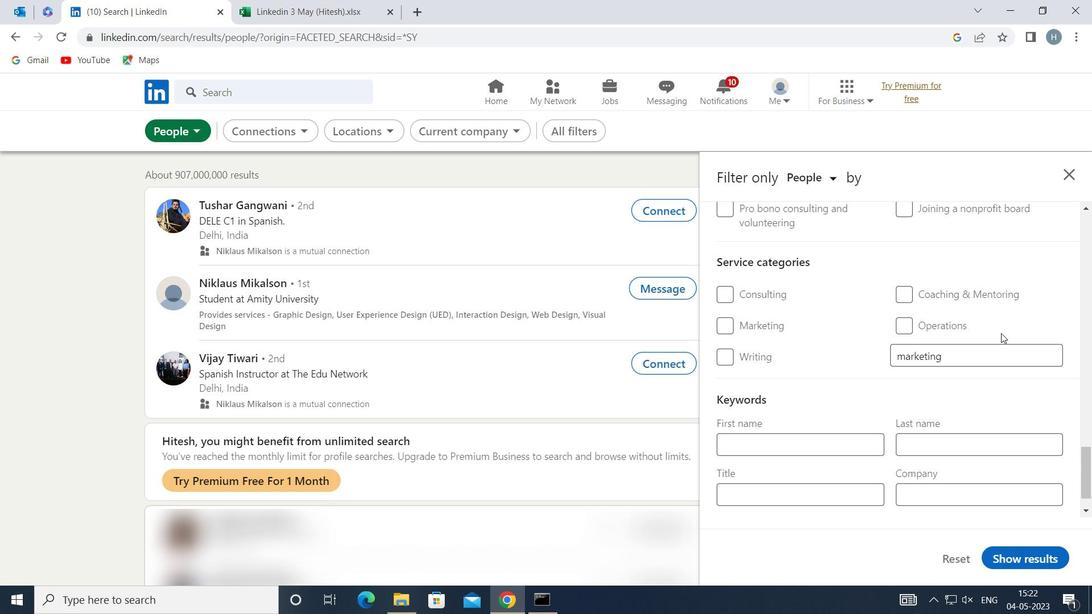 
Action: Mouse moved to (995, 343)
Screenshot: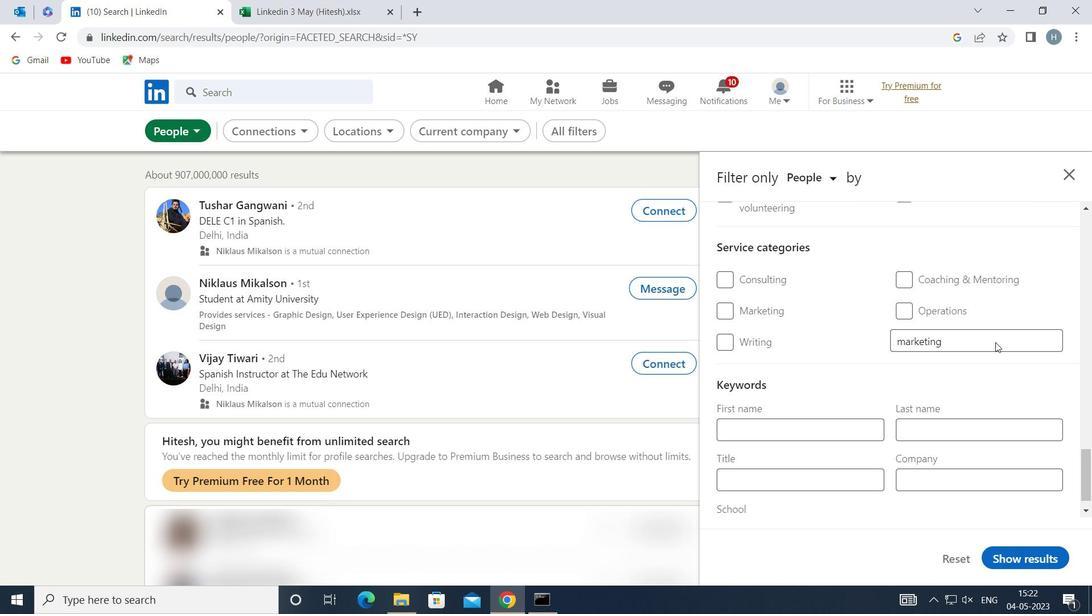 
Action: Mouse scrolled (995, 343) with delta (0, 0)
Screenshot: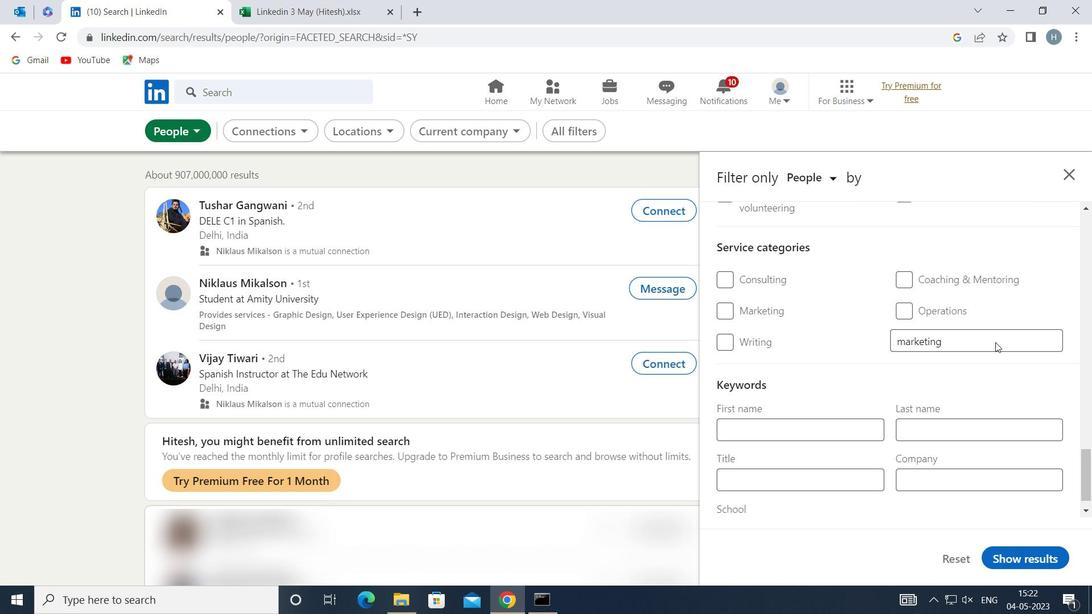 
Action: Mouse moved to (848, 450)
Screenshot: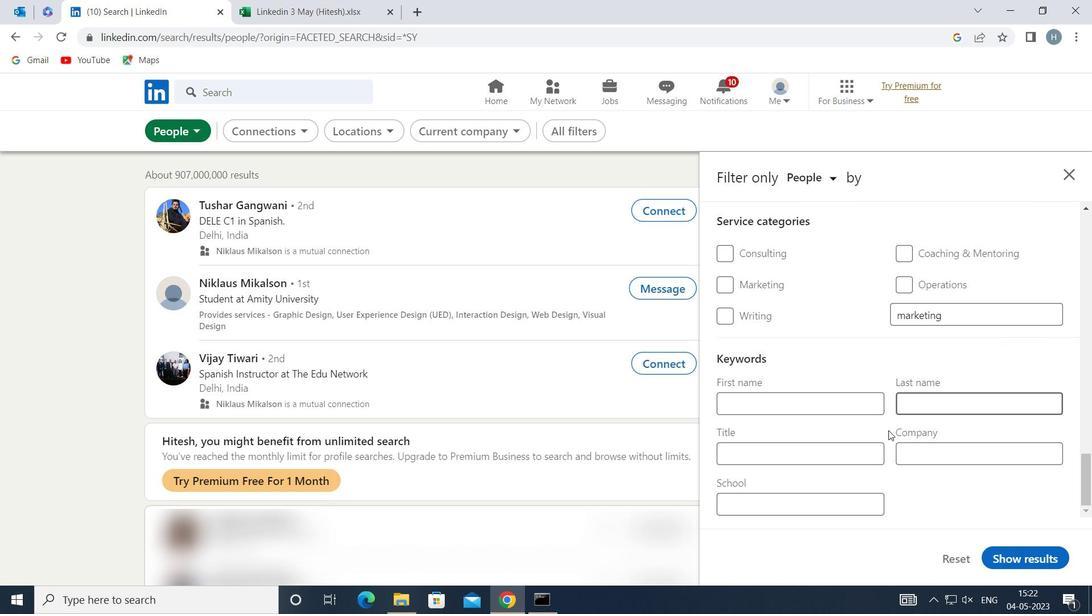 
Action: Mouse pressed left at (848, 450)
Screenshot: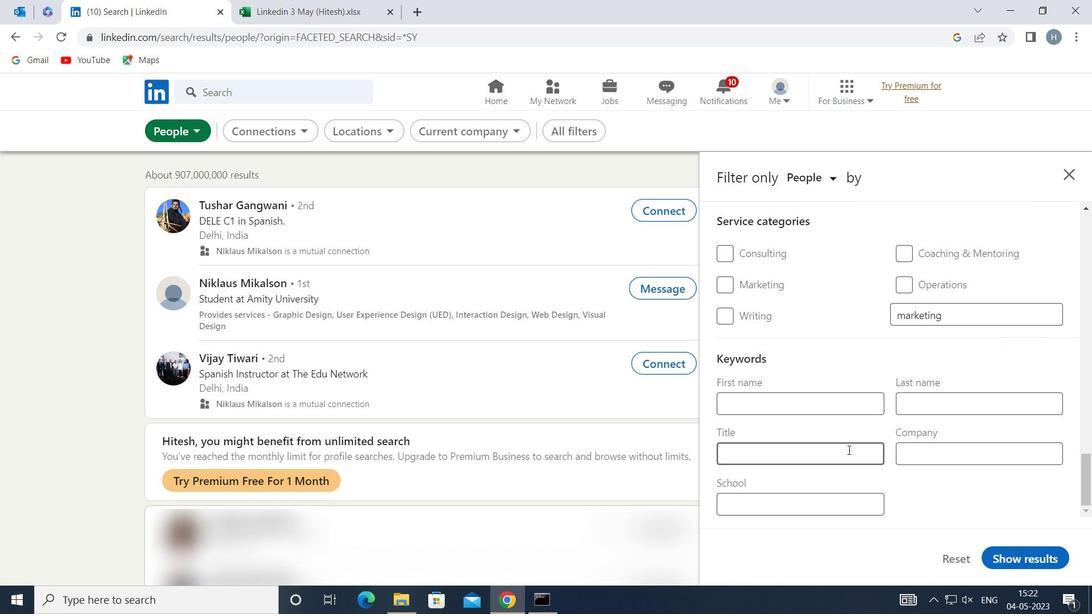 
Action: Key pressed <Key.shift>TITLE<Key.space><Key.shift>RESEARCHER
Screenshot: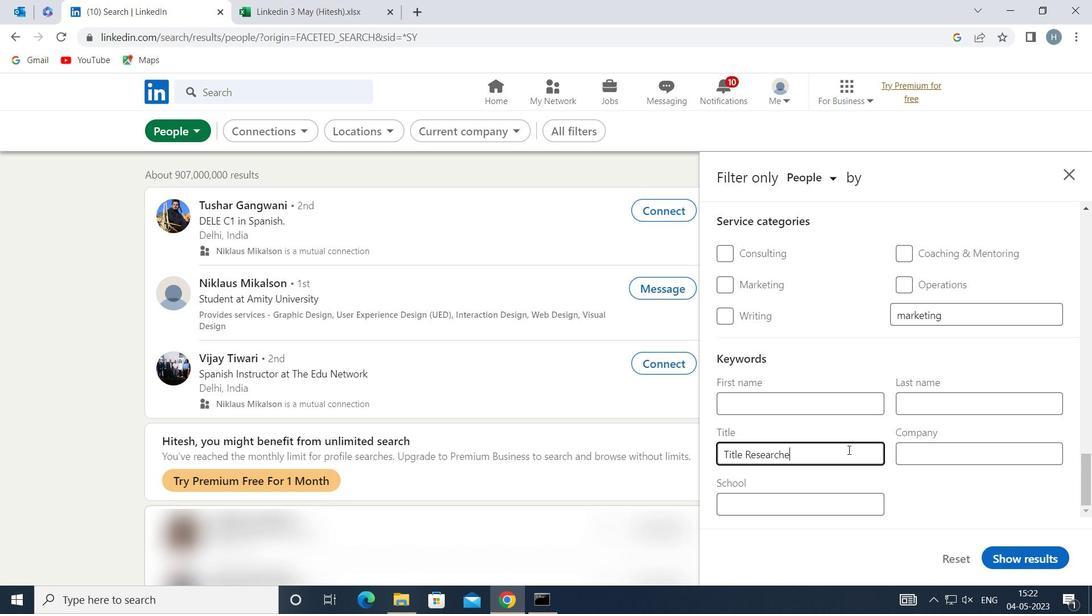 
Action: Mouse moved to (1037, 555)
Screenshot: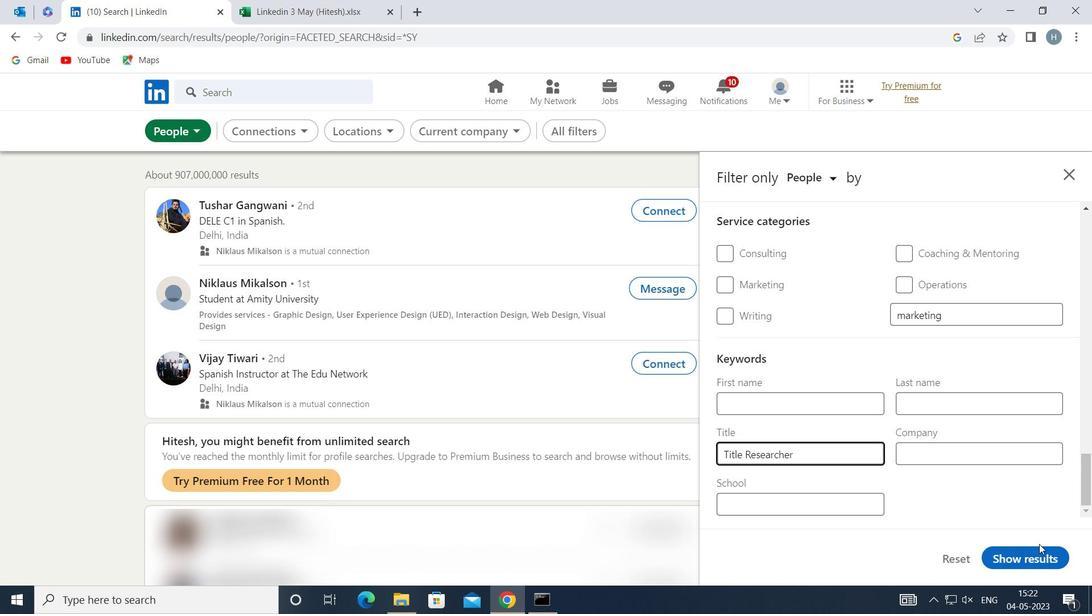 
Action: Mouse pressed left at (1037, 555)
Screenshot: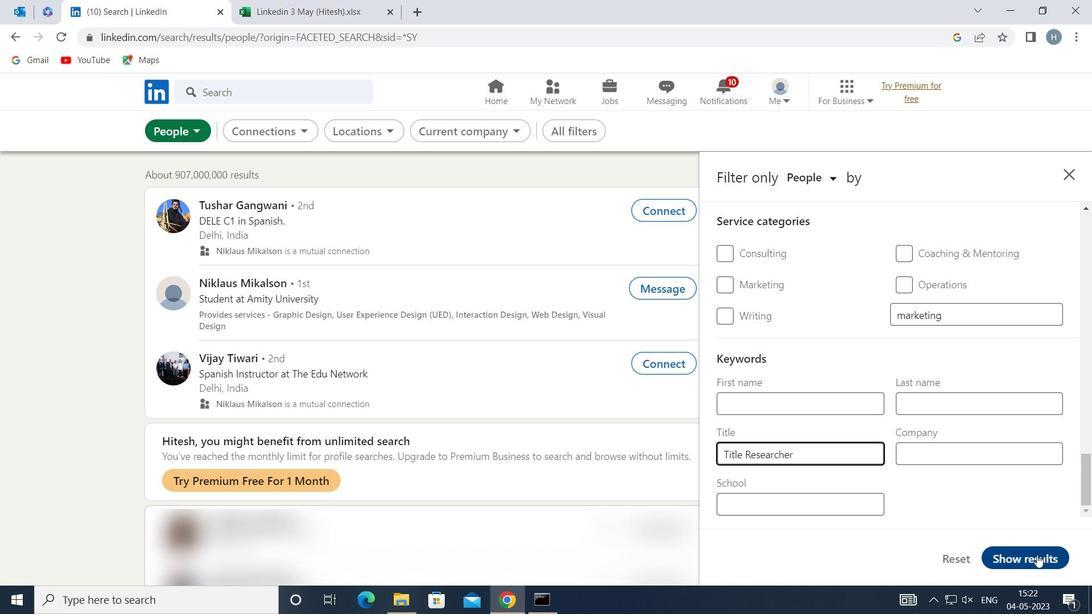 
Action: Mouse moved to (890, 417)
Screenshot: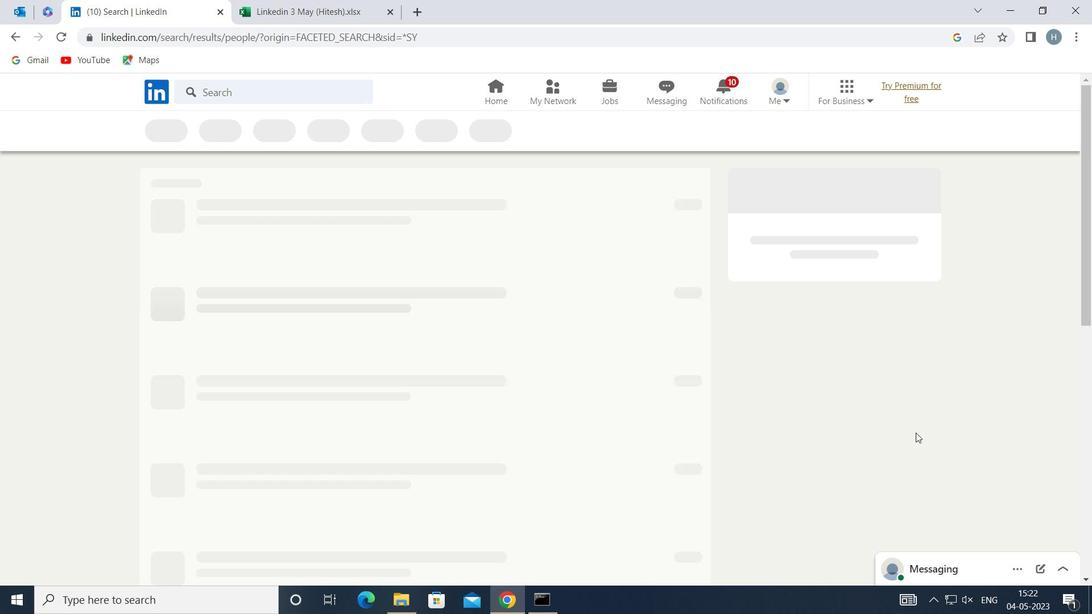 
